Task: Find connections with filter location San Andrés Itzapa with filter topic #lawenforcementwith filter profile language German with filter current company Uber with filter school Anna Adarsh College For Women with filter industry Real Estate with filter service category Life Coaching with filter keywords title Landscaping Worker
Action: Mouse moved to (629, 109)
Screenshot: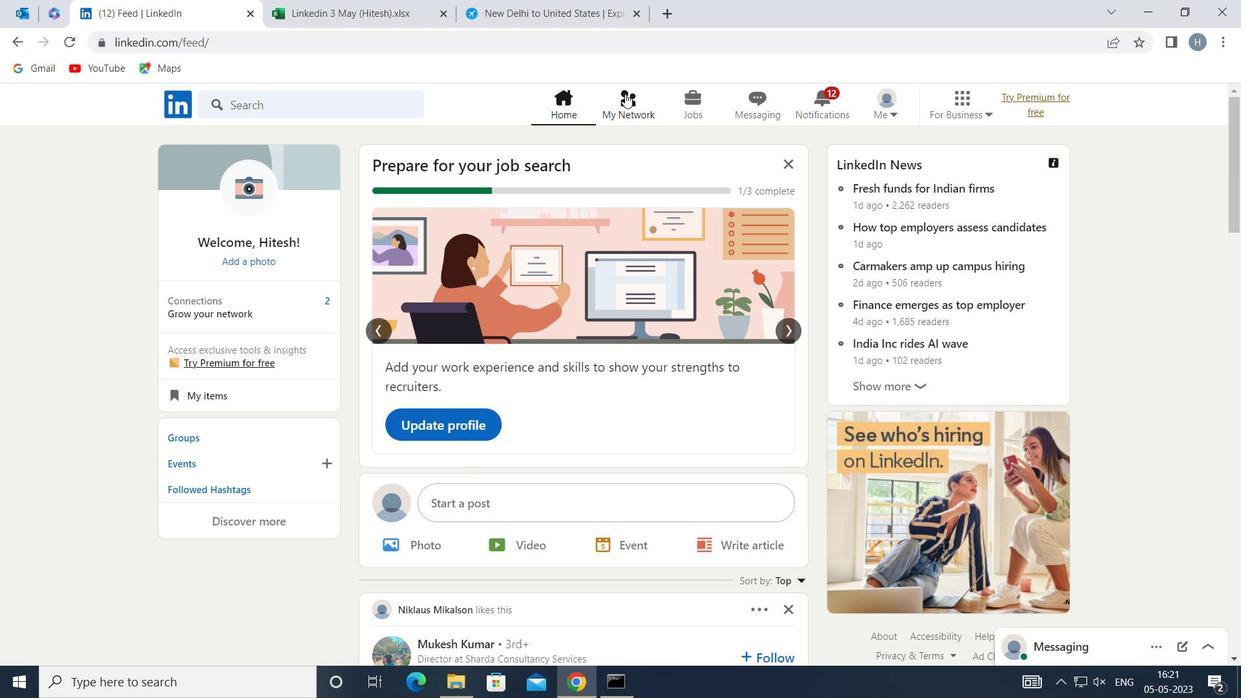
Action: Mouse pressed left at (629, 109)
Screenshot: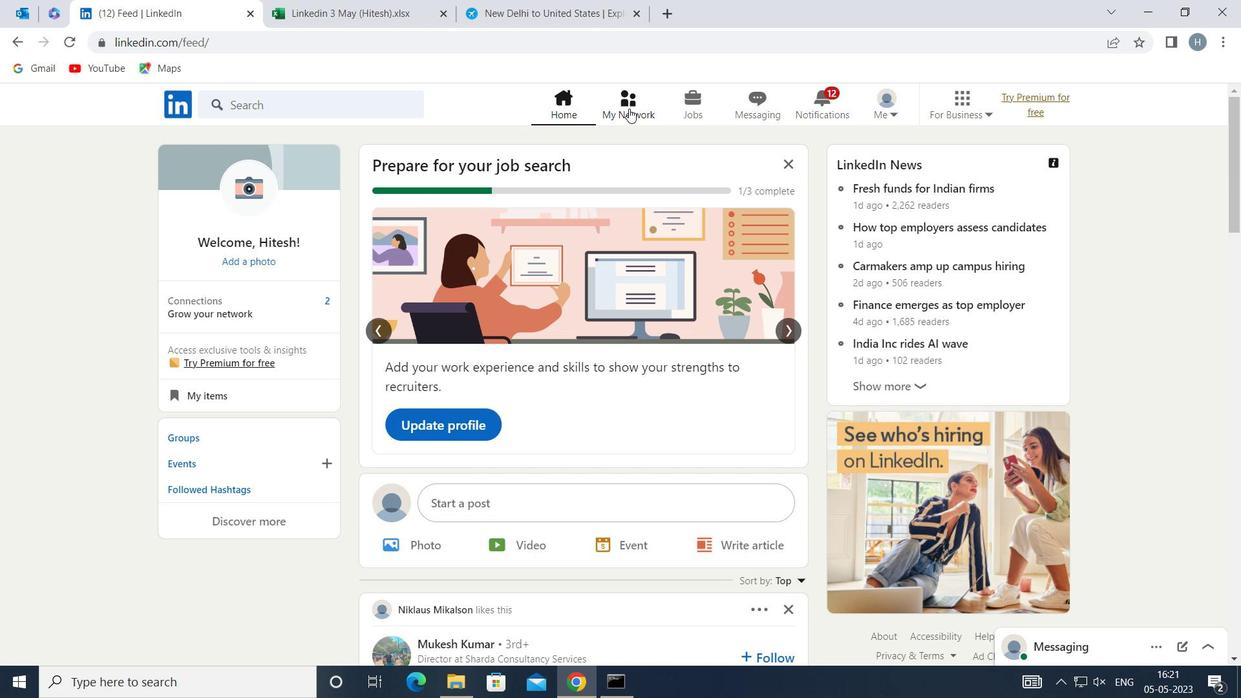 
Action: Mouse moved to (363, 190)
Screenshot: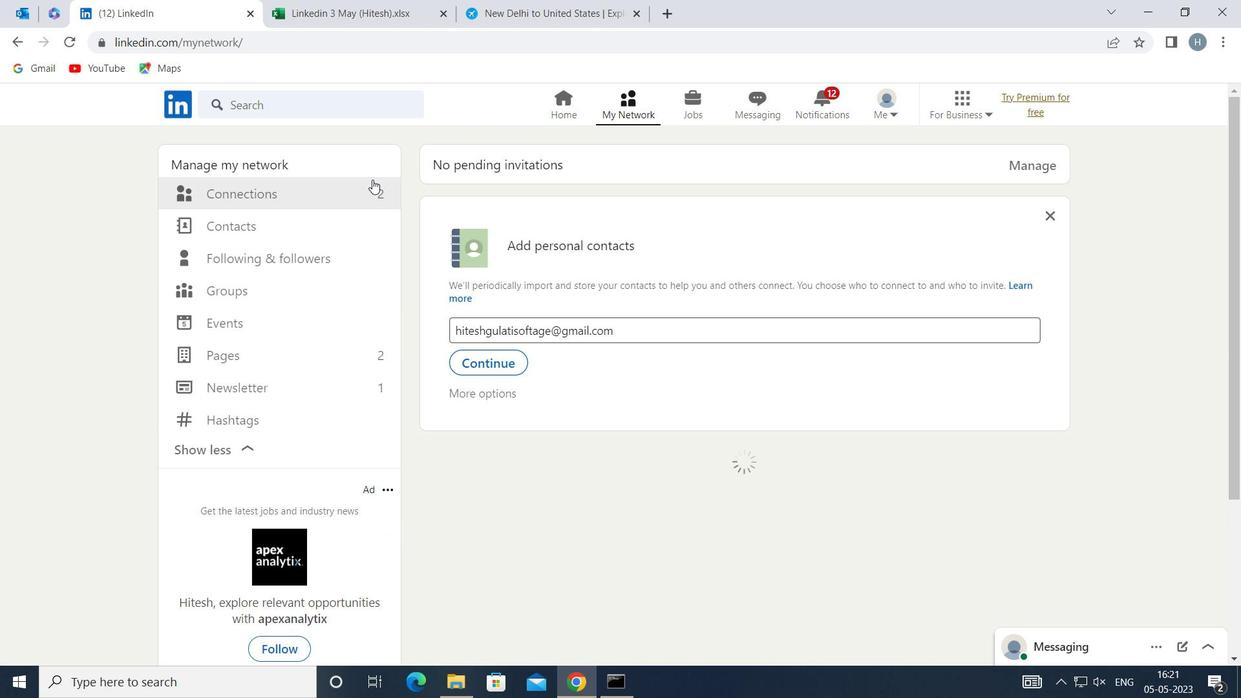 
Action: Mouse pressed left at (363, 190)
Screenshot: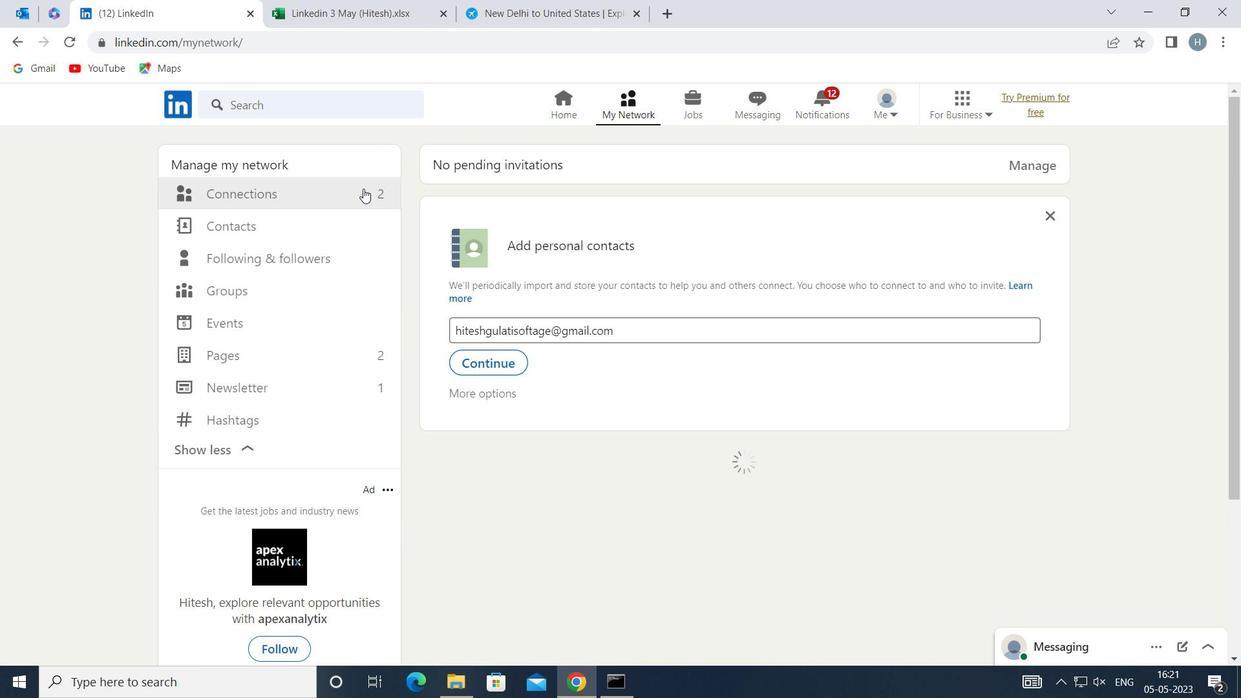 
Action: Mouse moved to (731, 191)
Screenshot: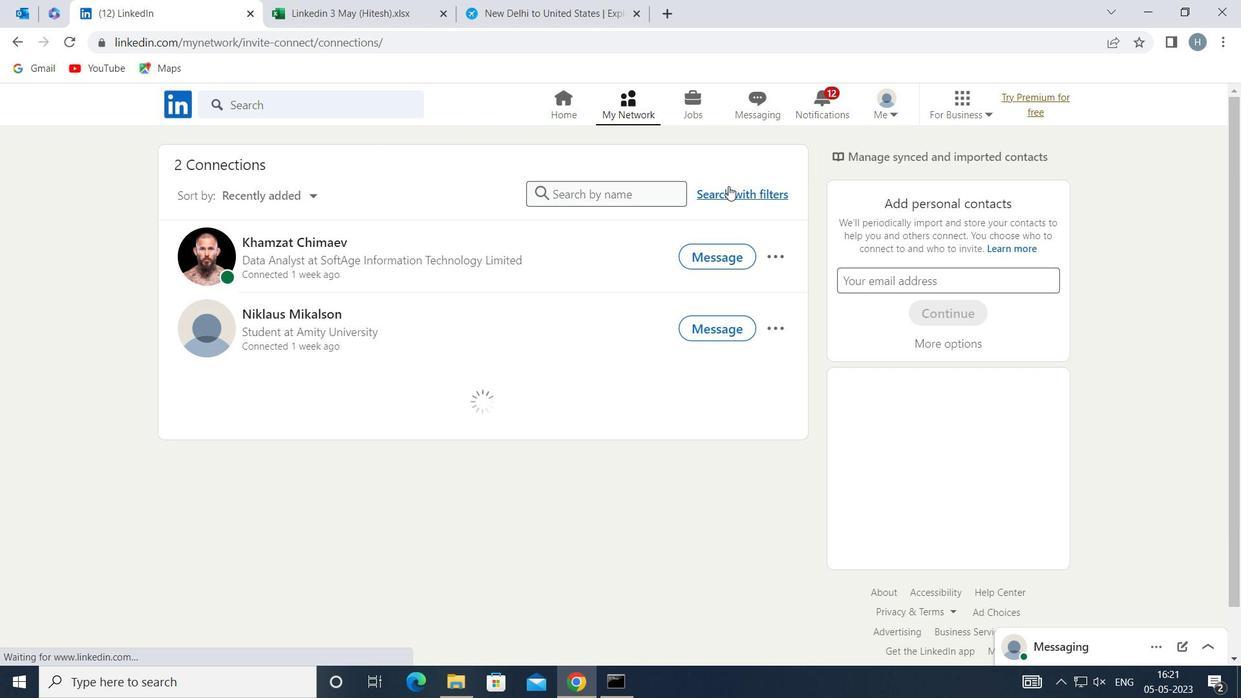 
Action: Mouse pressed left at (731, 191)
Screenshot: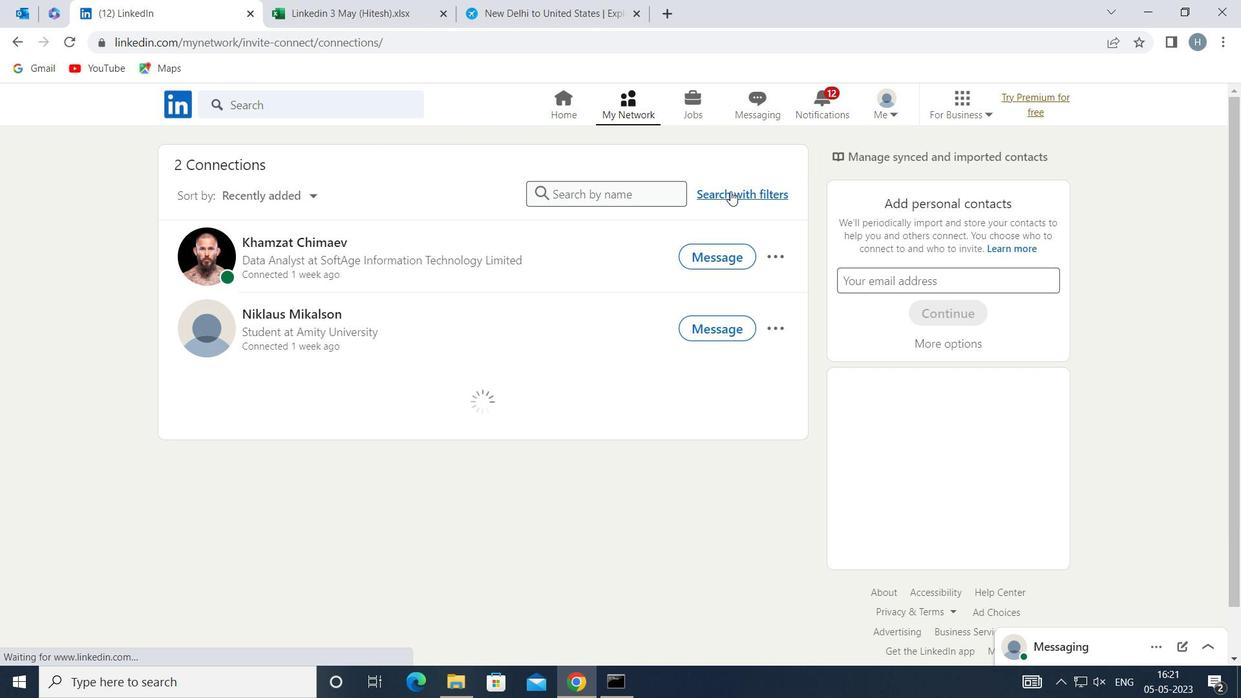 
Action: Mouse moved to (671, 145)
Screenshot: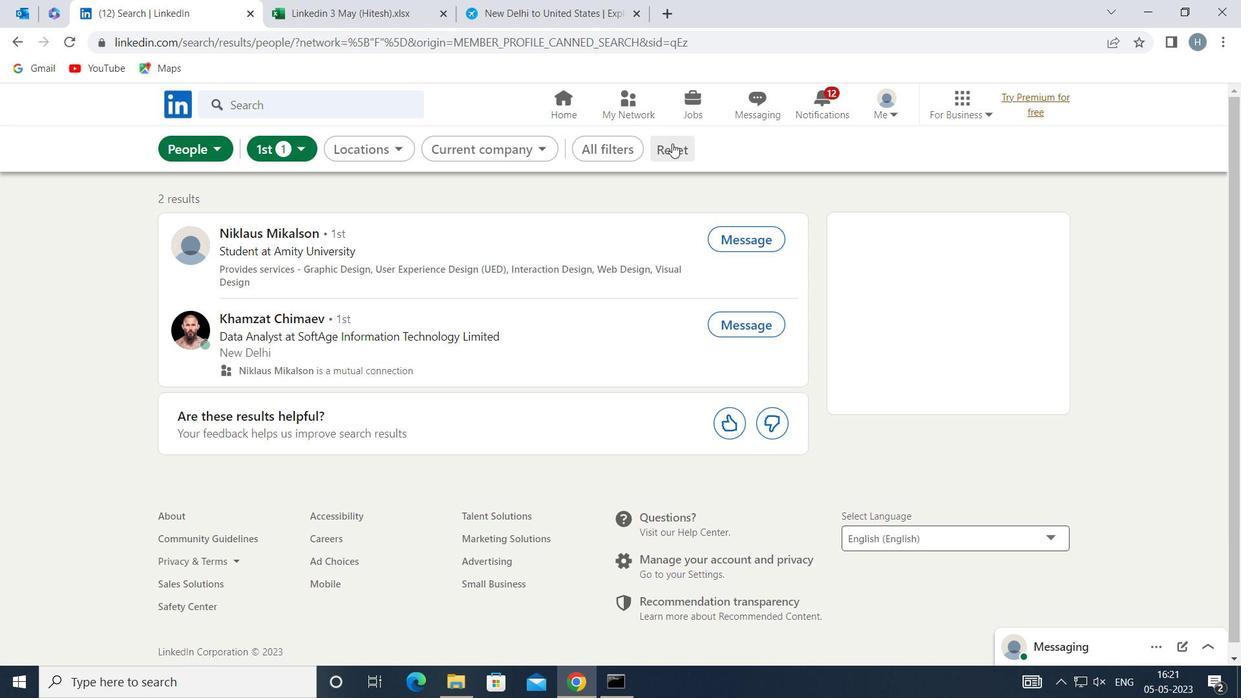 
Action: Mouse pressed left at (671, 145)
Screenshot: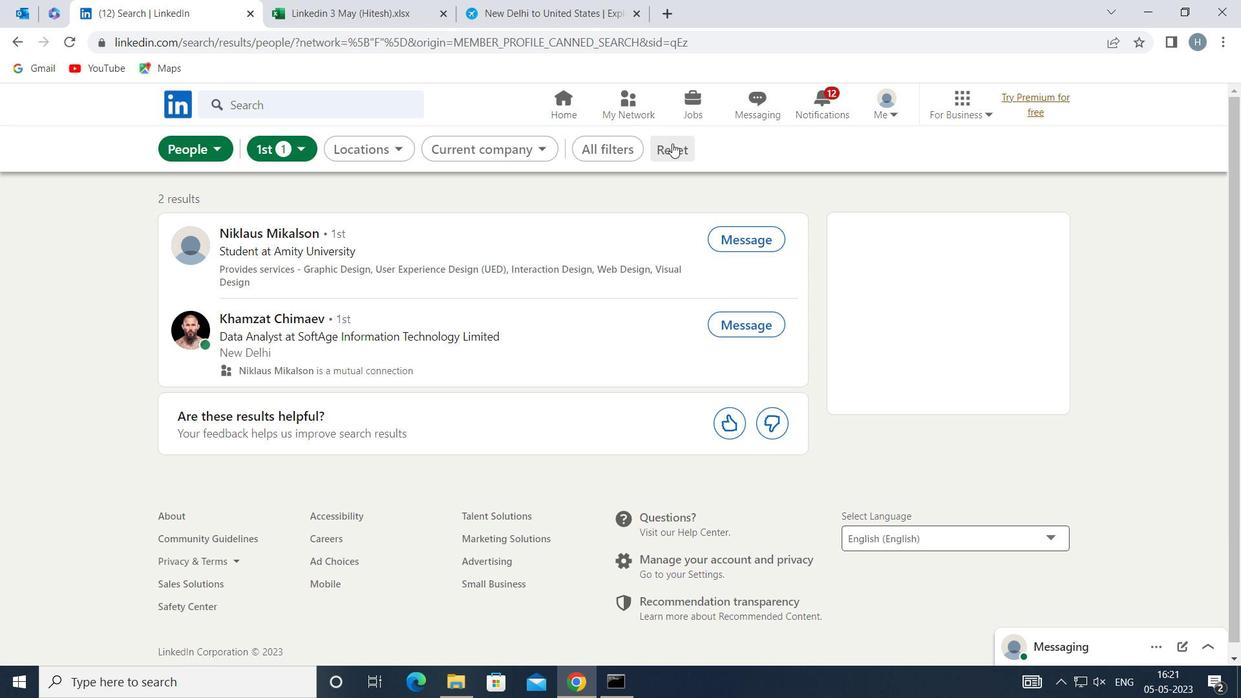 
Action: Mouse moved to (669, 149)
Screenshot: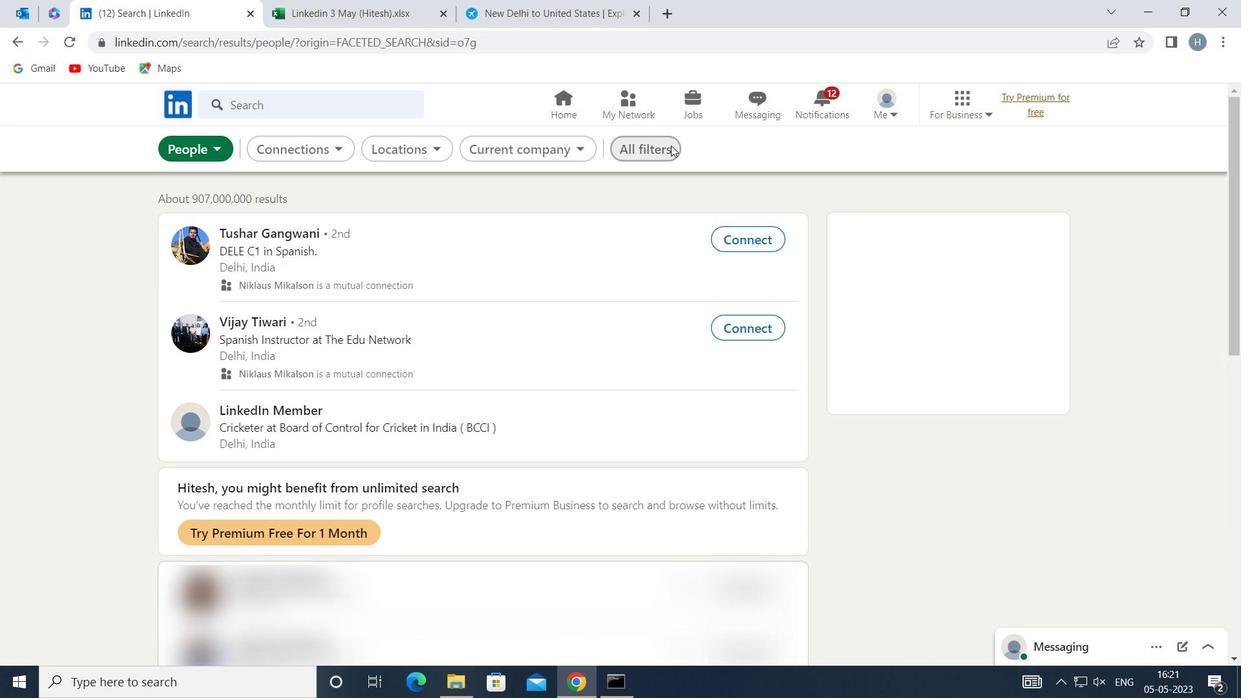 
Action: Mouse pressed left at (669, 149)
Screenshot: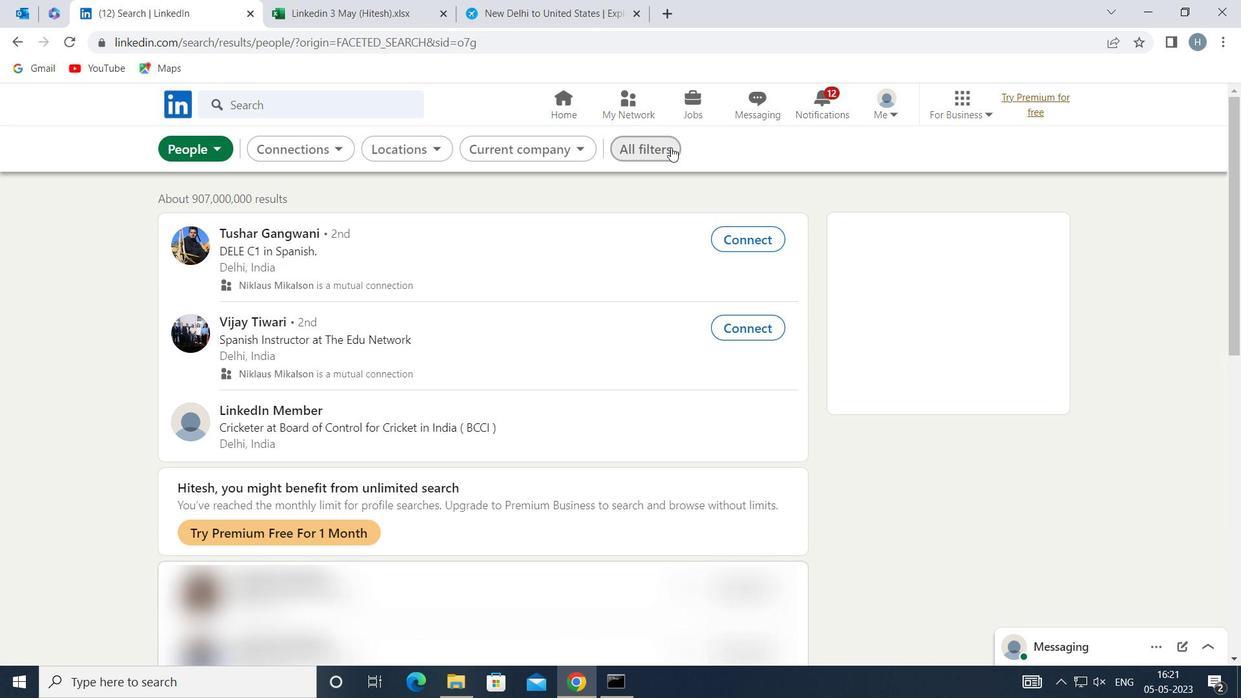 
Action: Mouse moved to (959, 241)
Screenshot: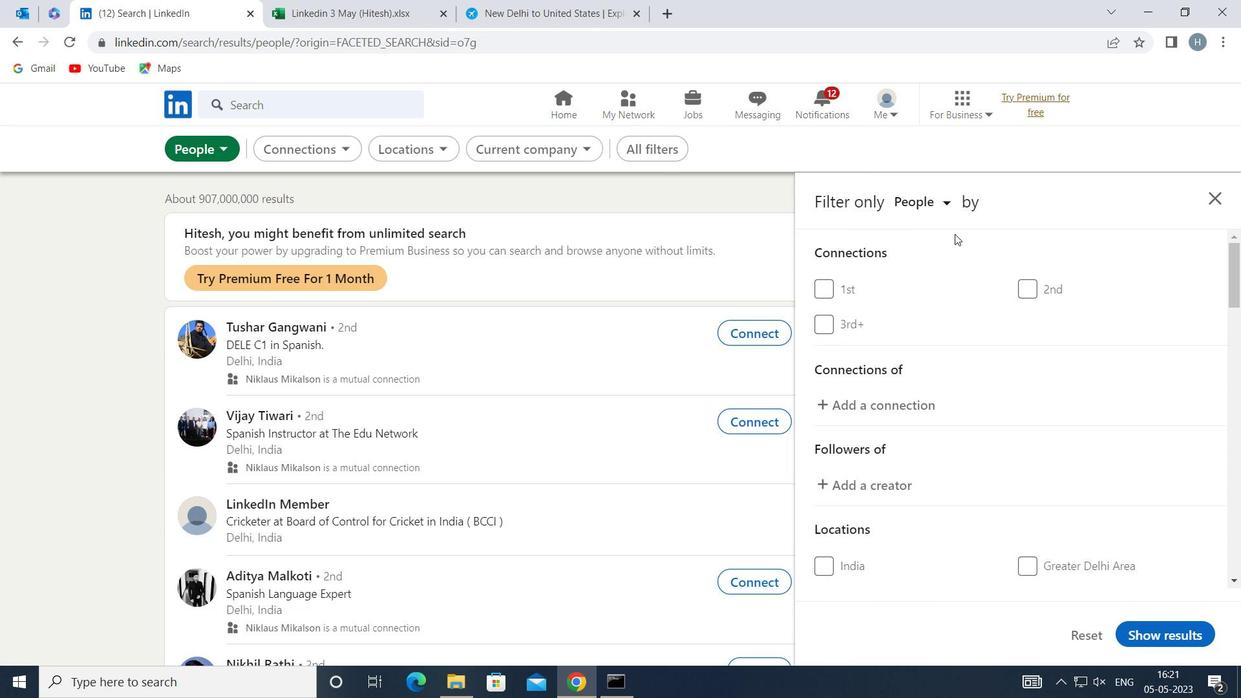 
Action: Mouse scrolled (959, 240) with delta (0, 0)
Screenshot: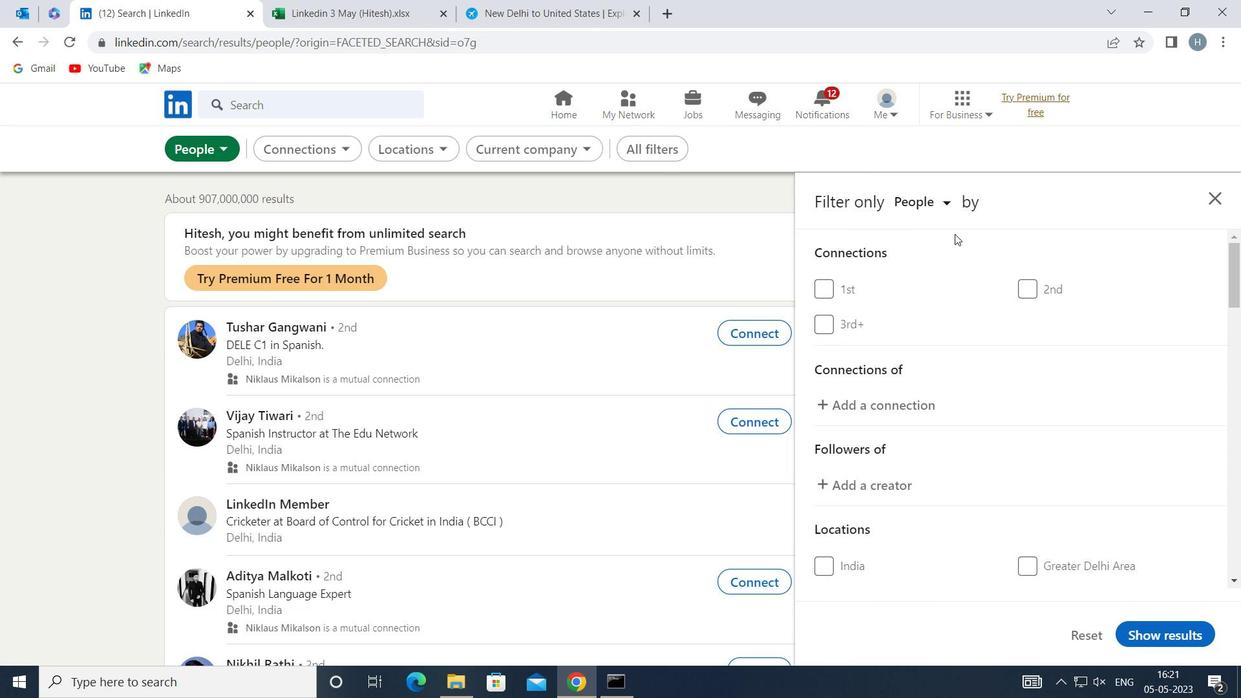 
Action: Mouse moved to (961, 245)
Screenshot: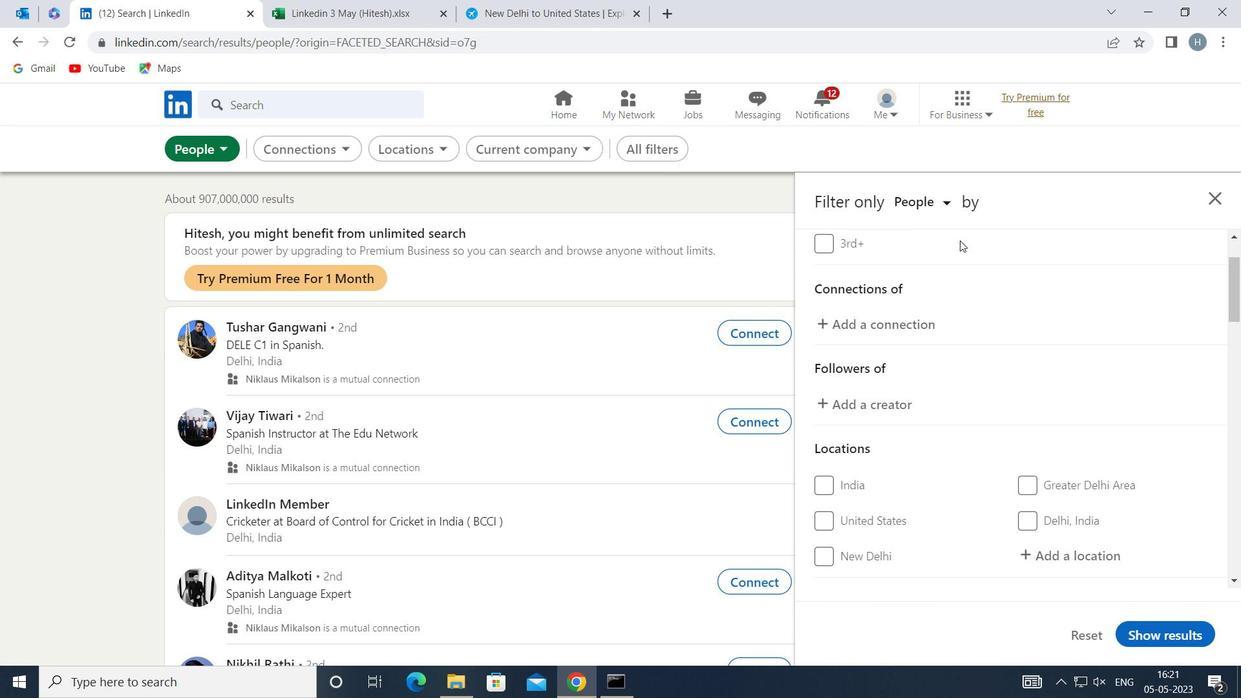 
Action: Mouse scrolled (961, 244) with delta (0, 0)
Screenshot: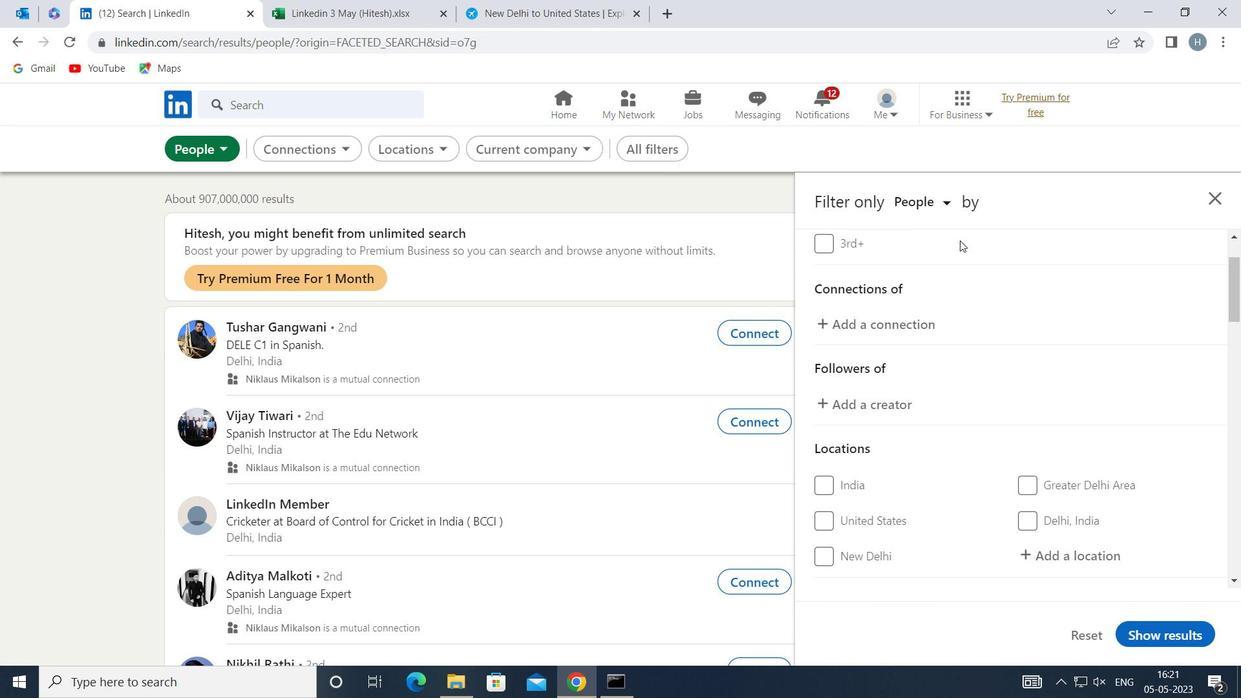 
Action: Mouse moved to (963, 248)
Screenshot: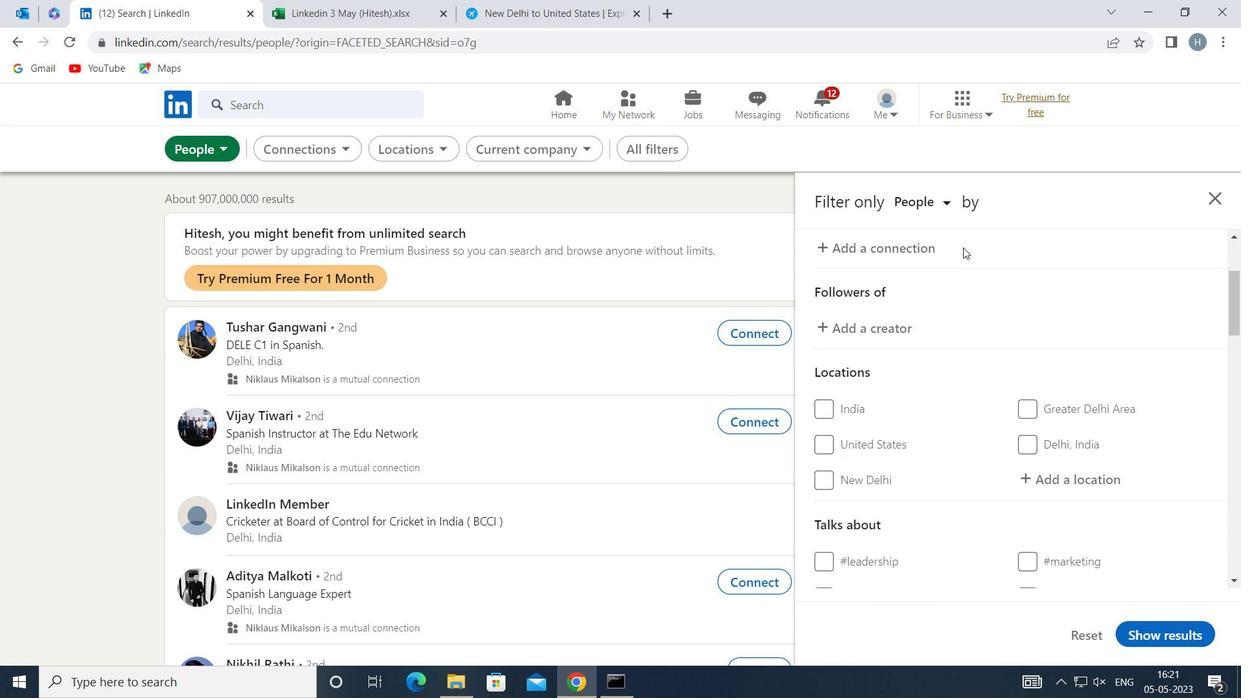 
Action: Mouse scrolled (963, 247) with delta (0, 0)
Screenshot: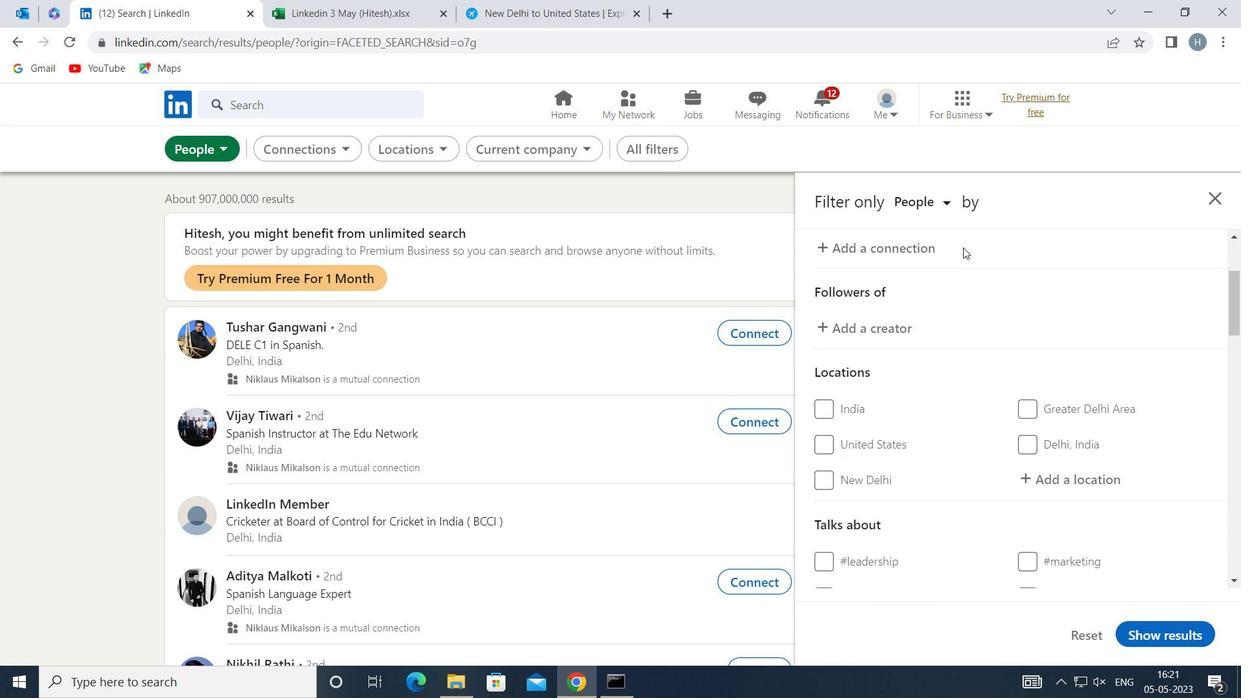 
Action: Mouse moved to (1048, 388)
Screenshot: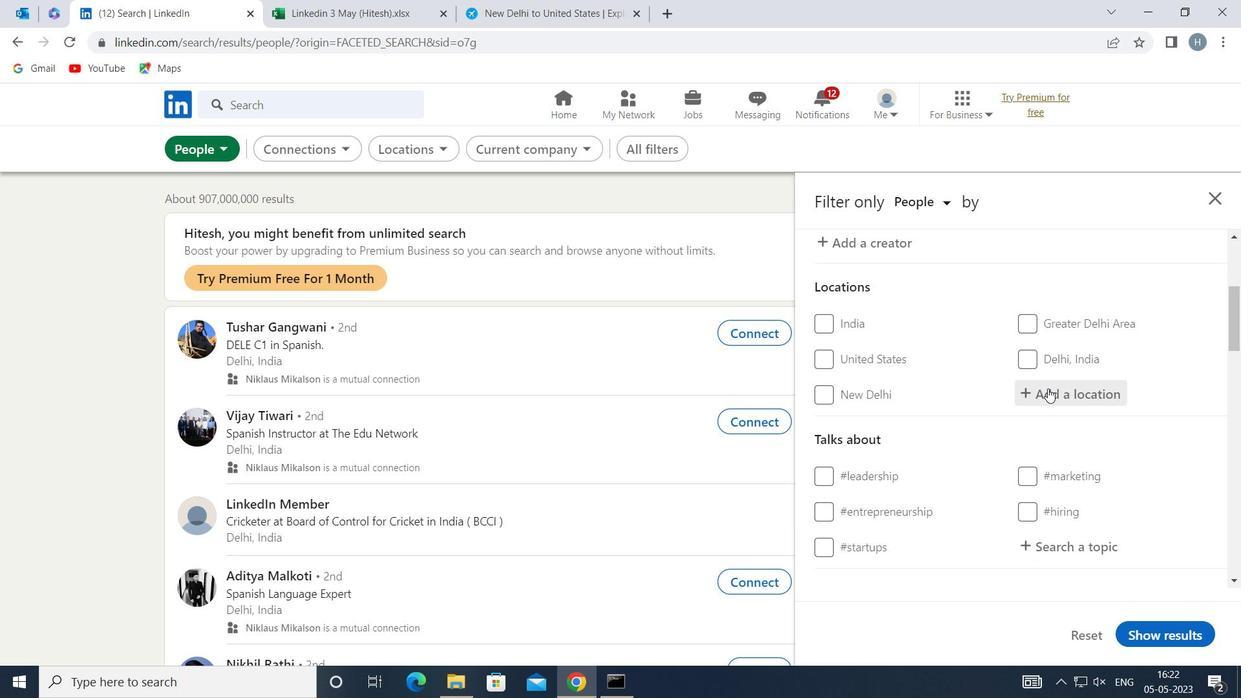 
Action: Mouse pressed left at (1048, 388)
Screenshot: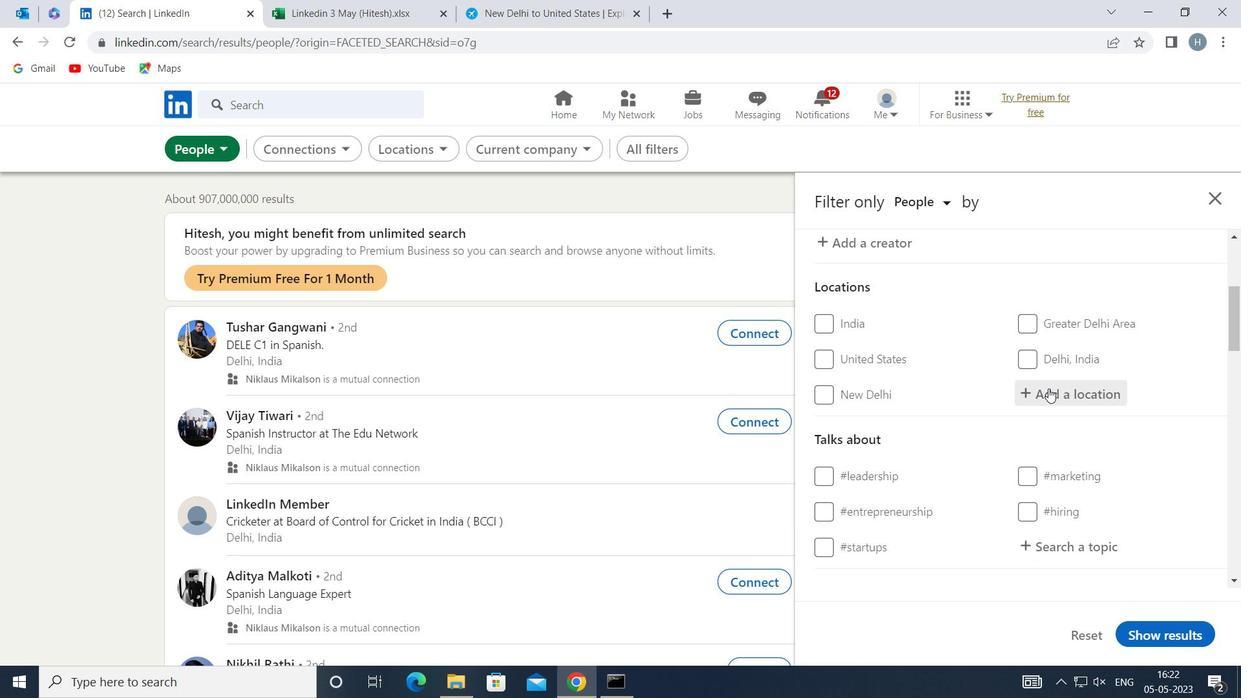 
Action: Key pressed <Key.shift>SAN<Key.space><Key.shift>ANDRES<Key.space><Key.shift>ITZAPA
Screenshot: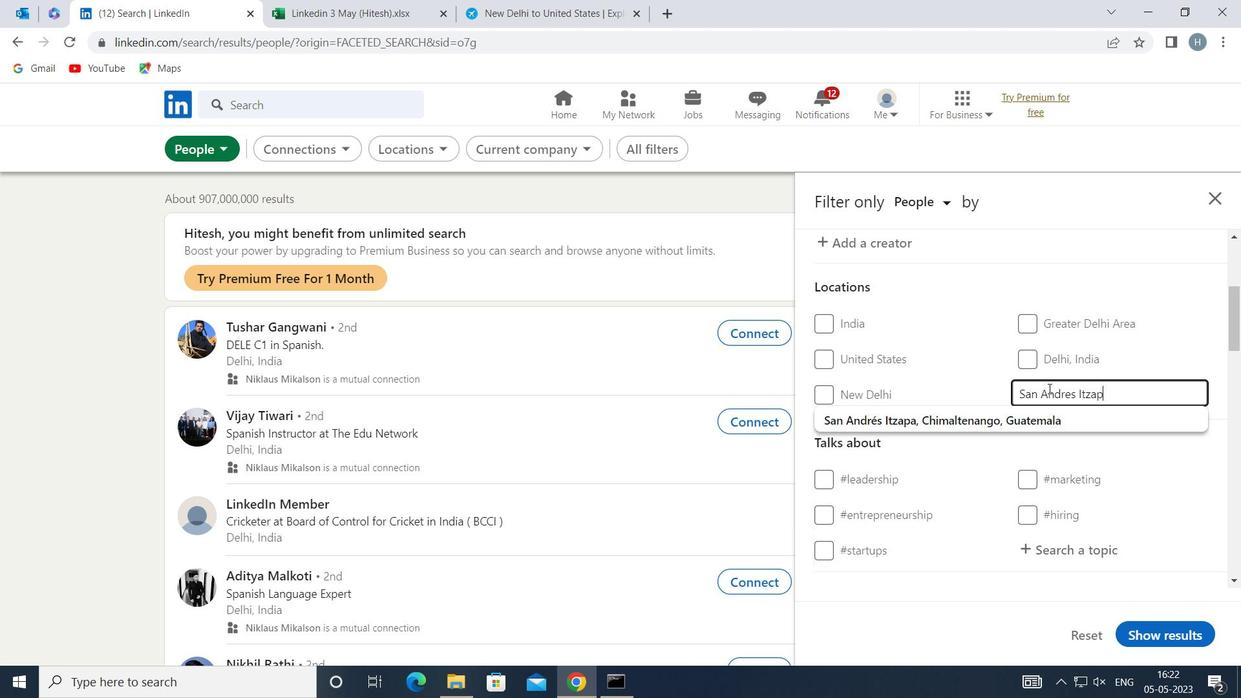
Action: Mouse moved to (1064, 418)
Screenshot: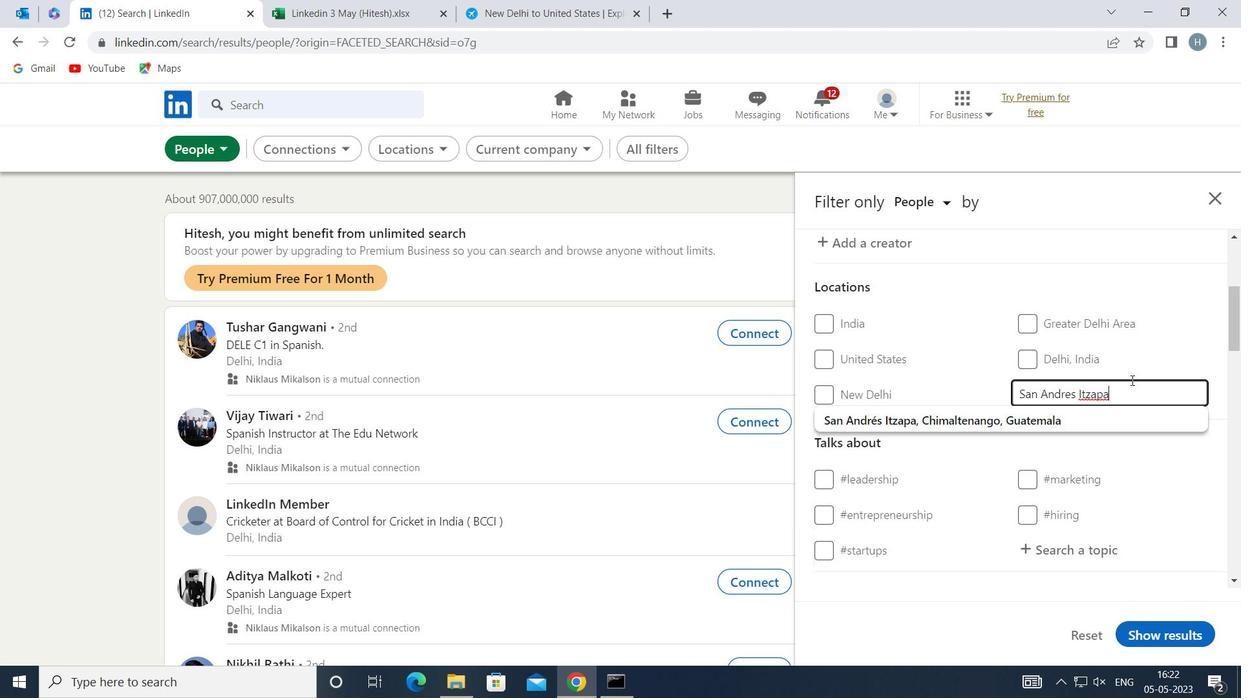 
Action: Mouse pressed left at (1064, 418)
Screenshot: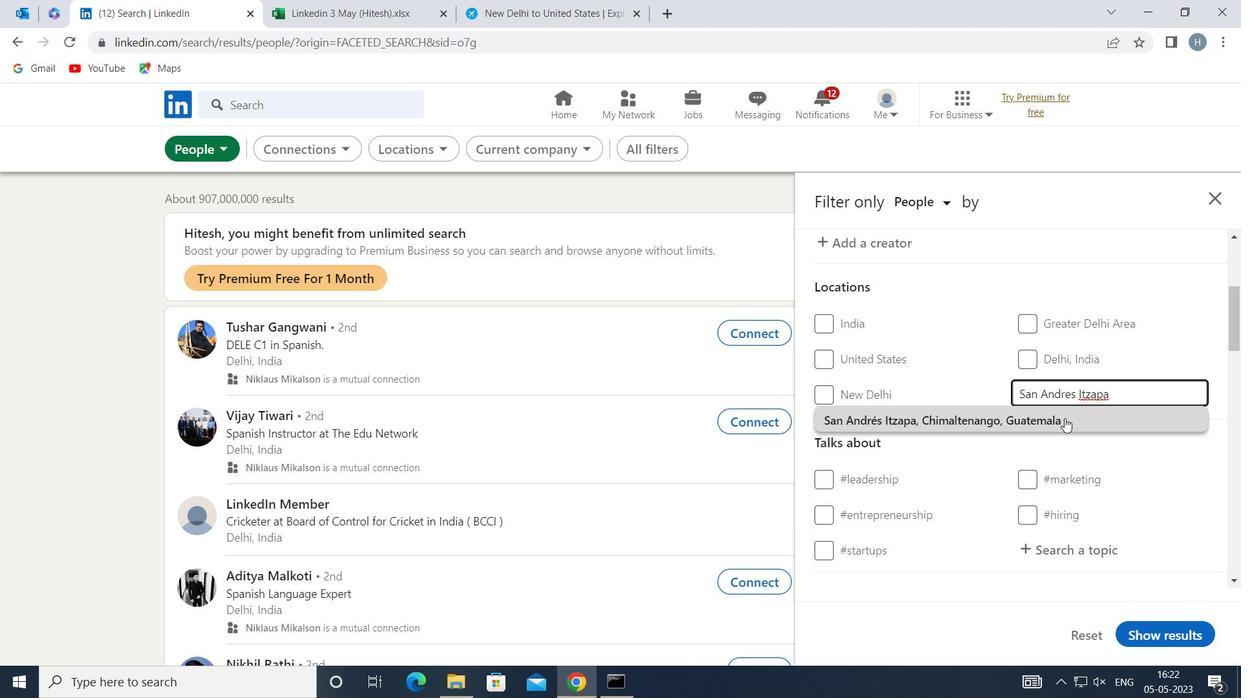 
Action: Mouse moved to (1020, 371)
Screenshot: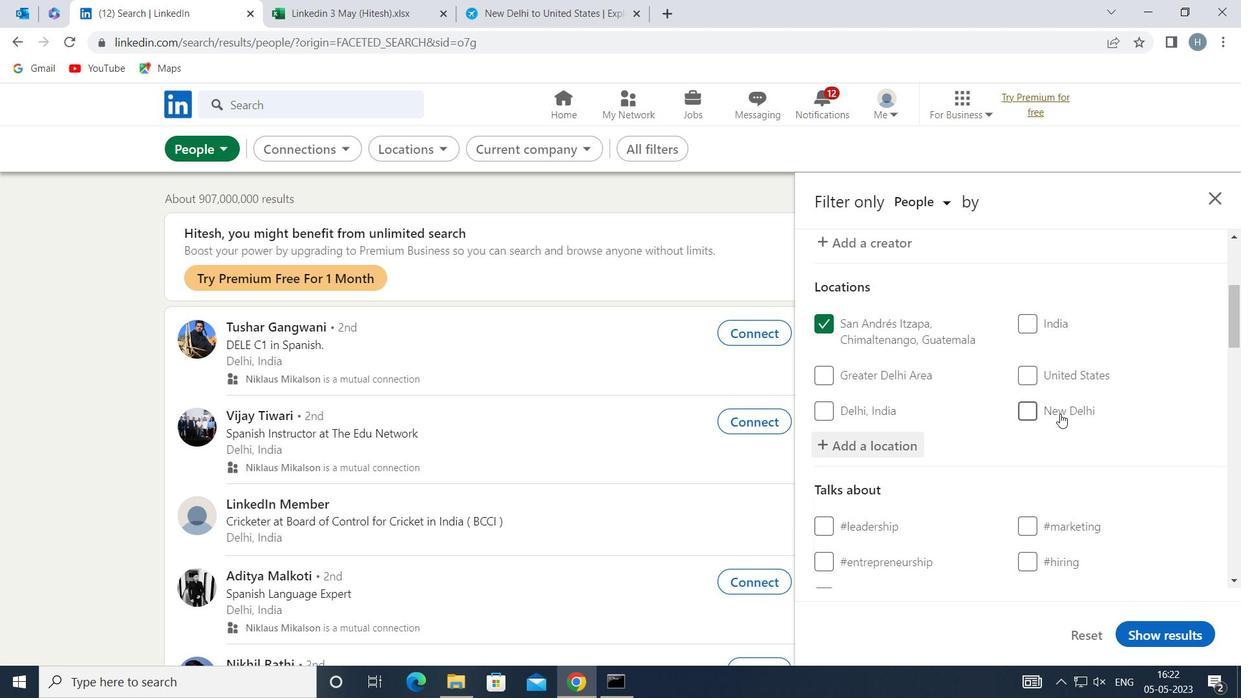 
Action: Mouse scrolled (1020, 370) with delta (0, 0)
Screenshot: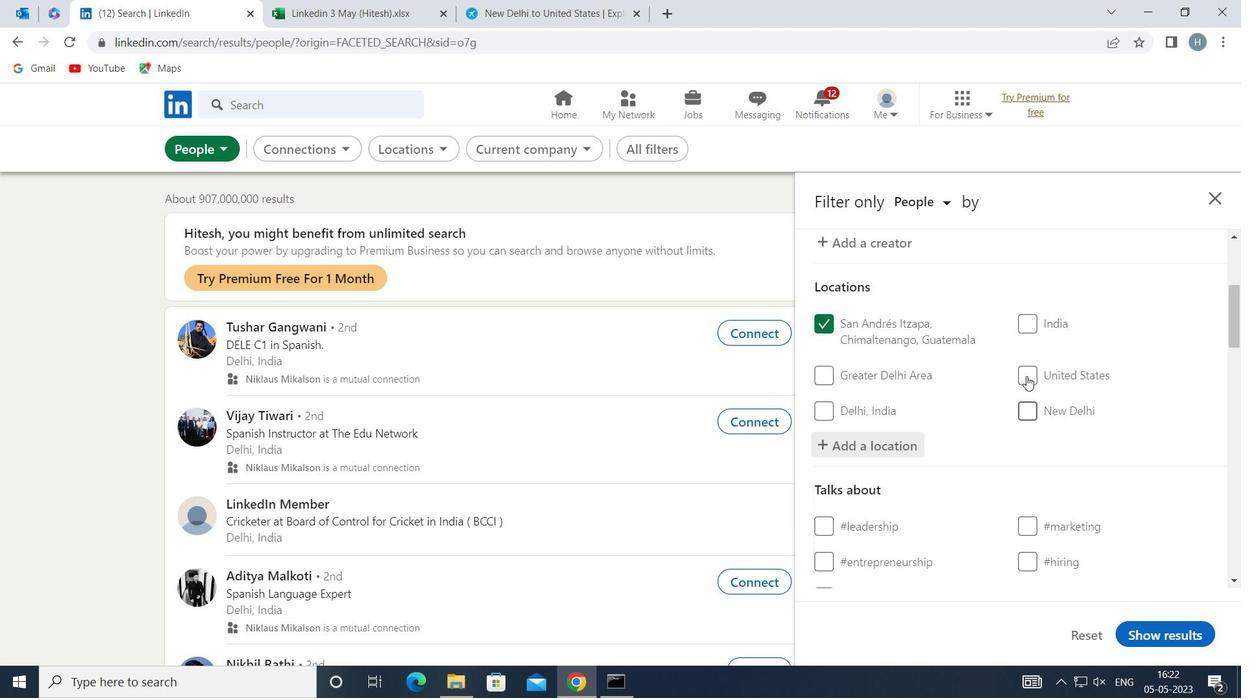 
Action: Mouse moved to (1019, 371)
Screenshot: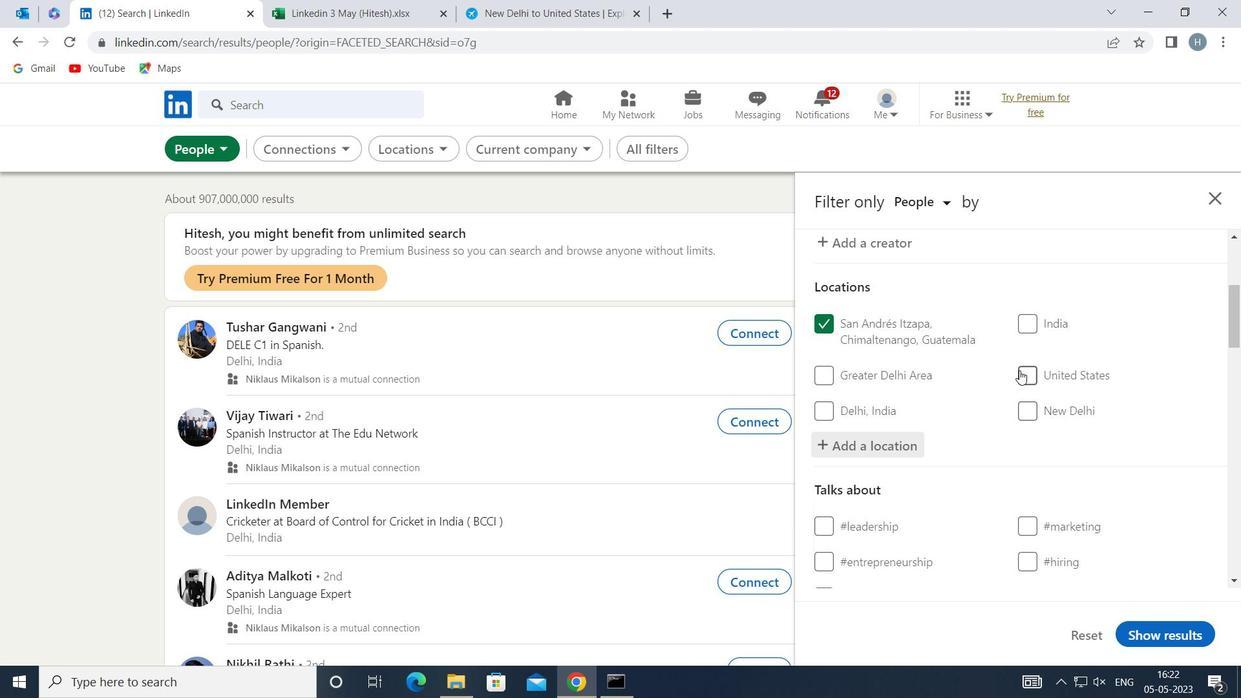 
Action: Mouse scrolled (1019, 370) with delta (0, 0)
Screenshot: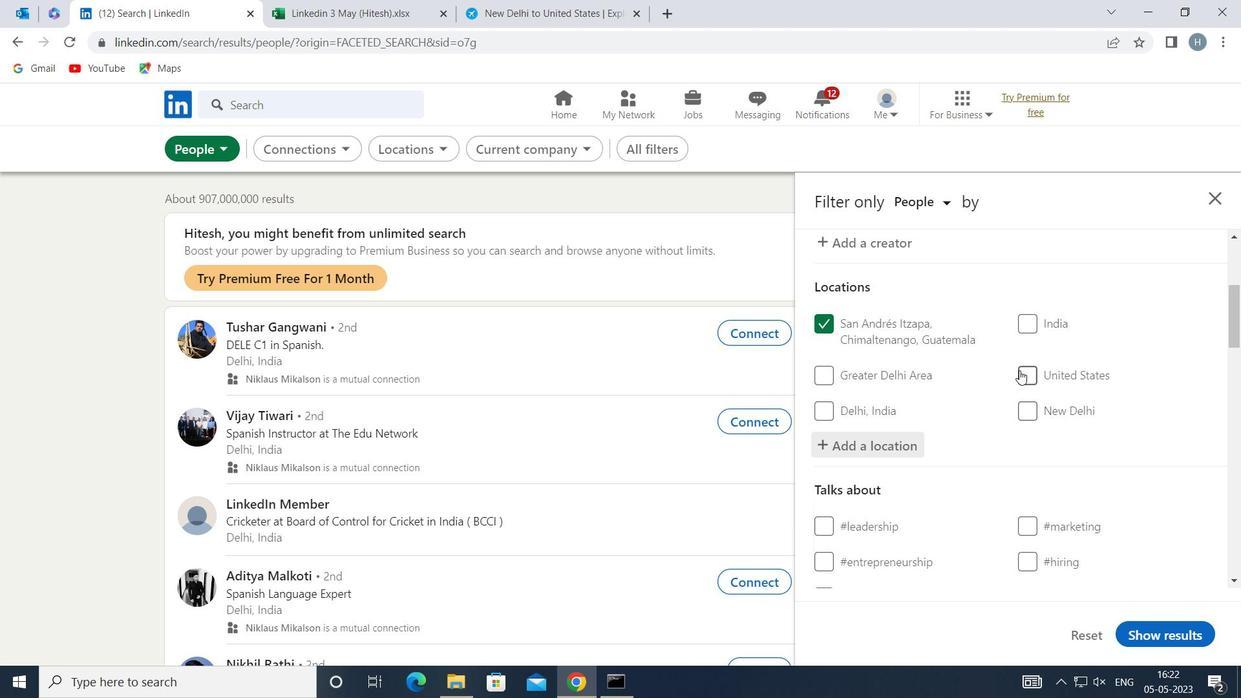 
Action: Mouse moved to (1018, 373)
Screenshot: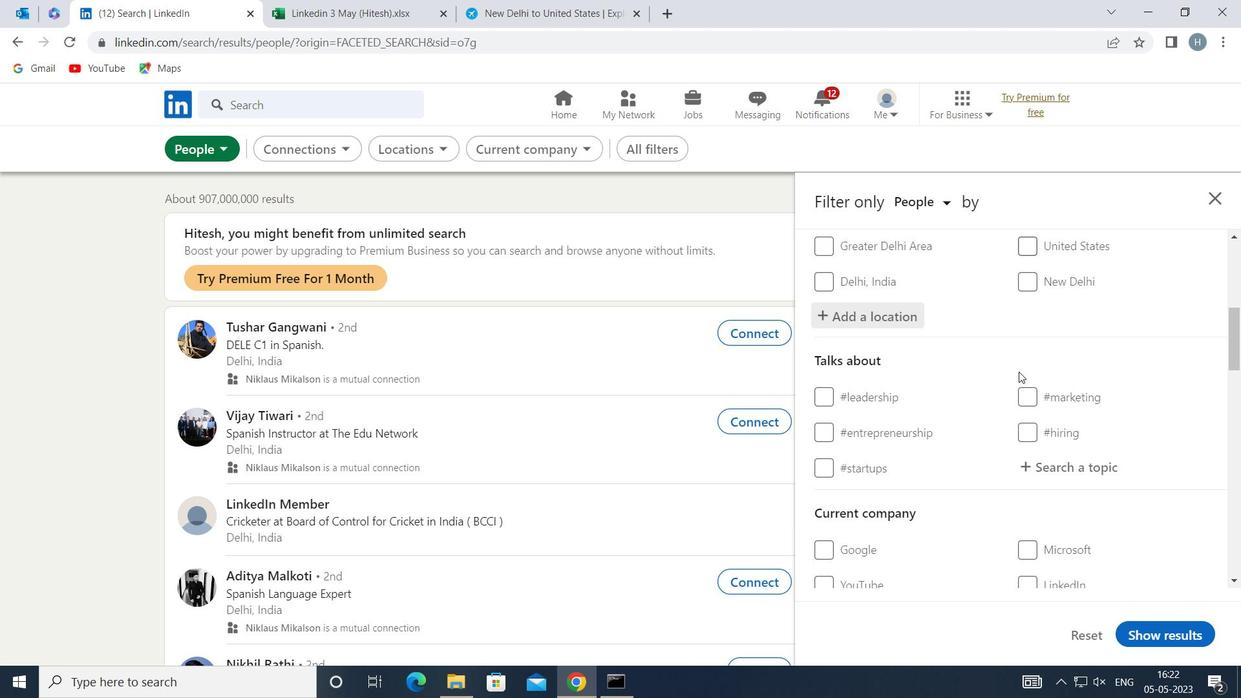 
Action: Mouse scrolled (1018, 372) with delta (0, 0)
Screenshot: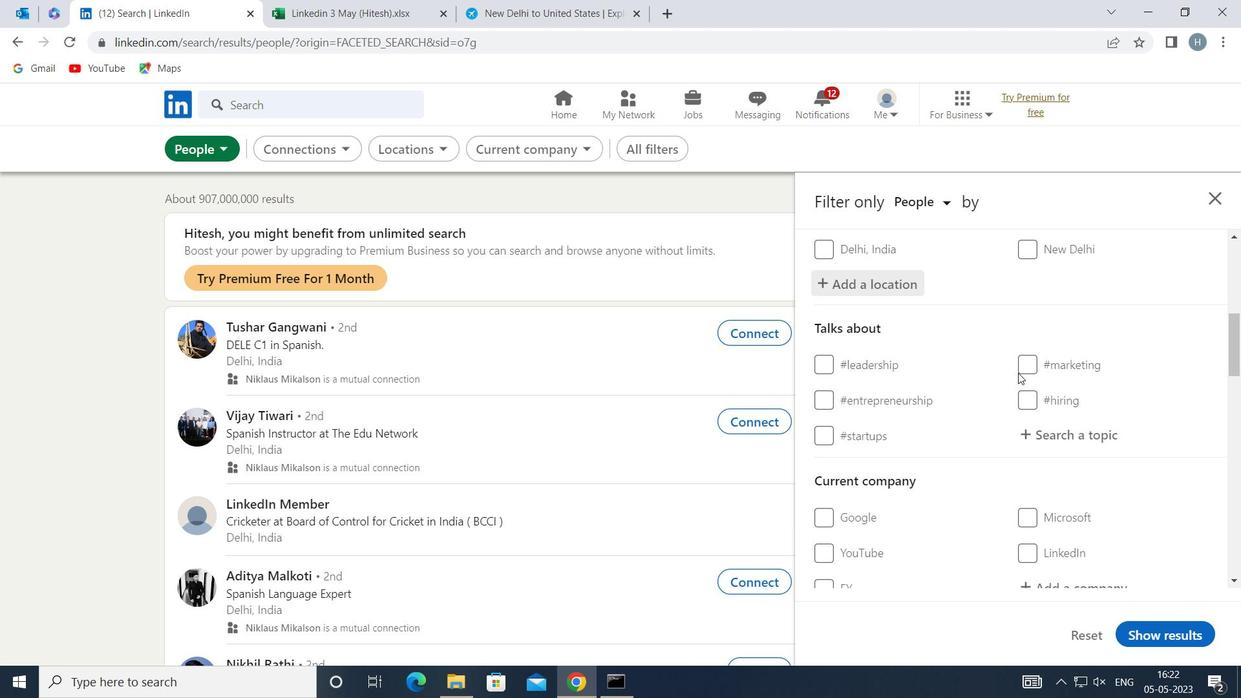 
Action: Mouse moved to (1062, 352)
Screenshot: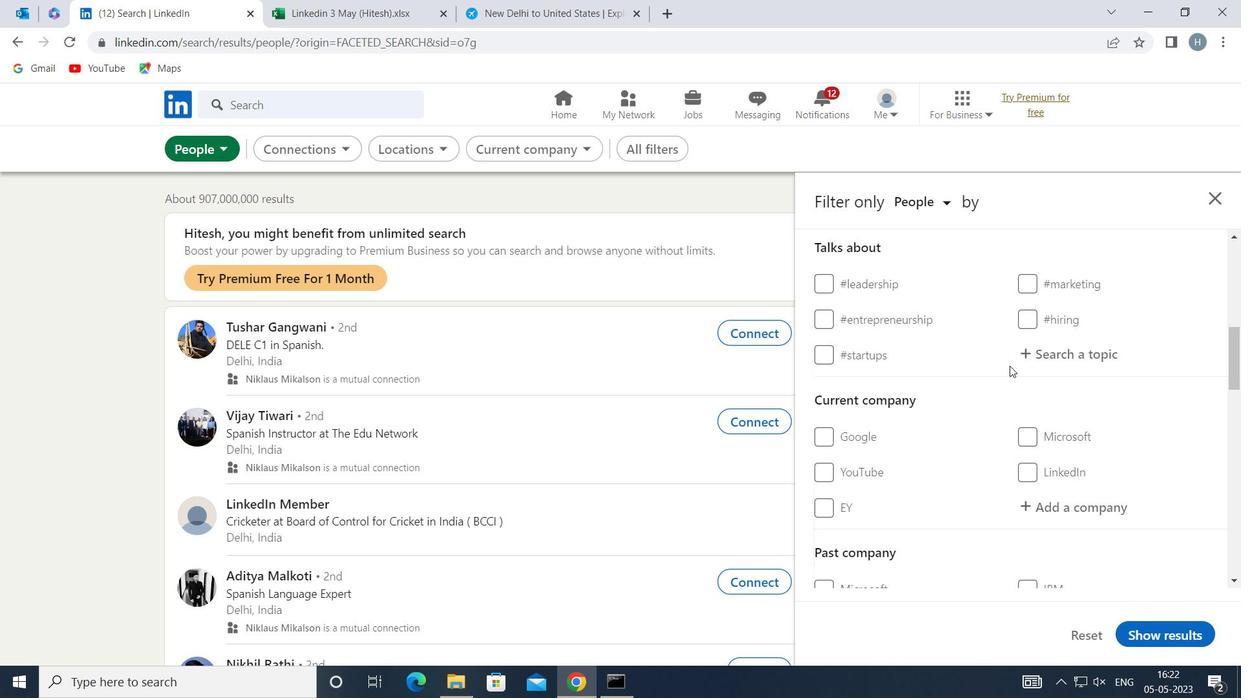 
Action: Mouse pressed left at (1062, 352)
Screenshot: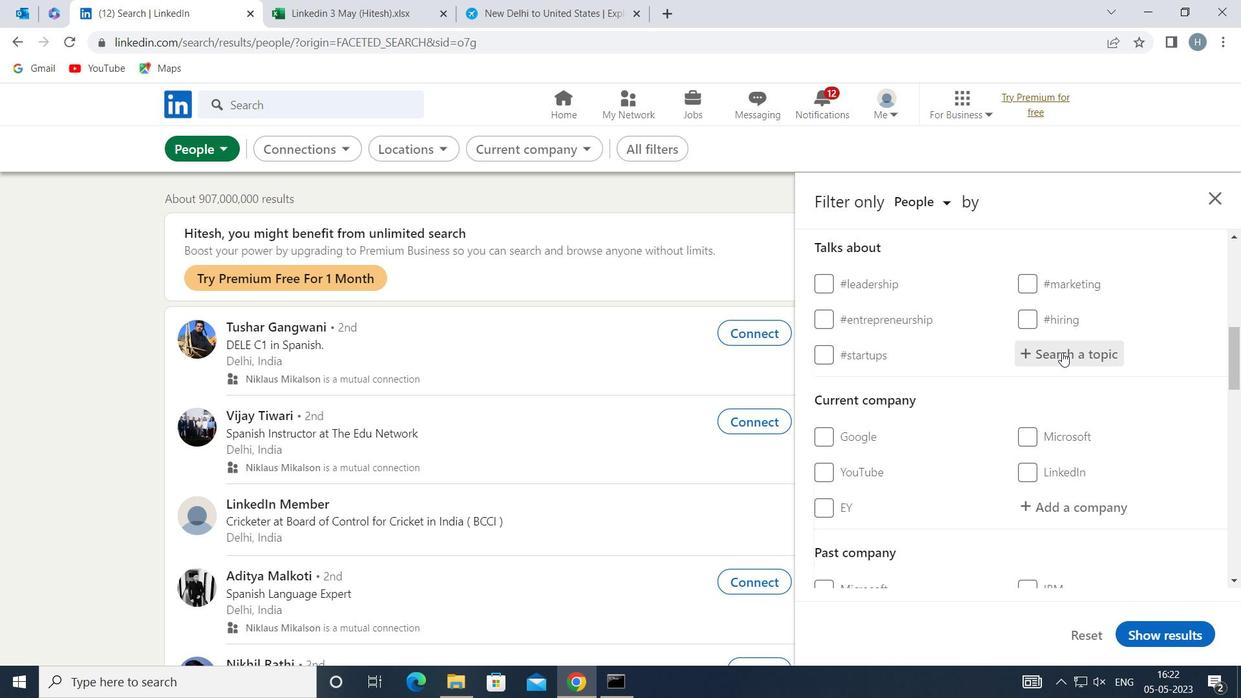 
Action: Mouse moved to (1062, 352)
Screenshot: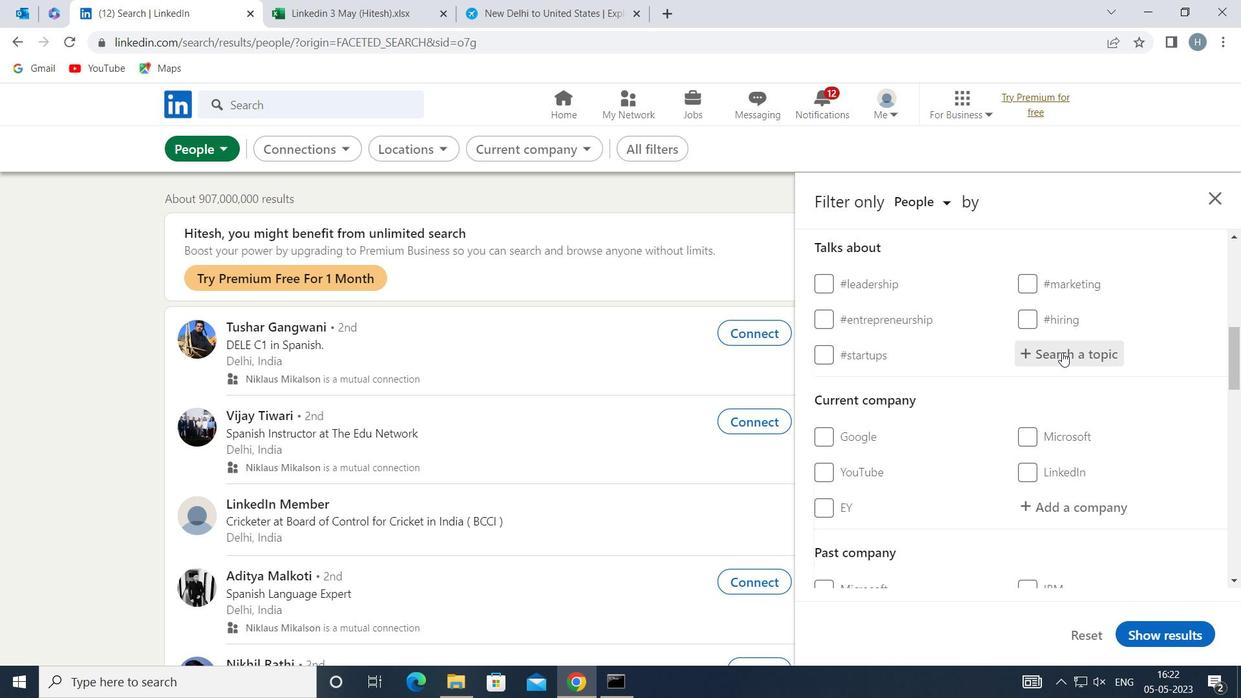 
Action: Key pressed LAWENFORCEMENT
Screenshot: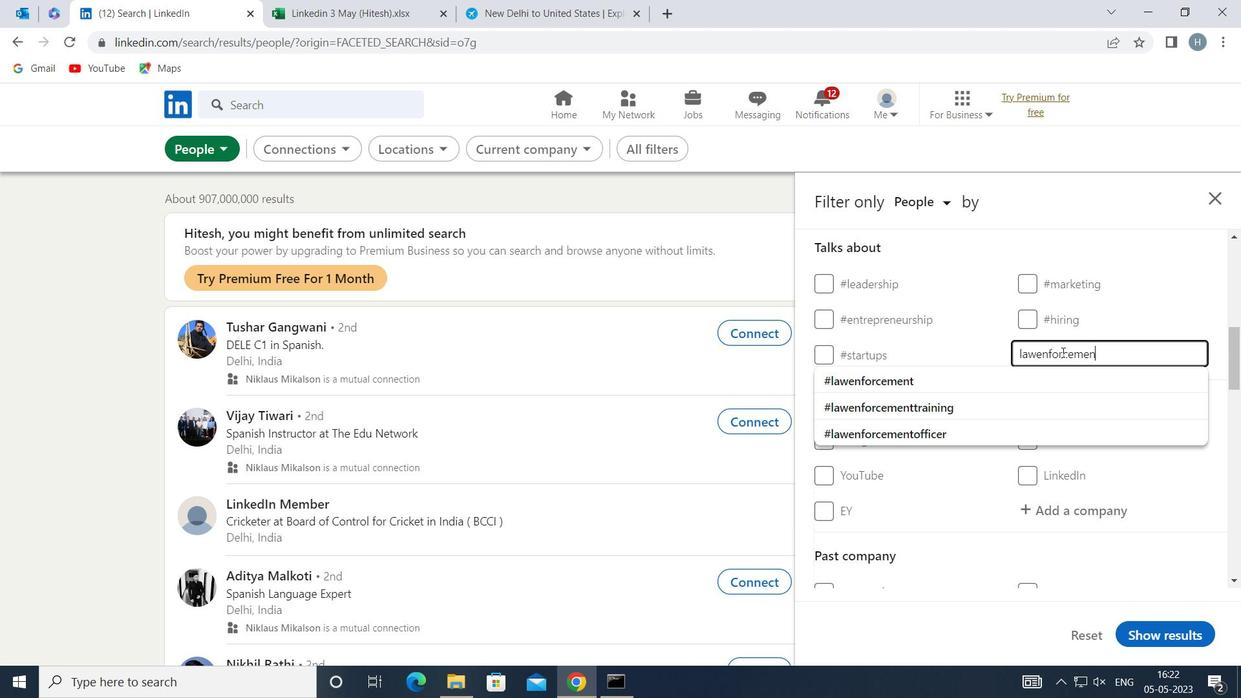 
Action: Mouse moved to (1005, 373)
Screenshot: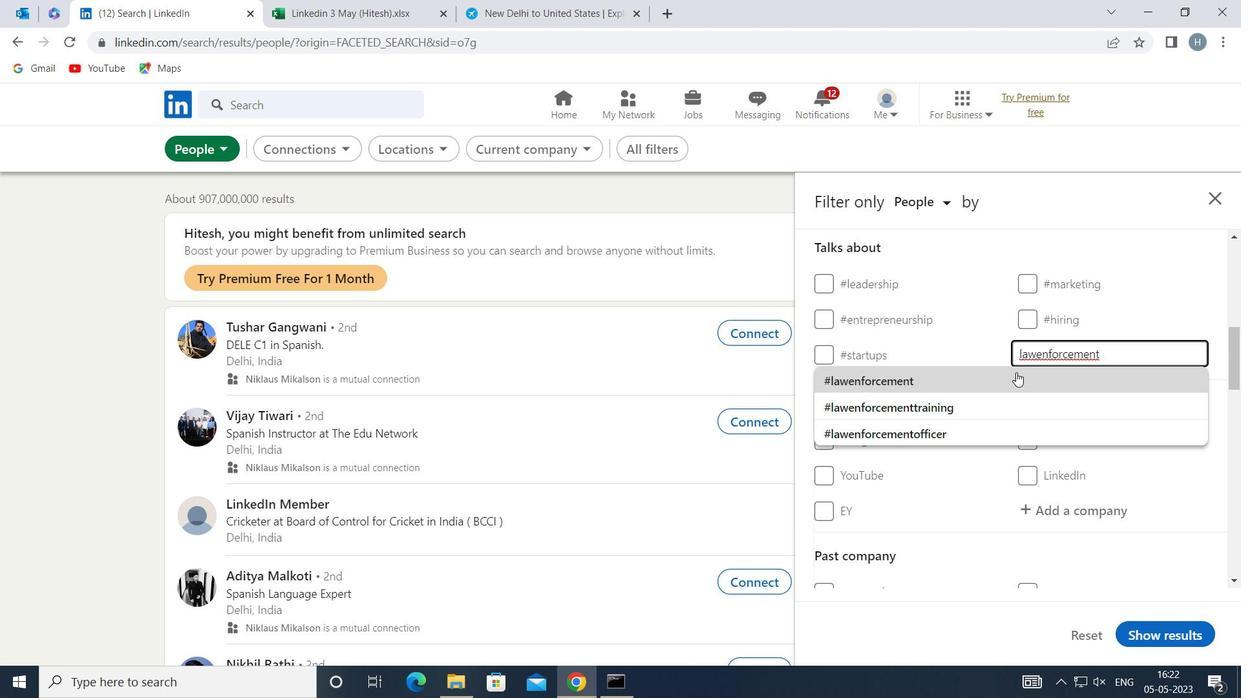 
Action: Mouse pressed left at (1005, 373)
Screenshot: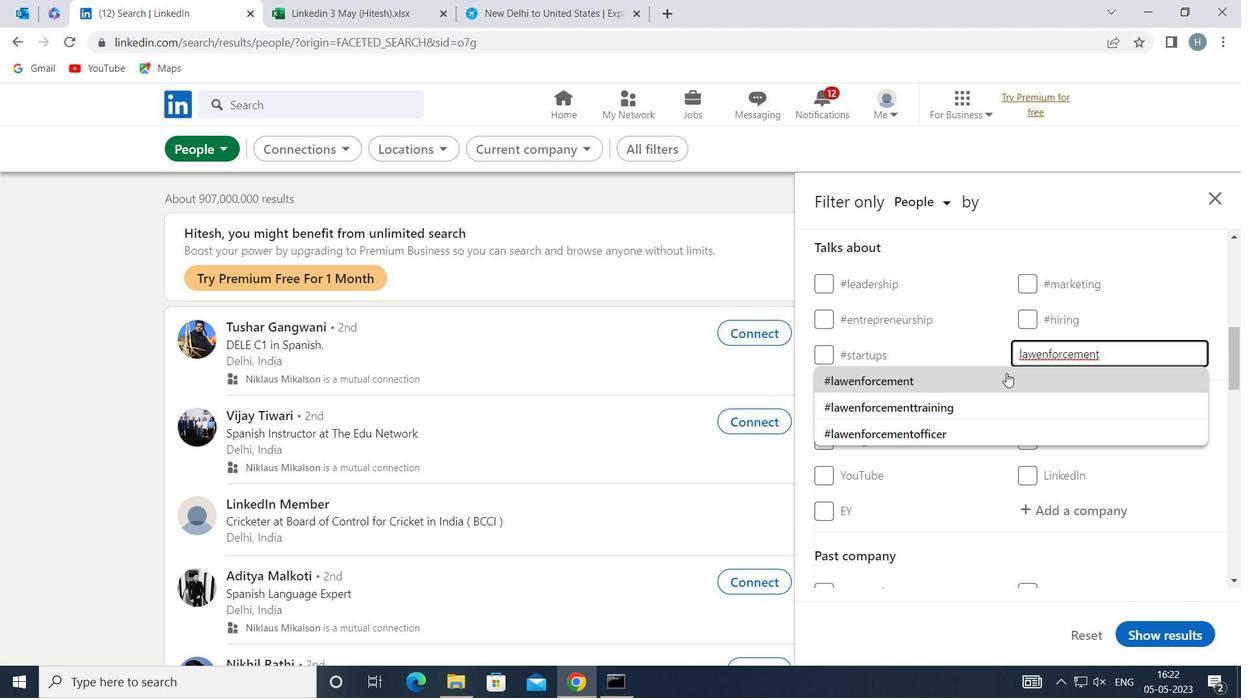 
Action: Mouse moved to (993, 358)
Screenshot: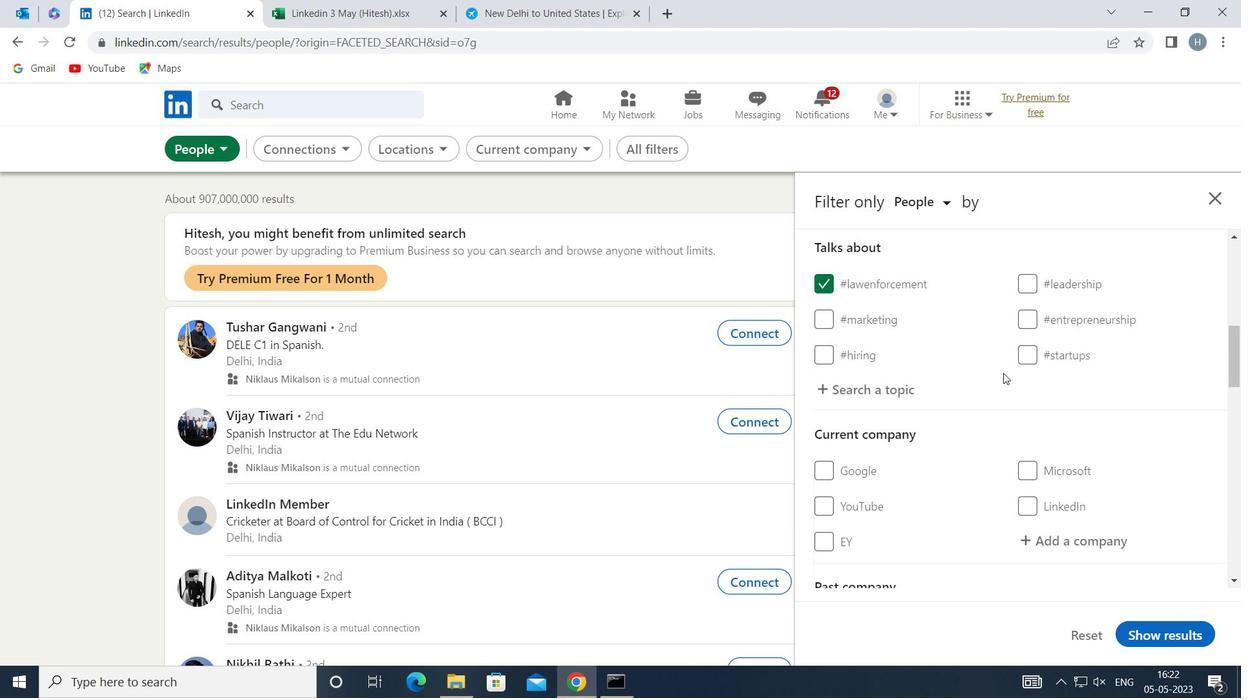 
Action: Mouse scrolled (993, 358) with delta (0, 0)
Screenshot: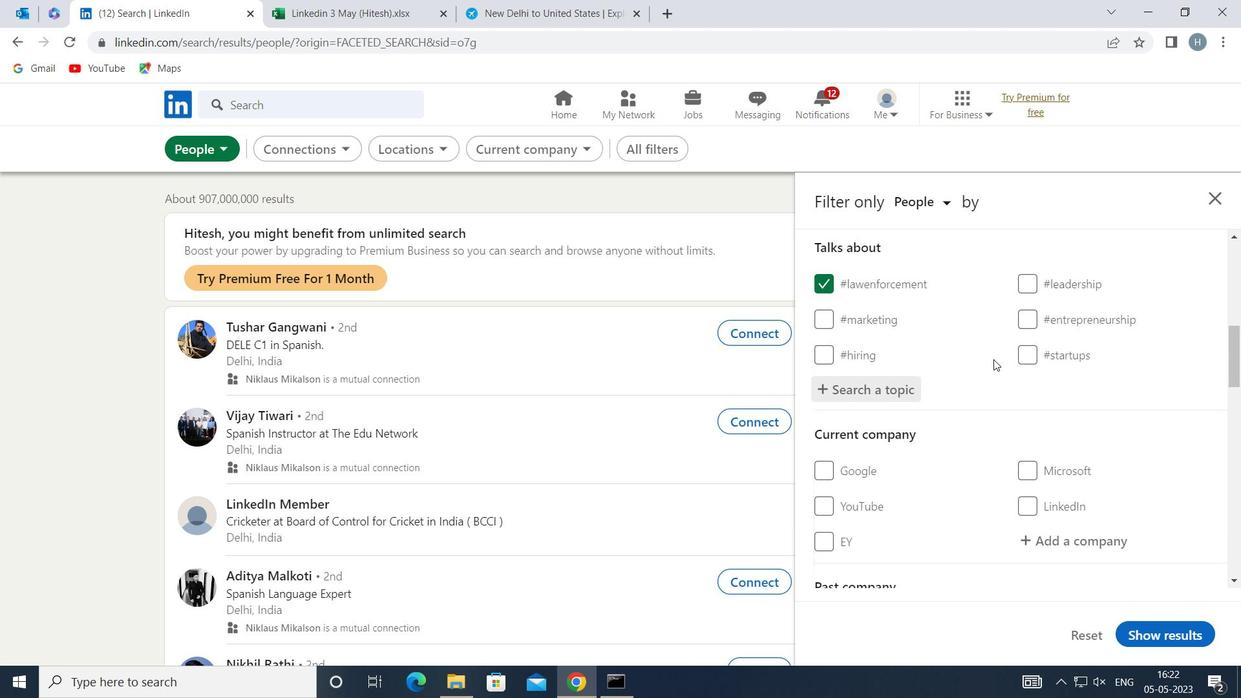 
Action: Mouse scrolled (993, 358) with delta (0, 0)
Screenshot: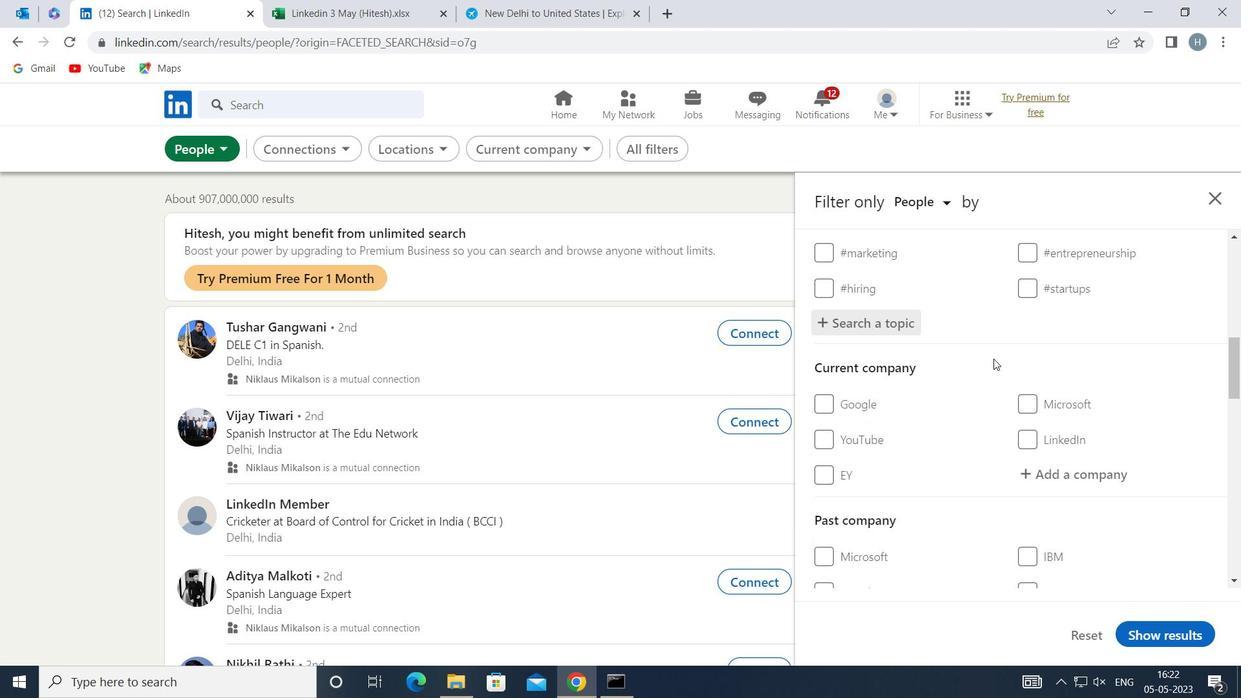 
Action: Mouse scrolled (993, 358) with delta (0, 0)
Screenshot: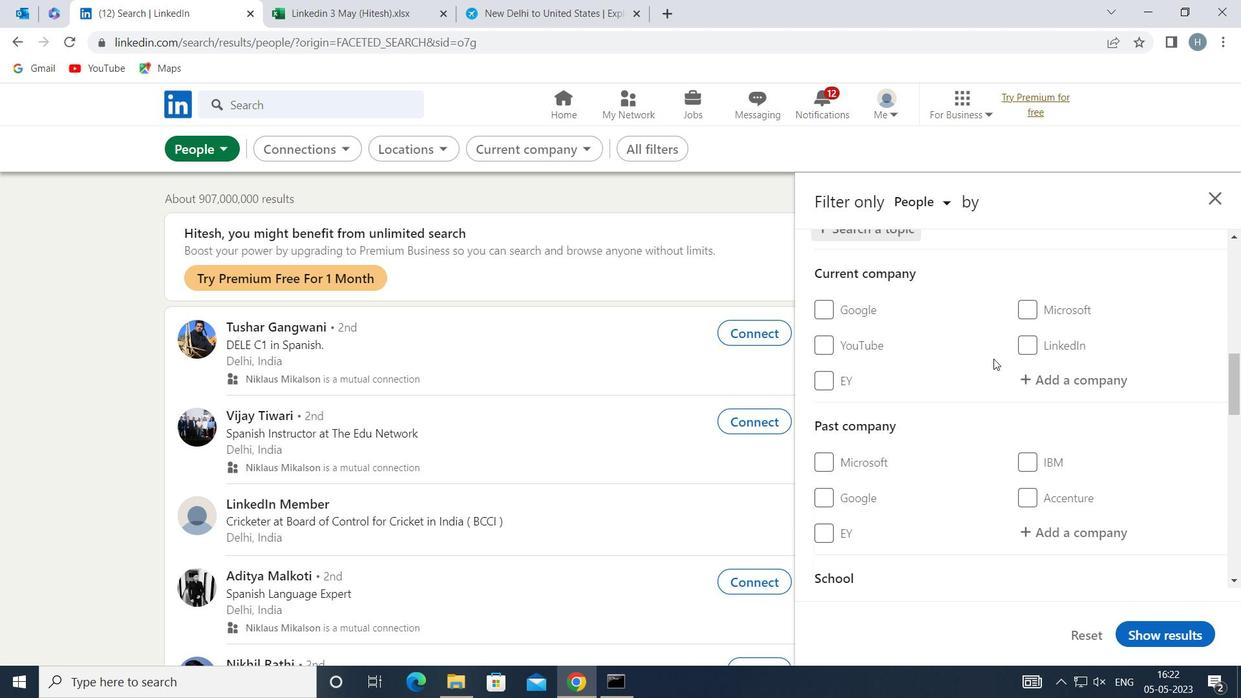 
Action: Mouse moved to (993, 355)
Screenshot: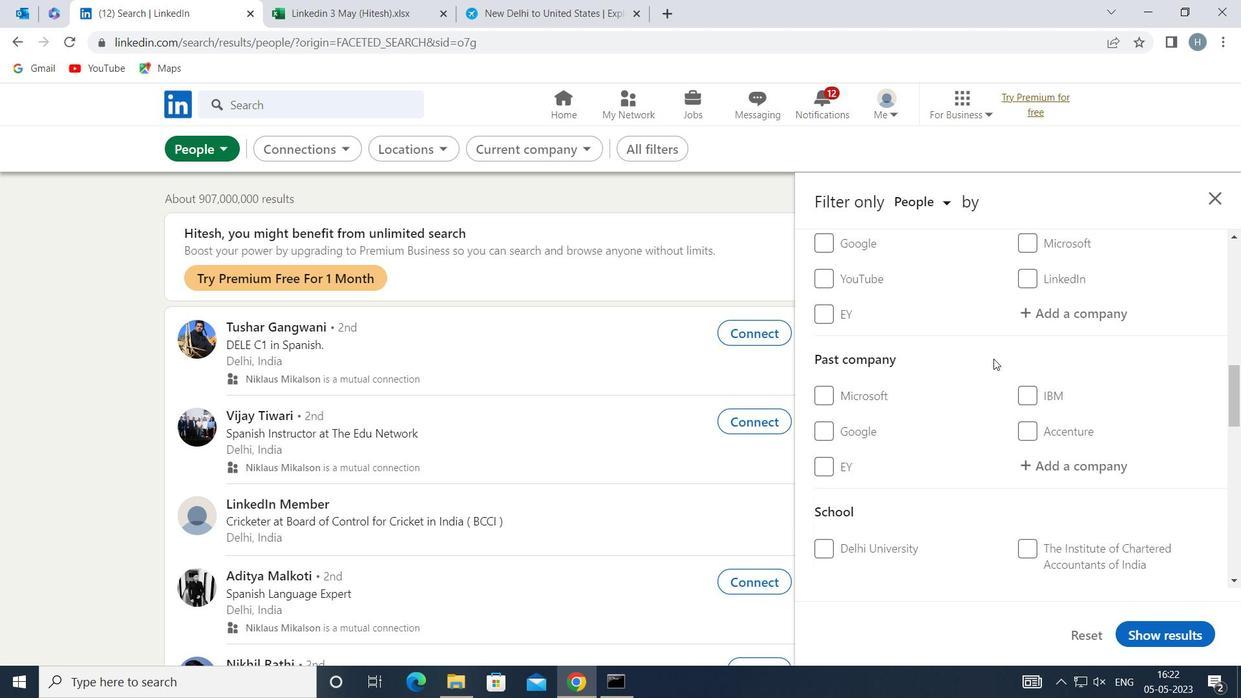 
Action: Mouse scrolled (993, 354) with delta (0, 0)
Screenshot: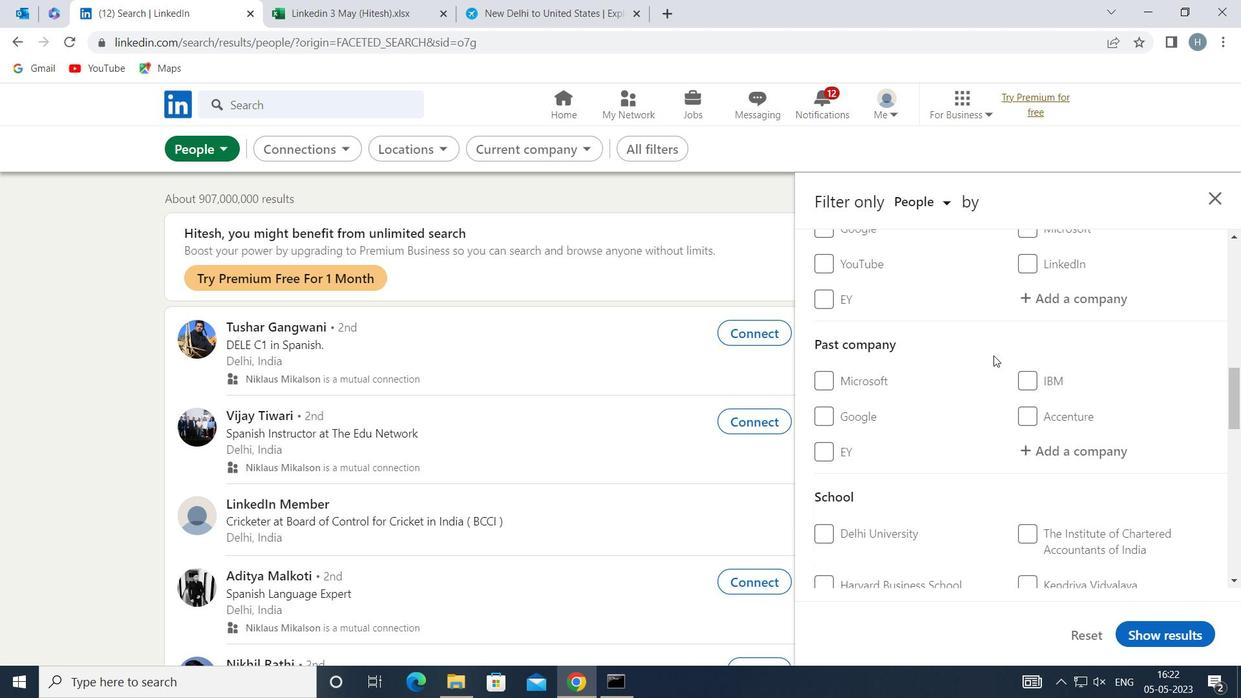 
Action: Mouse moved to (993, 355)
Screenshot: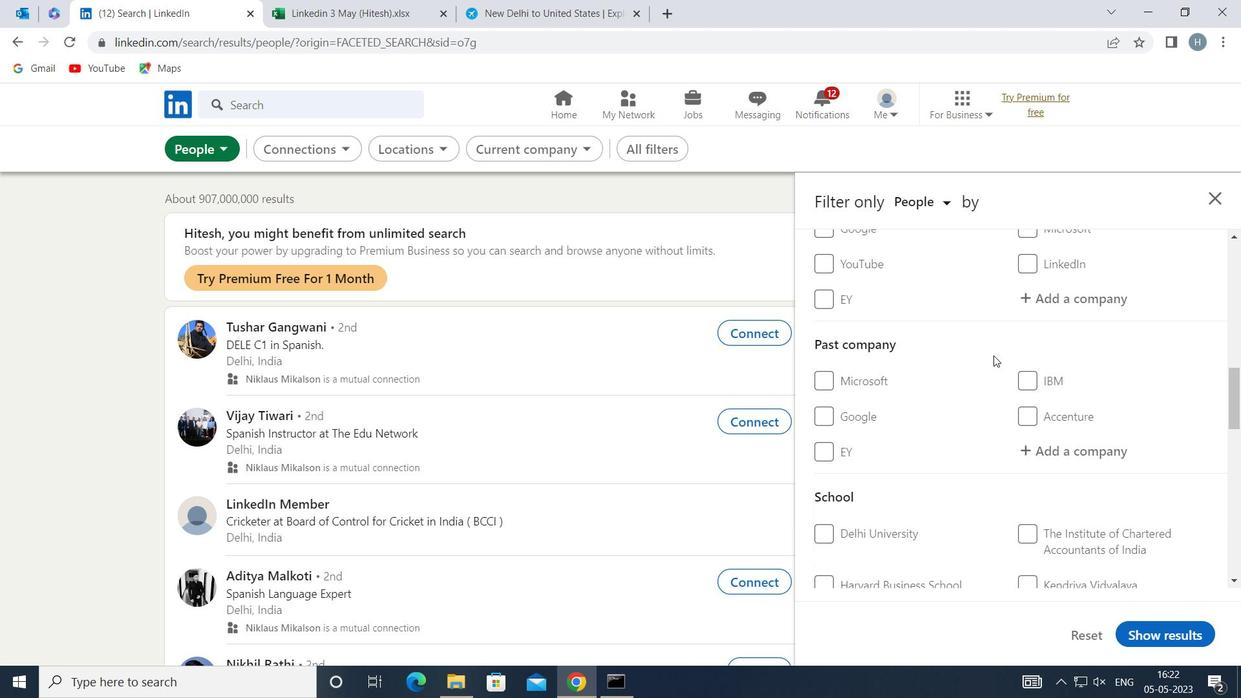 
Action: Mouse scrolled (993, 354) with delta (0, 0)
Screenshot: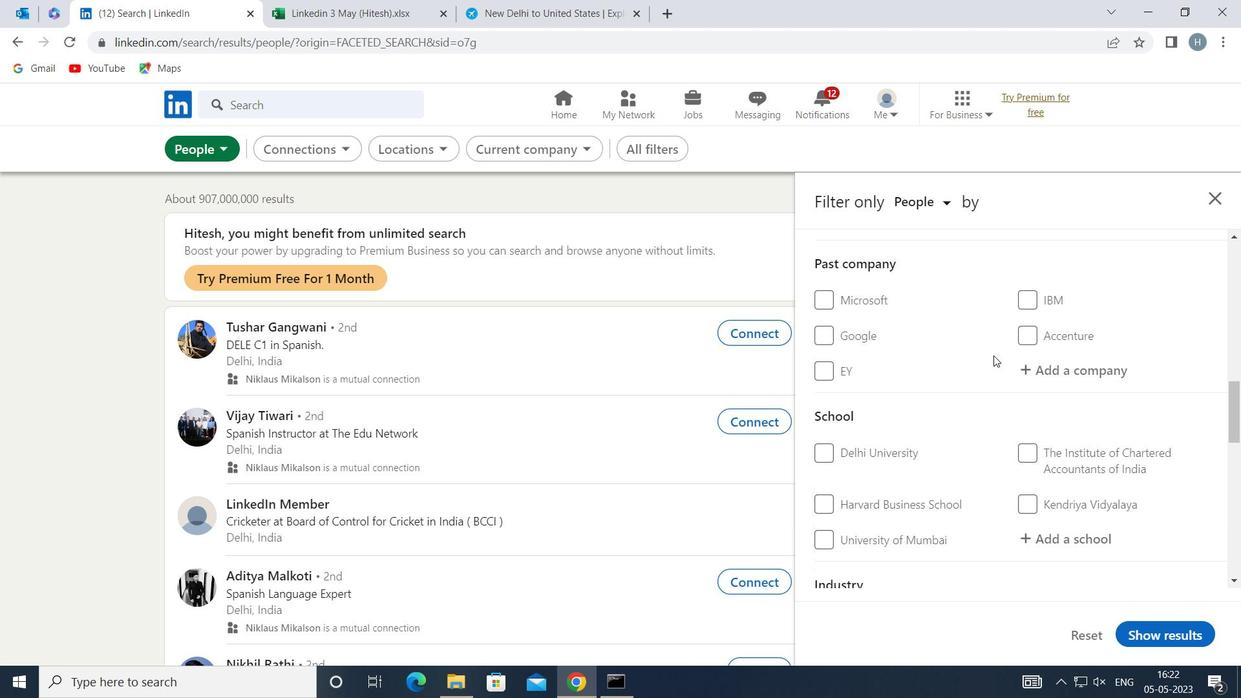 
Action: Mouse moved to (994, 355)
Screenshot: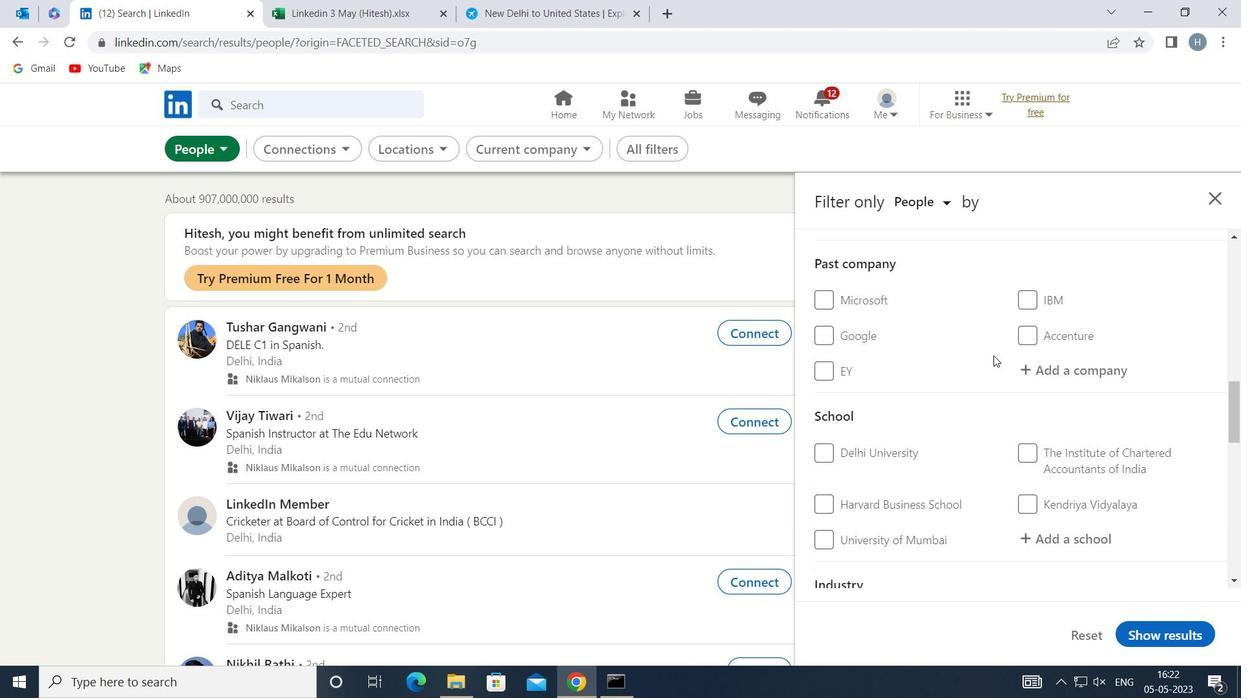 
Action: Mouse scrolled (994, 354) with delta (0, 0)
Screenshot: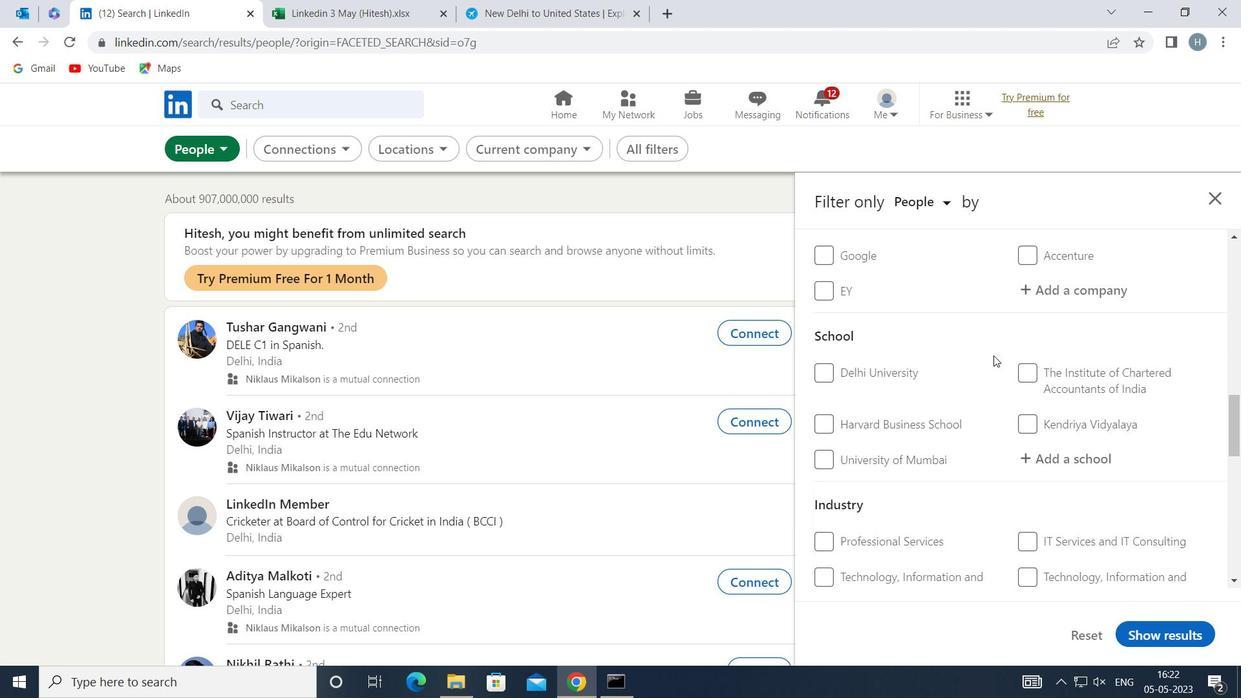 
Action: Mouse scrolled (994, 354) with delta (0, 0)
Screenshot: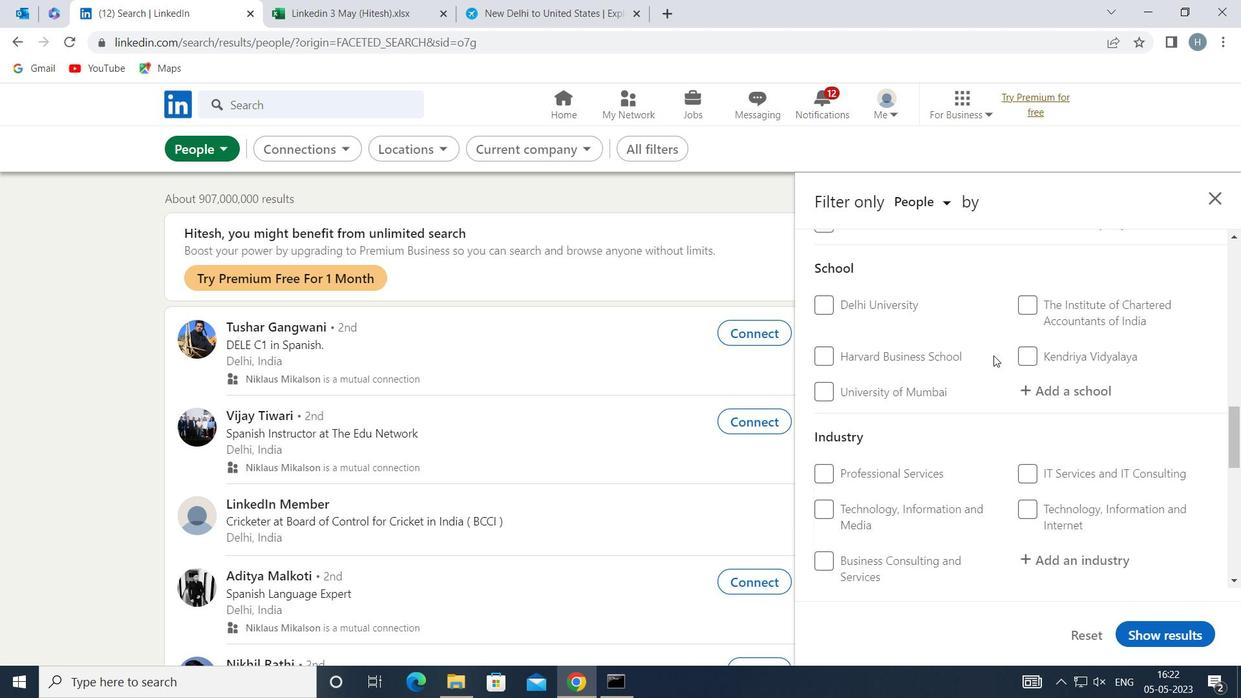 
Action: Mouse scrolled (994, 354) with delta (0, 0)
Screenshot: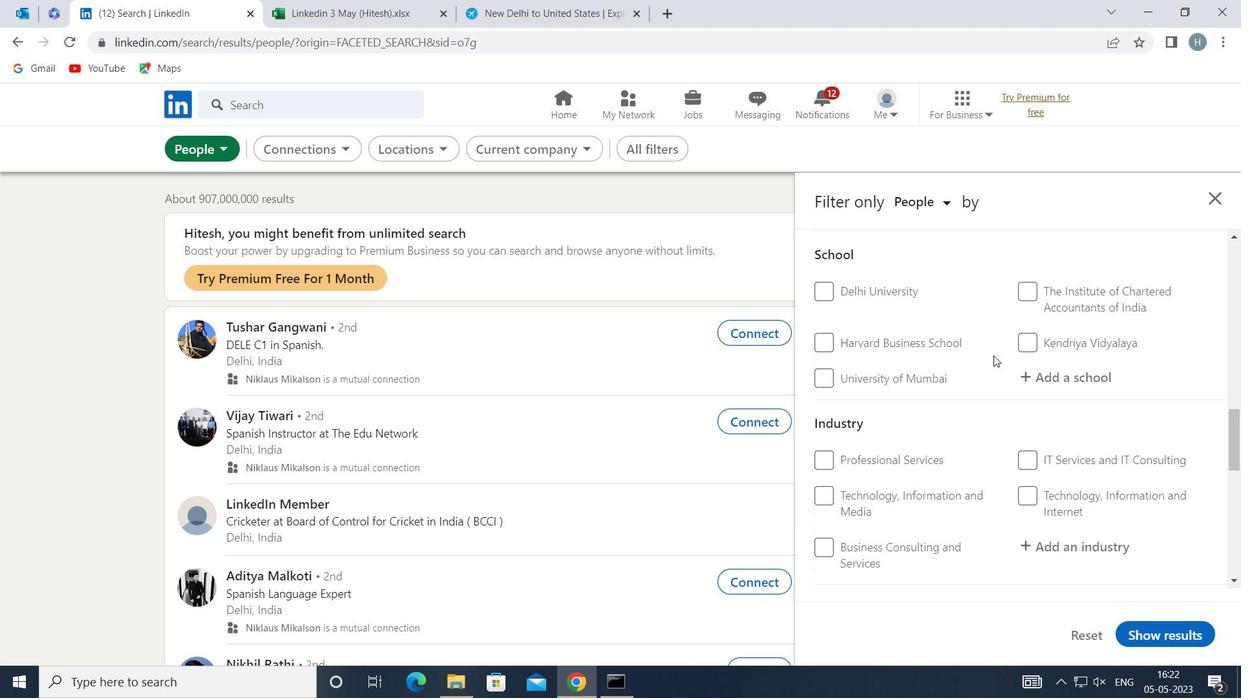 
Action: Mouse scrolled (994, 354) with delta (0, 0)
Screenshot: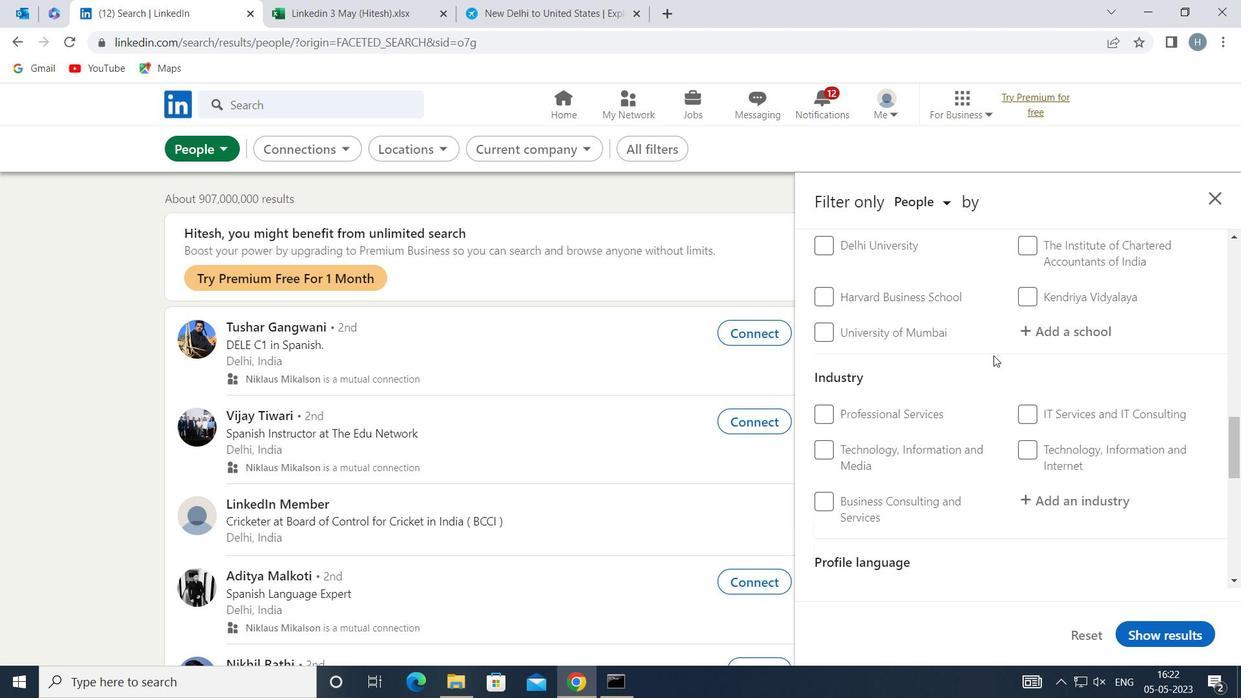 
Action: Mouse scrolled (994, 354) with delta (0, 0)
Screenshot: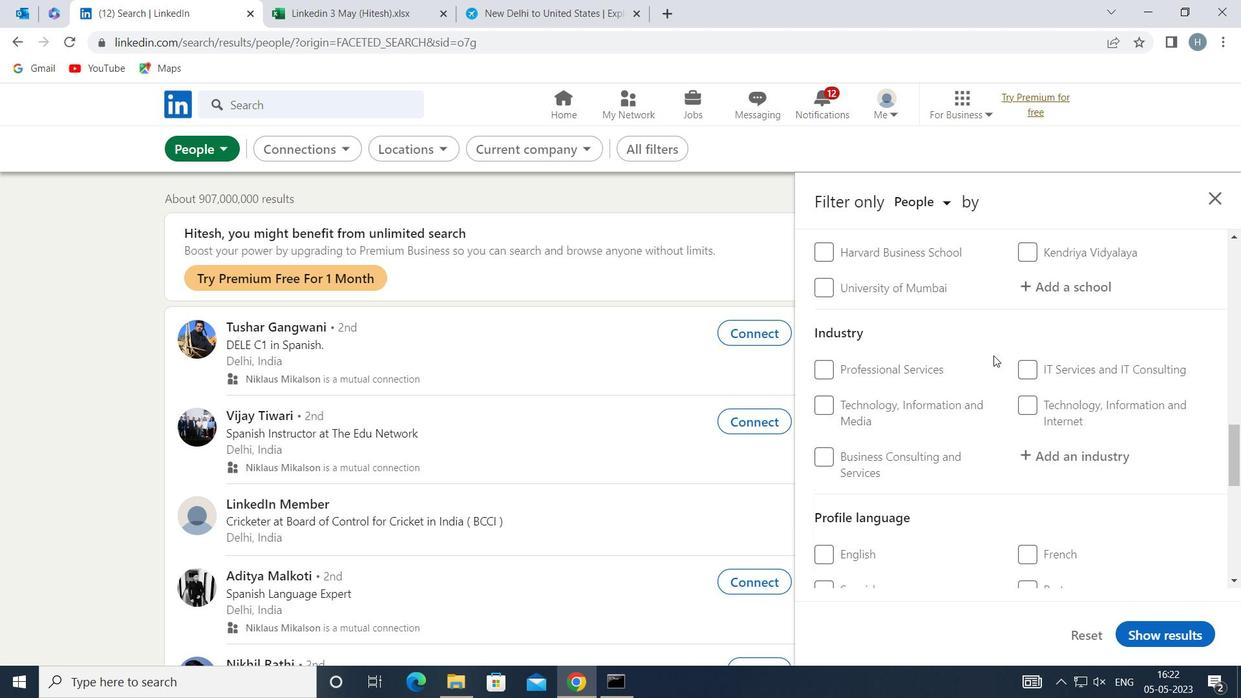 
Action: Mouse moved to (858, 395)
Screenshot: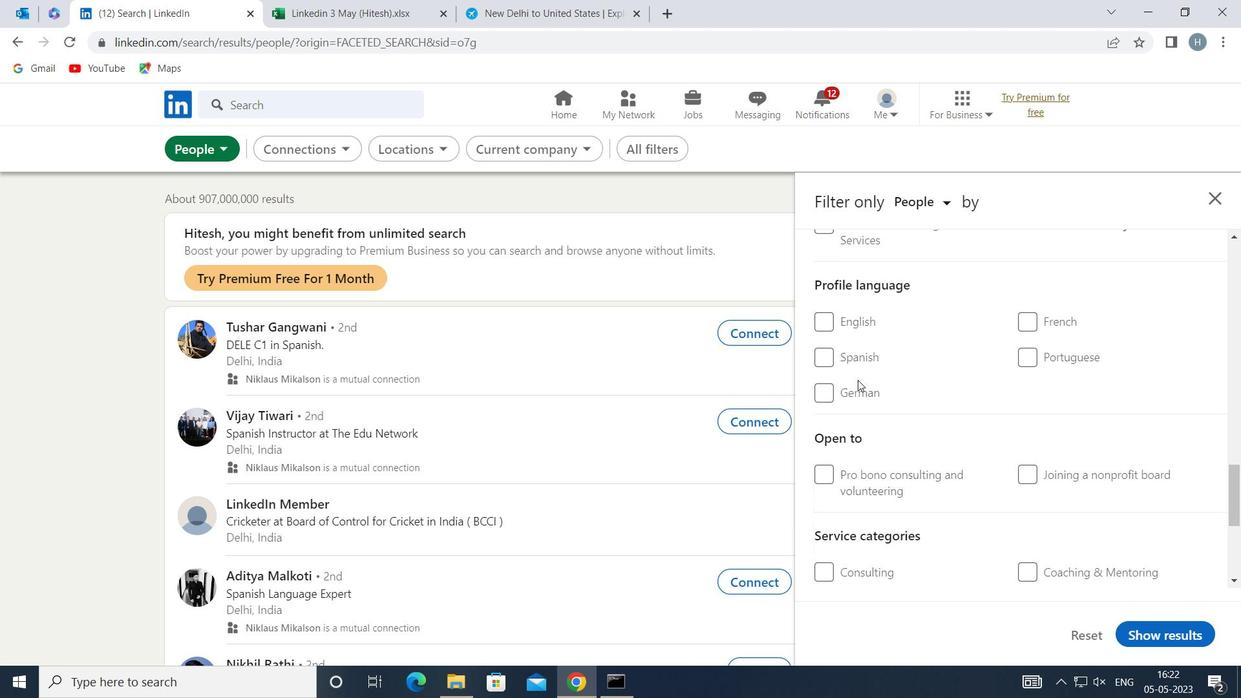
Action: Mouse pressed left at (858, 395)
Screenshot: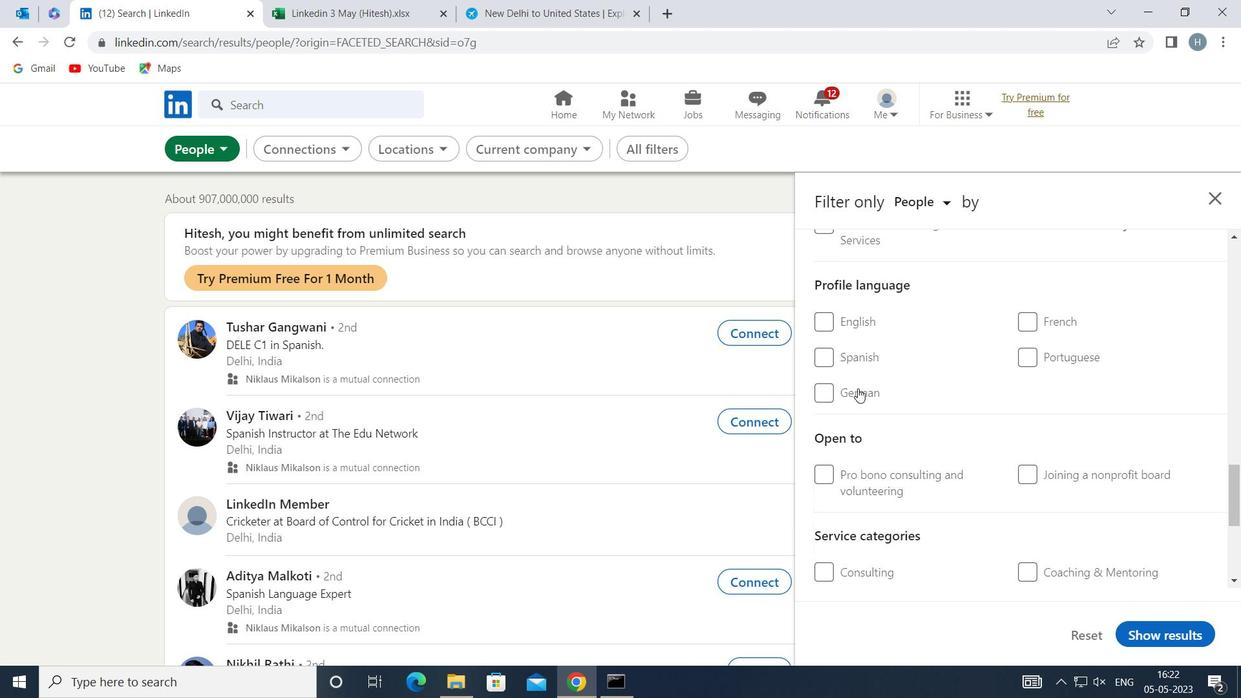 
Action: Mouse moved to (1013, 380)
Screenshot: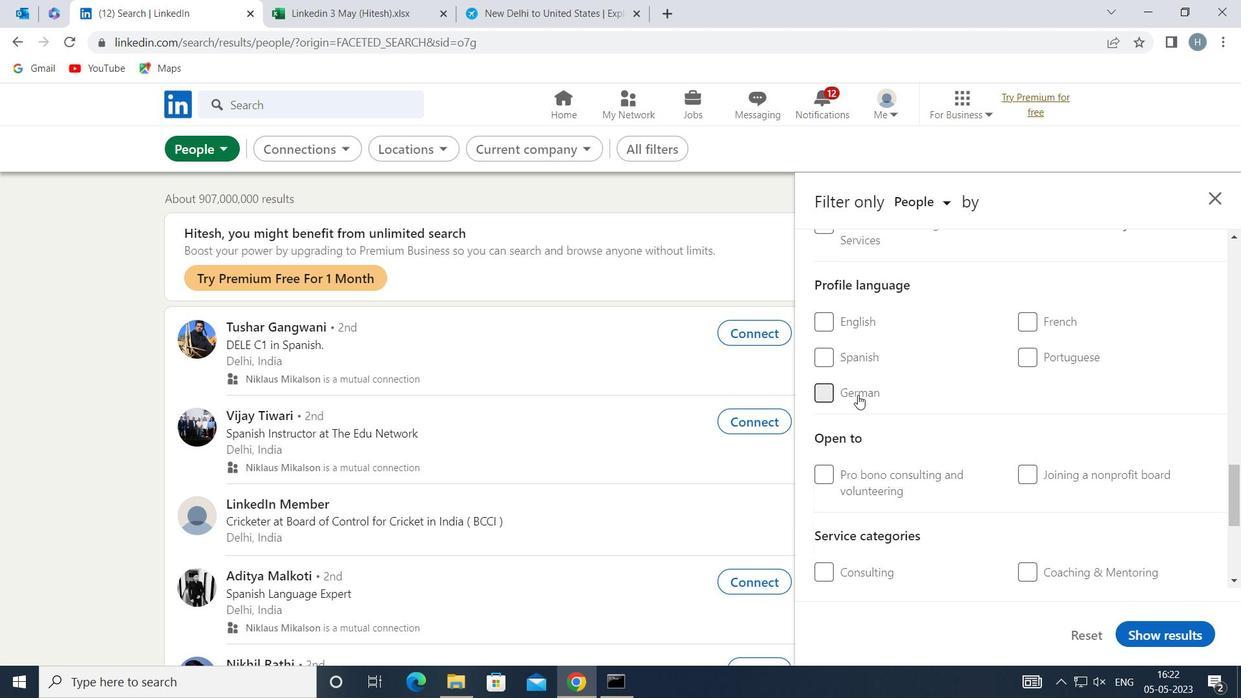 
Action: Mouse scrolled (1013, 380) with delta (0, 0)
Screenshot: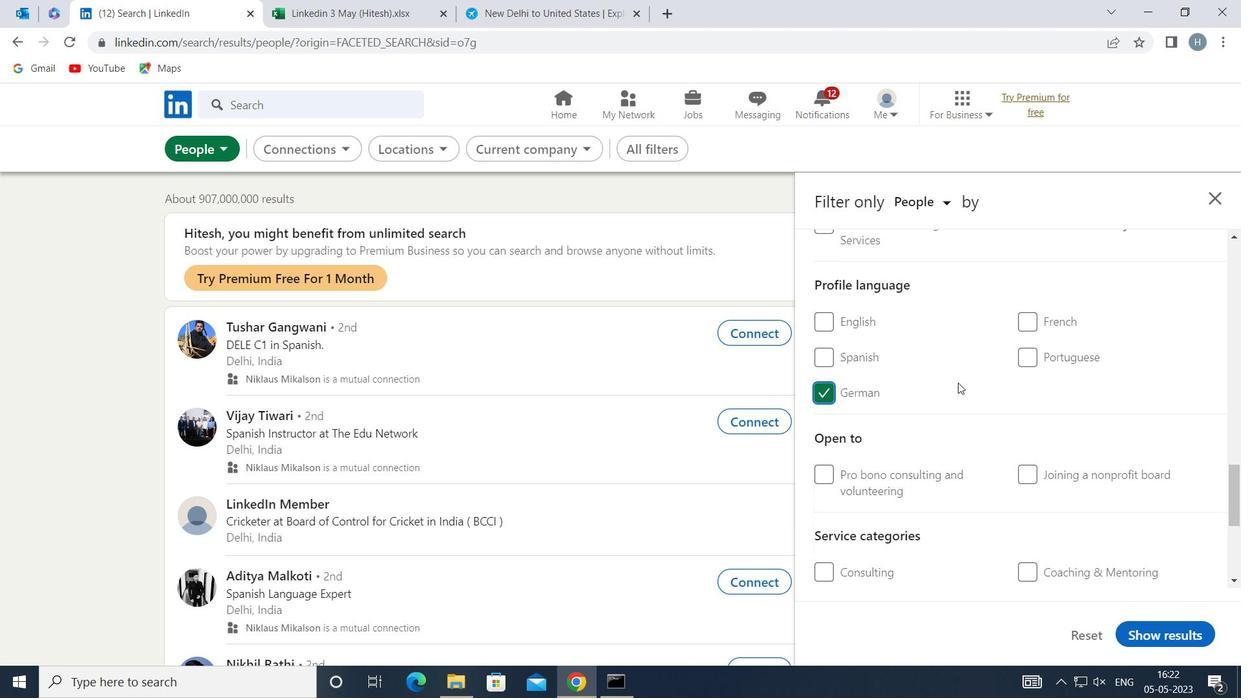 
Action: Mouse scrolled (1013, 380) with delta (0, 0)
Screenshot: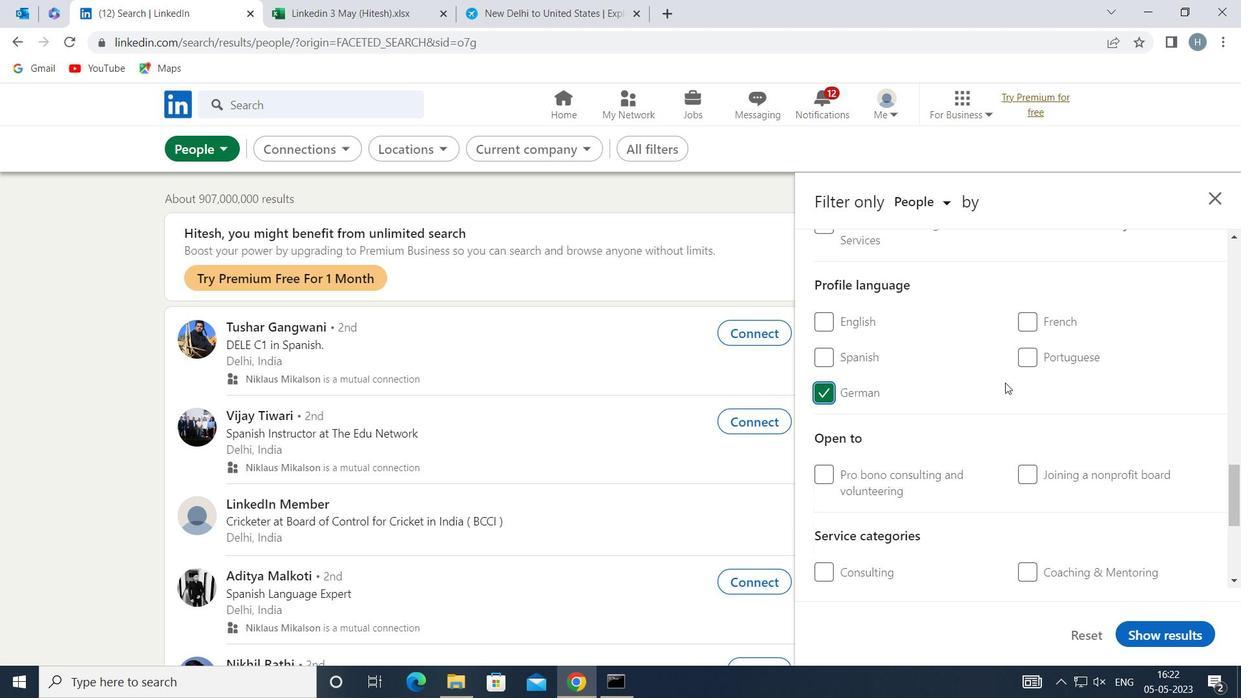 
Action: Mouse moved to (1009, 365)
Screenshot: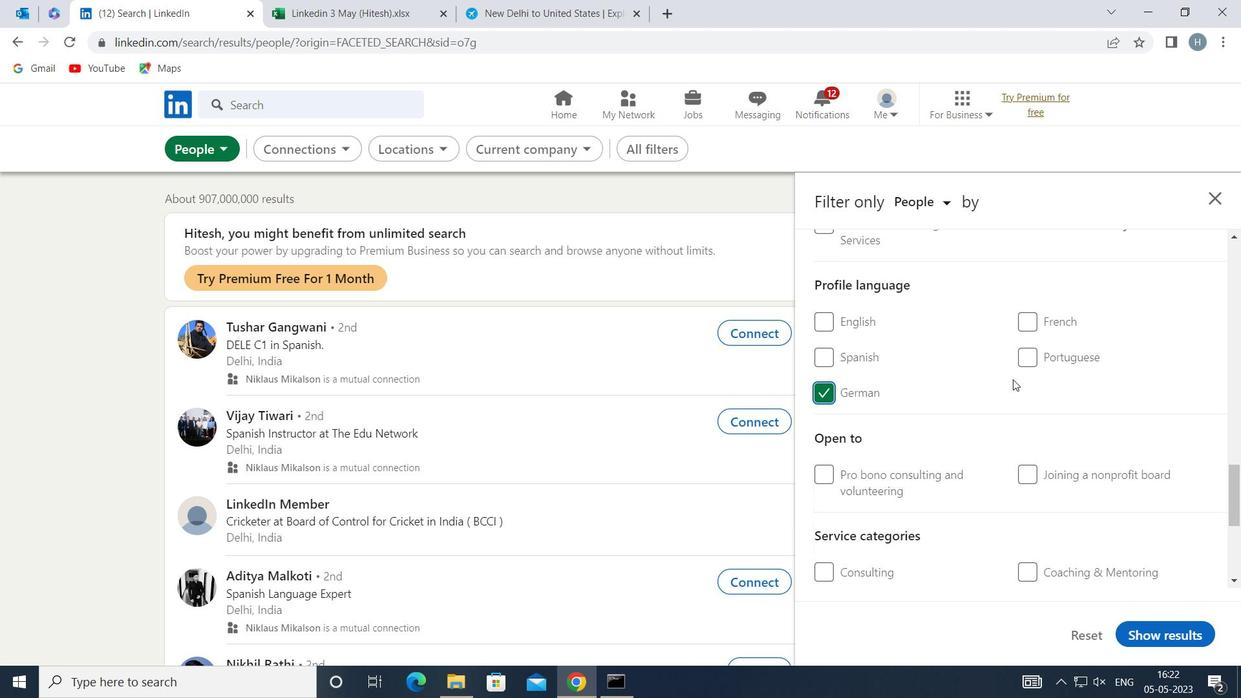 
Action: Mouse scrolled (1009, 366) with delta (0, 0)
Screenshot: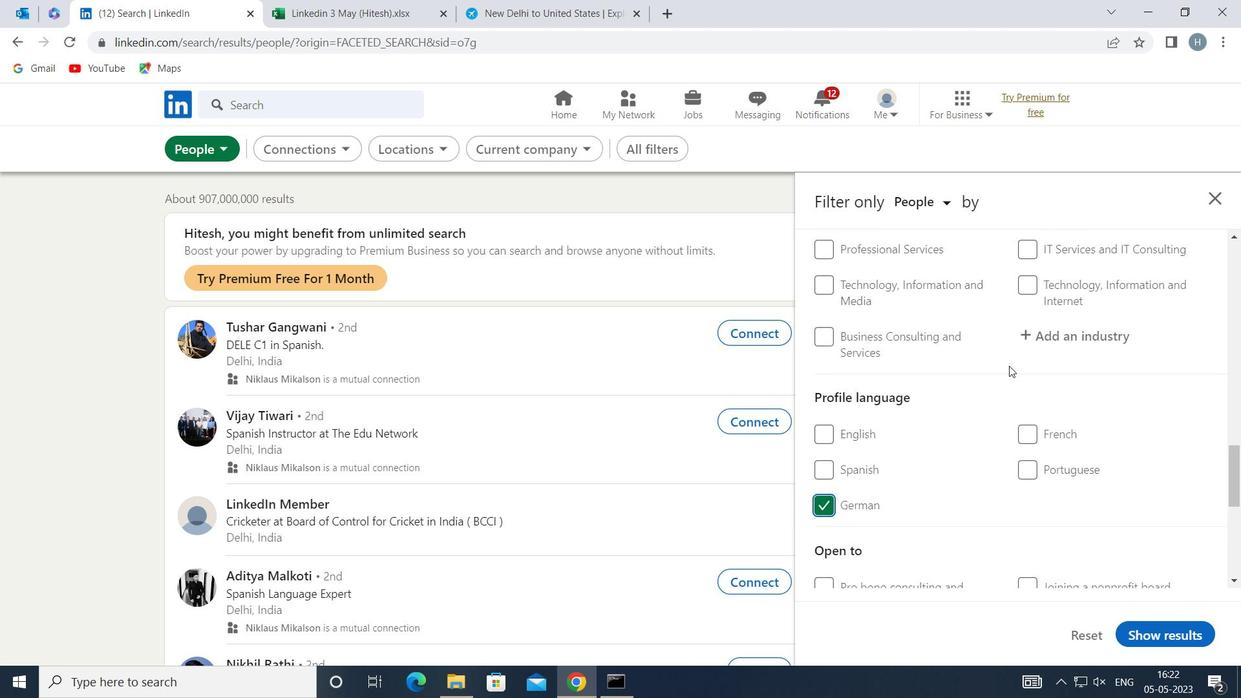
Action: Mouse moved to (1008, 365)
Screenshot: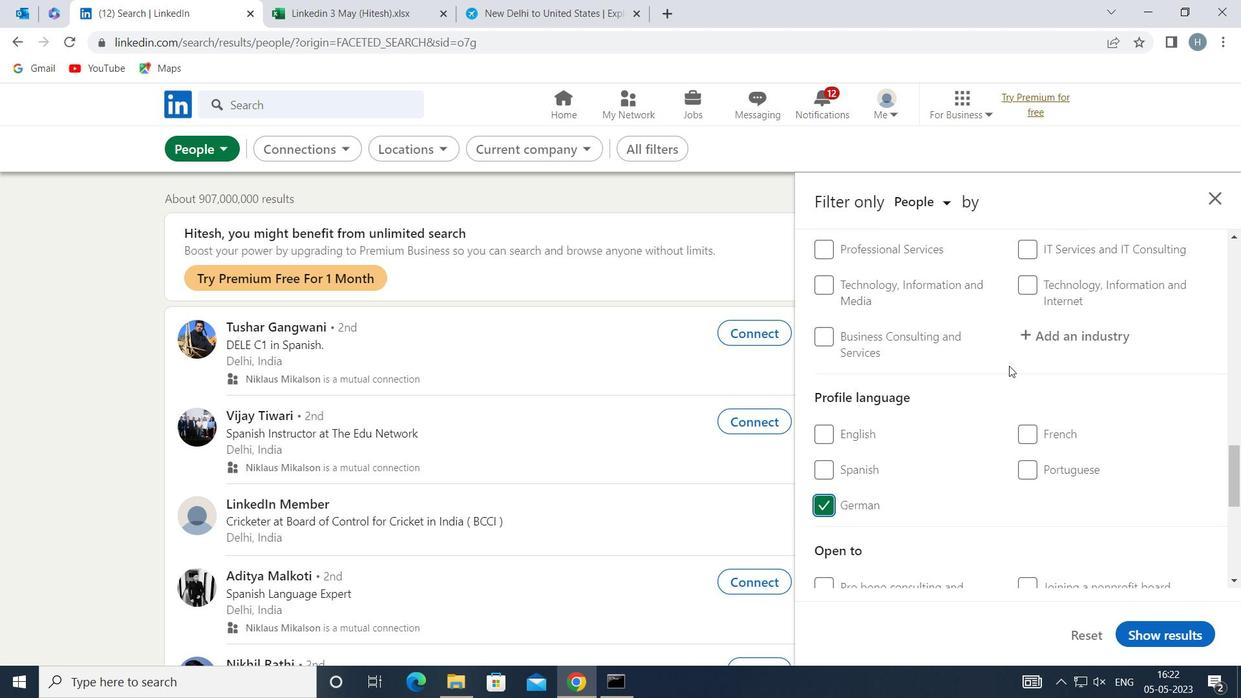 
Action: Mouse scrolled (1008, 365) with delta (0, 0)
Screenshot: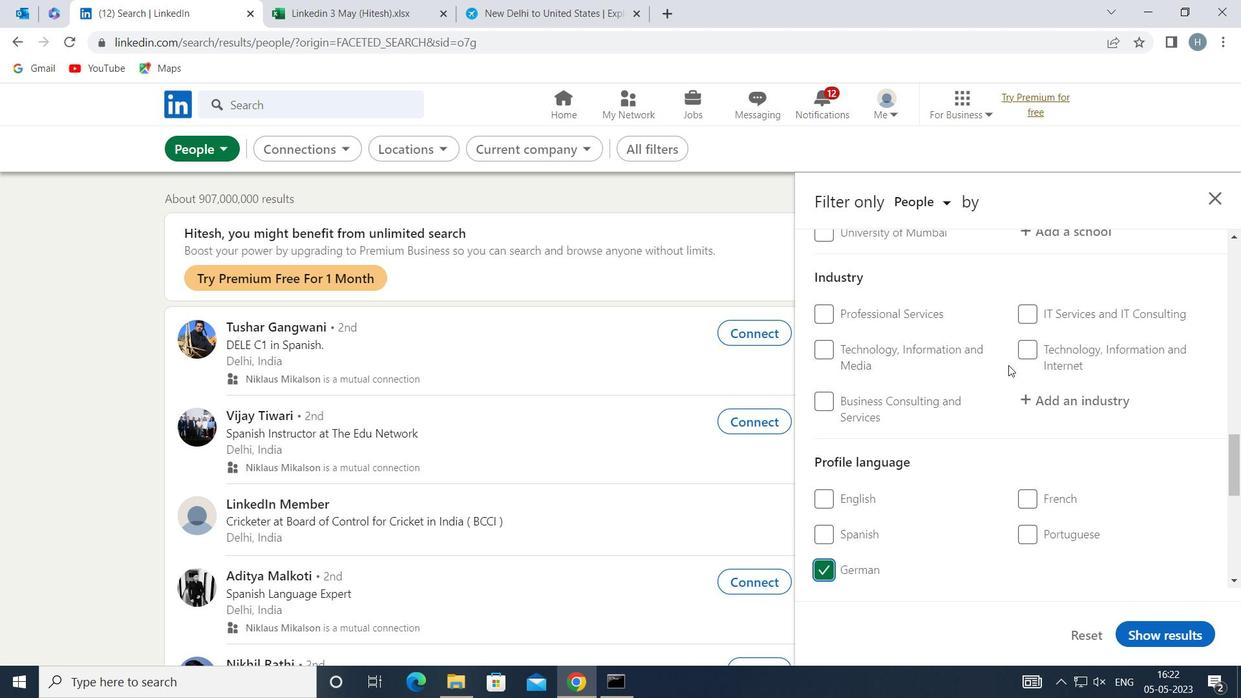 
Action: Mouse scrolled (1008, 365) with delta (0, 0)
Screenshot: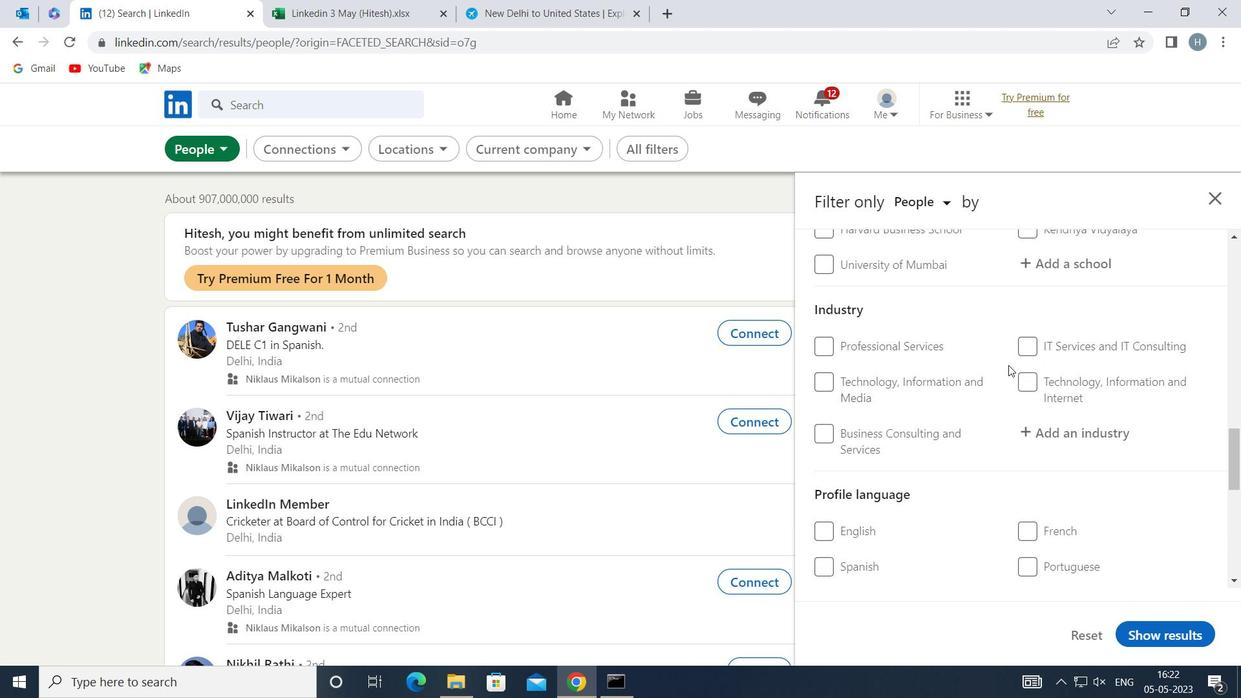 
Action: Mouse scrolled (1008, 365) with delta (0, 0)
Screenshot: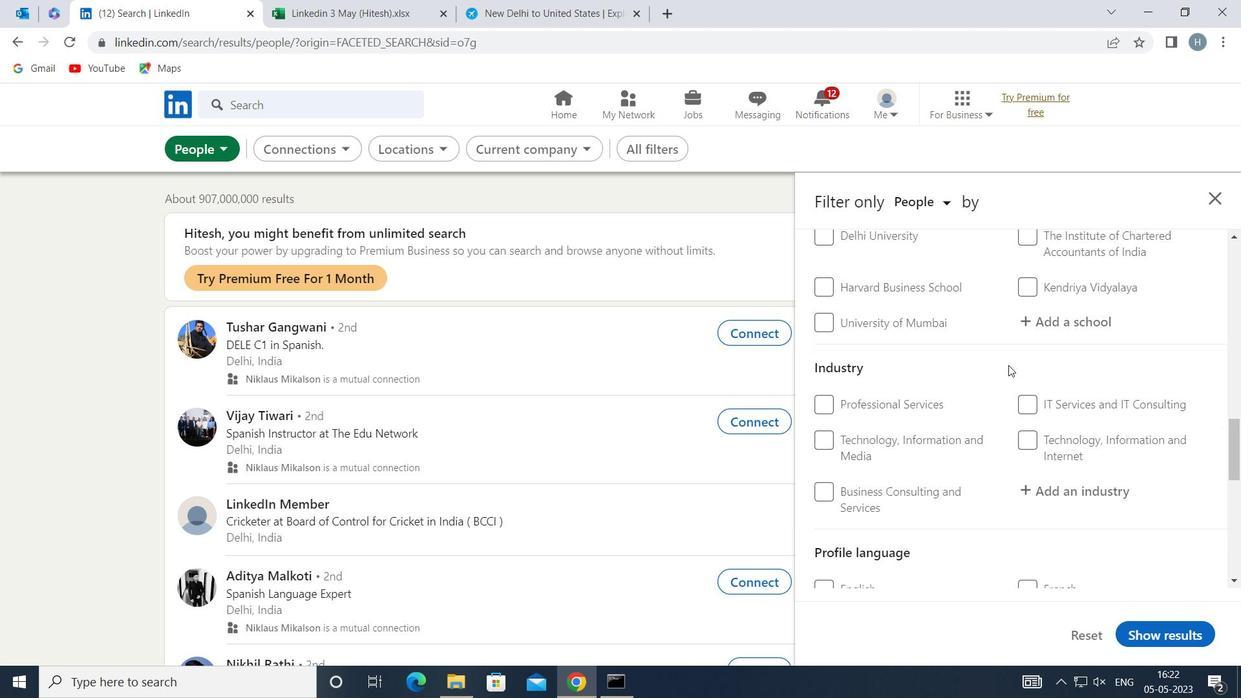 
Action: Mouse scrolled (1008, 365) with delta (0, 0)
Screenshot: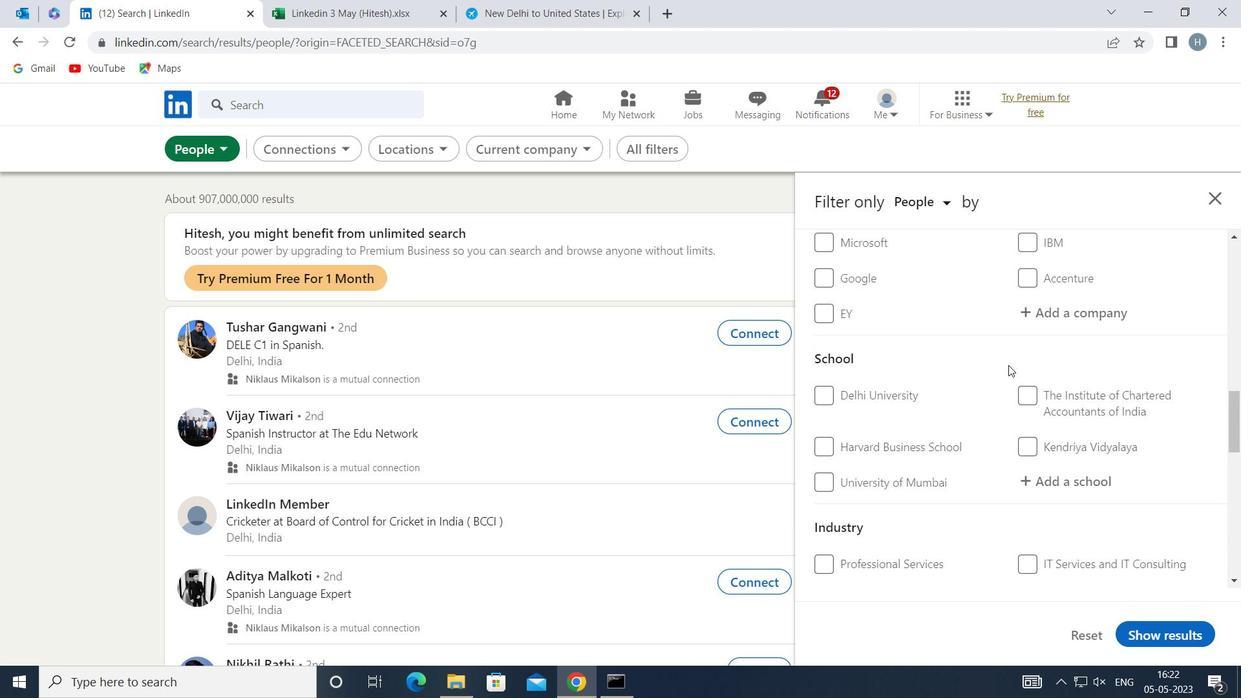 
Action: Mouse scrolled (1008, 365) with delta (0, 0)
Screenshot: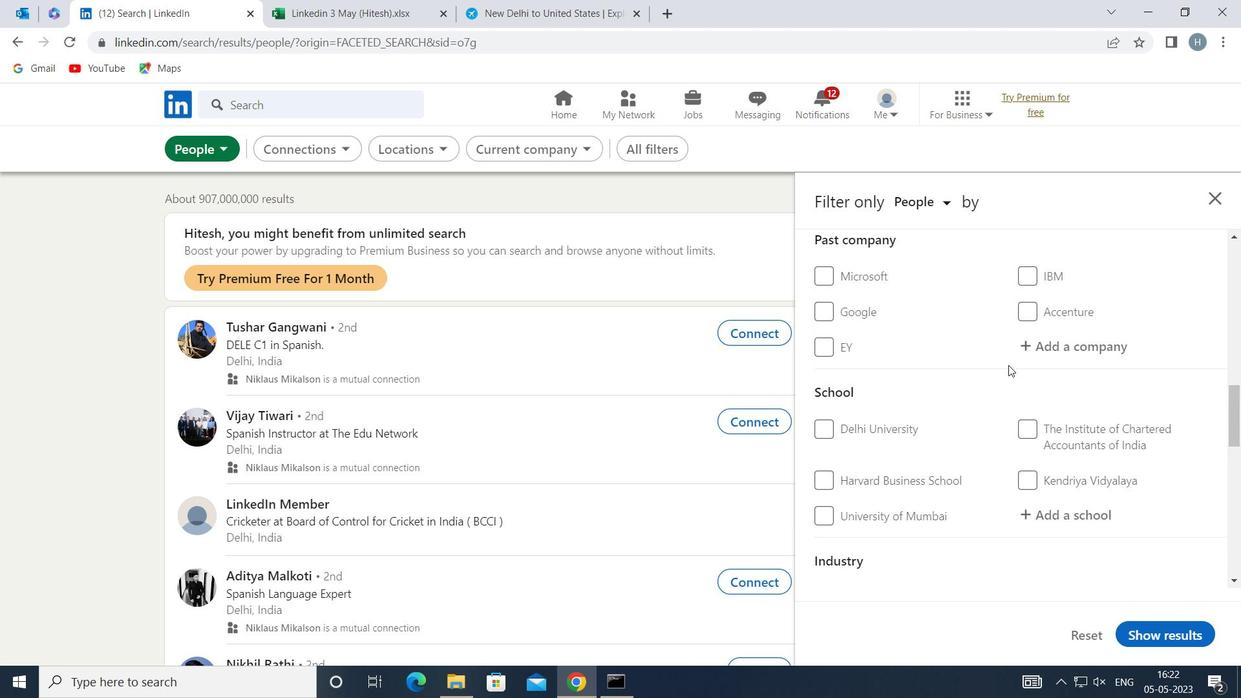 
Action: Mouse scrolled (1008, 365) with delta (0, 0)
Screenshot: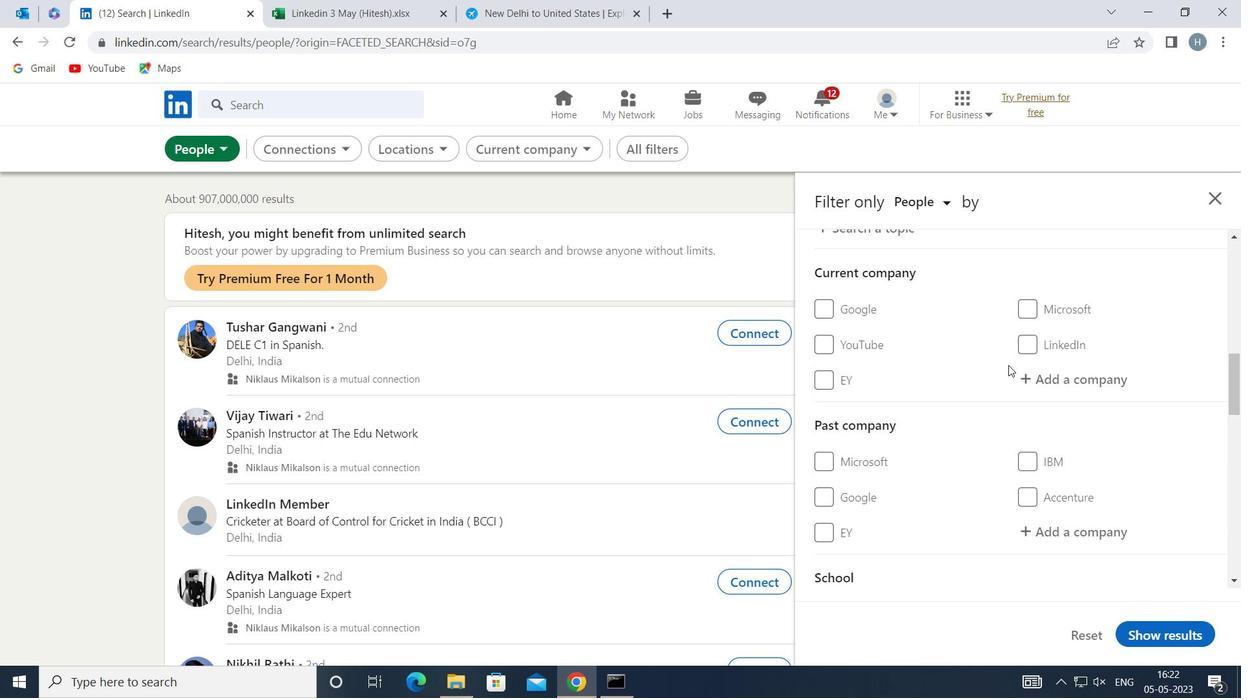 
Action: Mouse moved to (1044, 451)
Screenshot: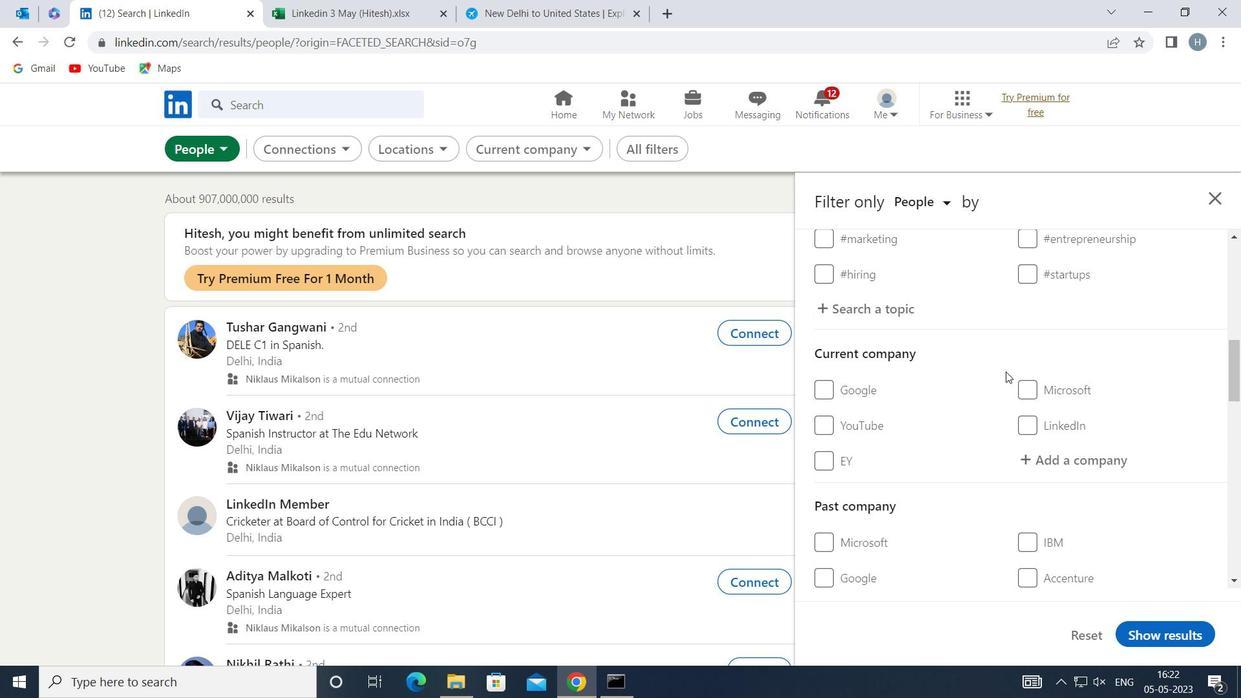 
Action: Mouse pressed left at (1044, 451)
Screenshot: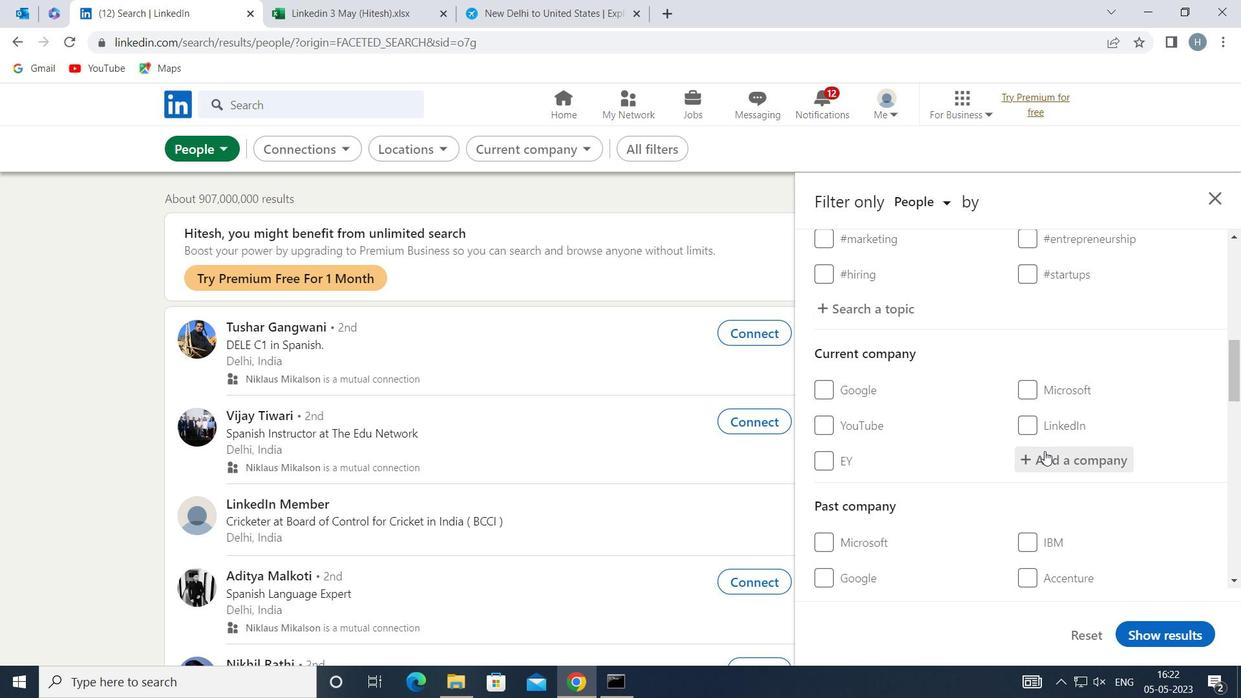 
Action: Mouse moved to (1036, 448)
Screenshot: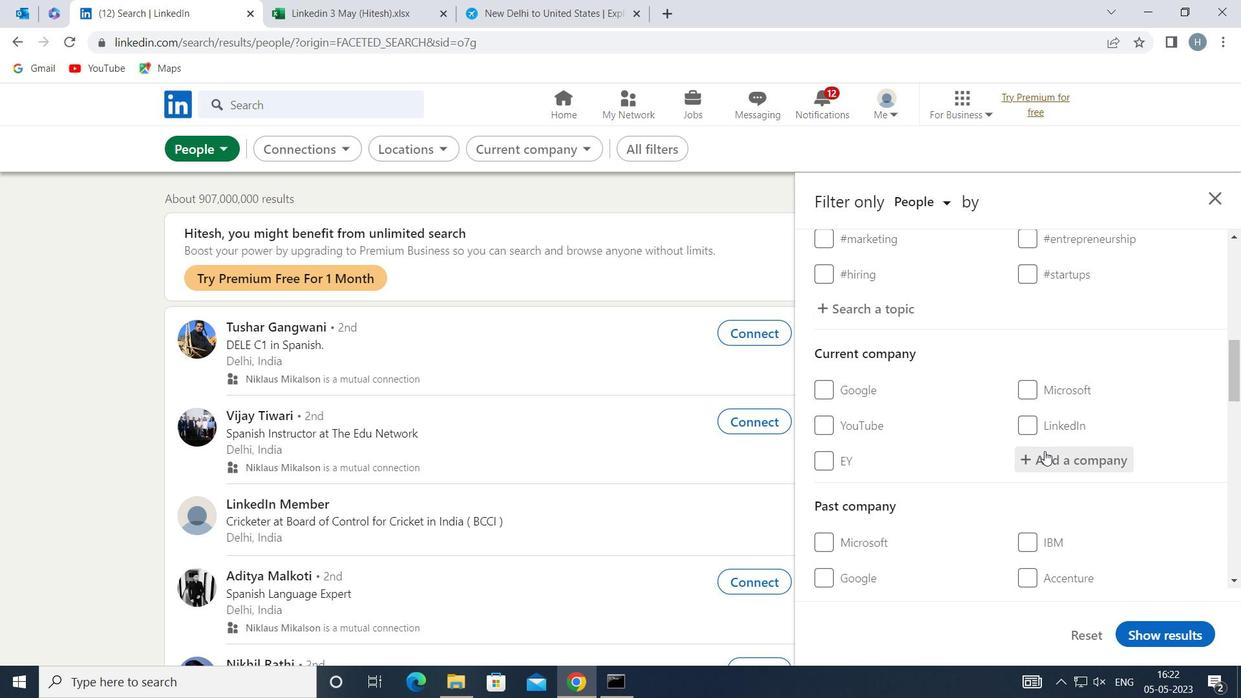 
Action: Key pressed <Key.shift>UBER
Screenshot: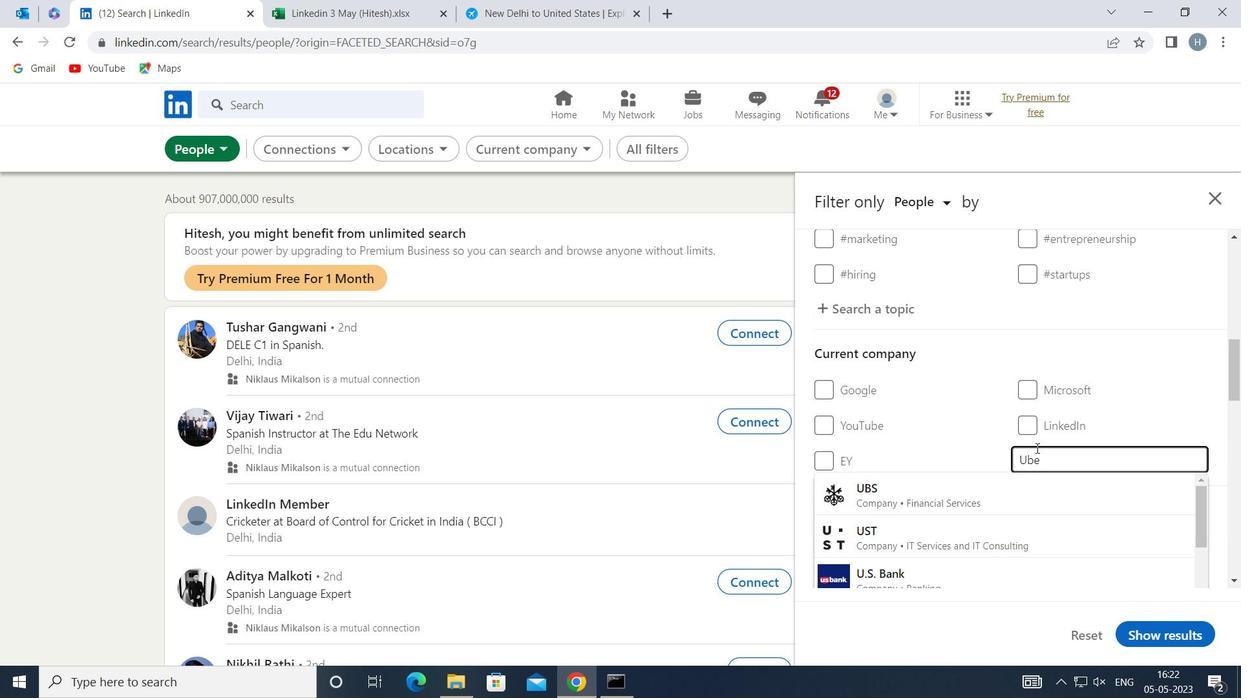 
Action: Mouse moved to (972, 481)
Screenshot: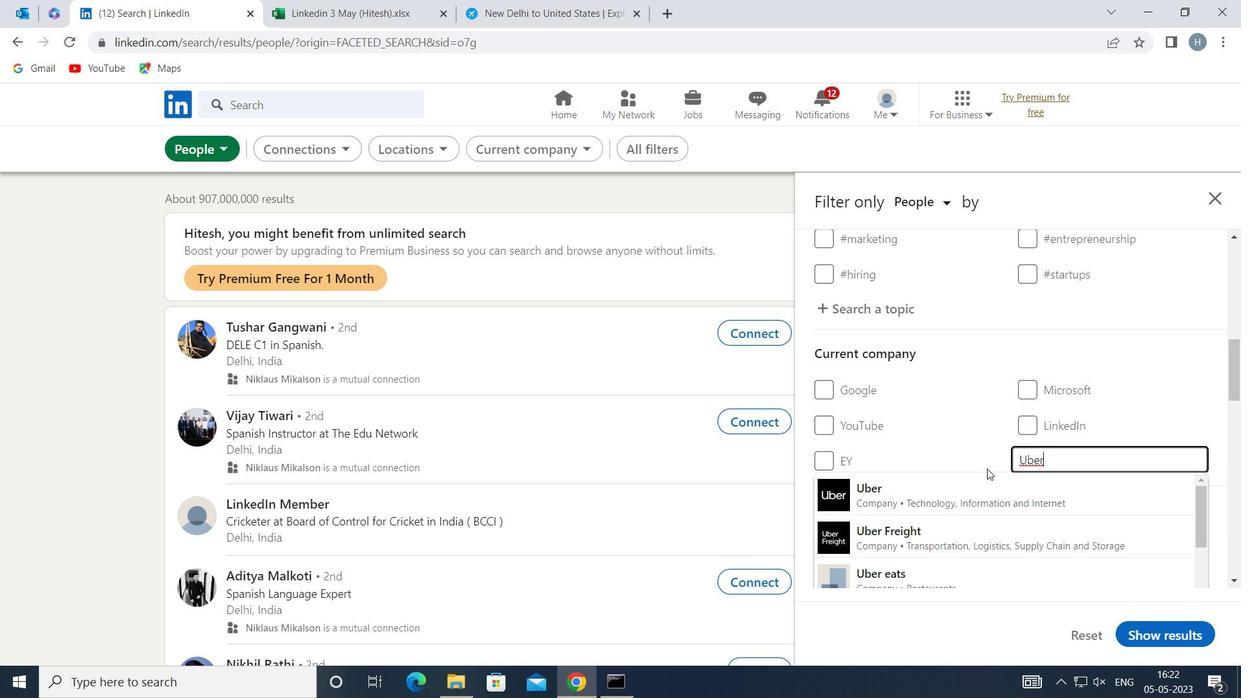 
Action: Mouse pressed left at (972, 481)
Screenshot: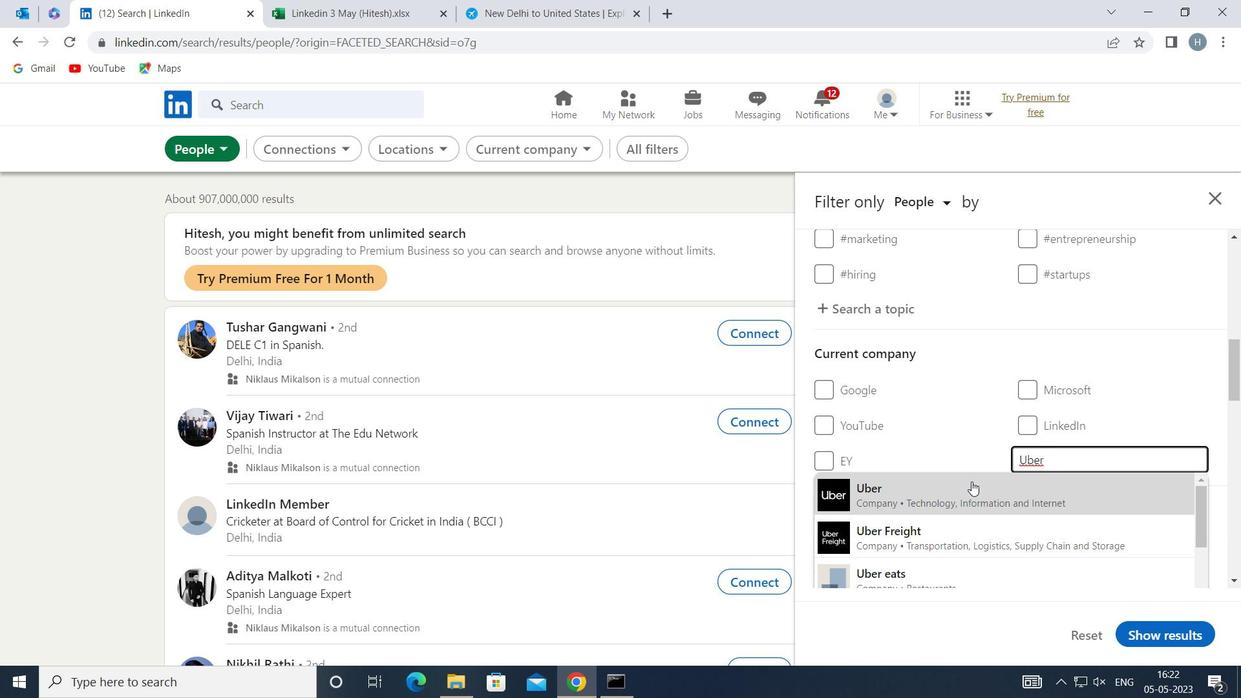 
Action: Mouse moved to (958, 426)
Screenshot: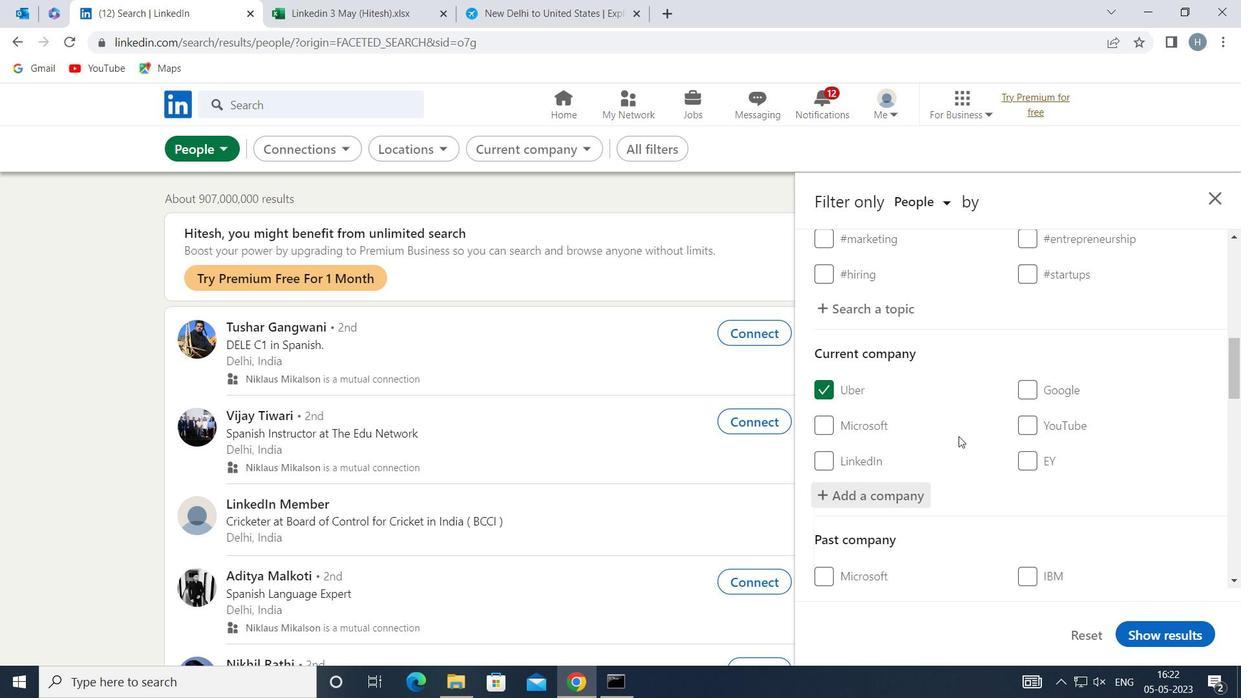 
Action: Mouse scrolled (958, 425) with delta (0, 0)
Screenshot: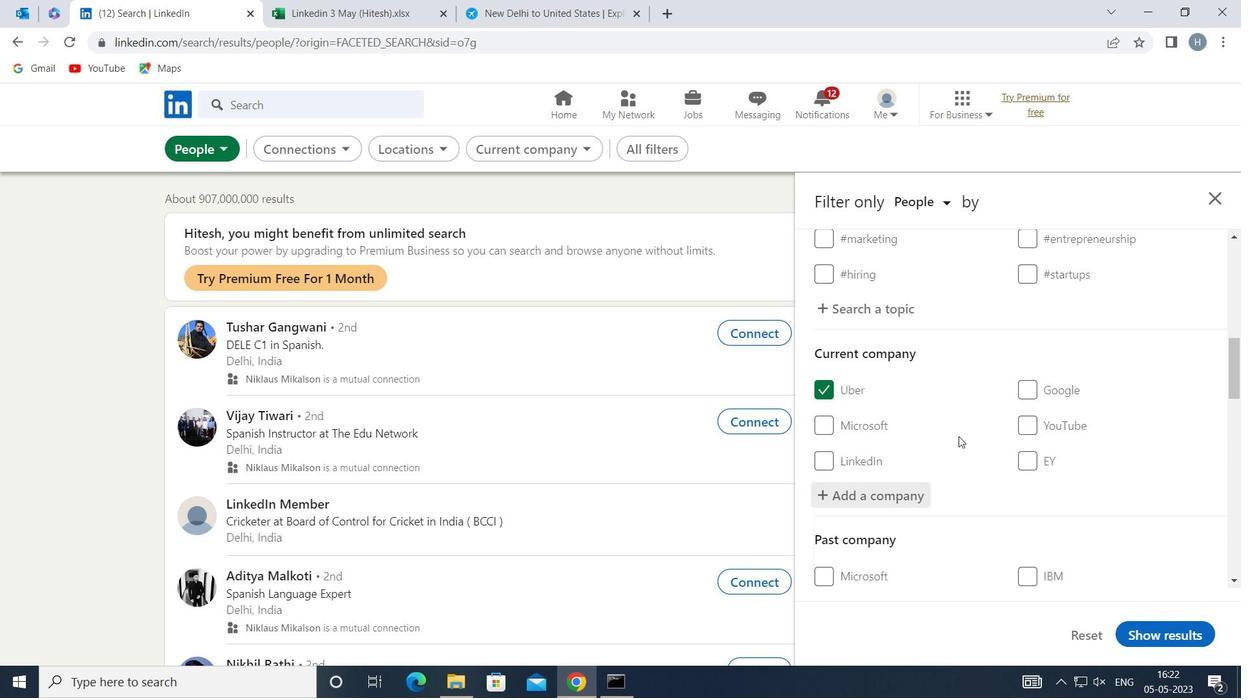 
Action: Mouse moved to (958, 424)
Screenshot: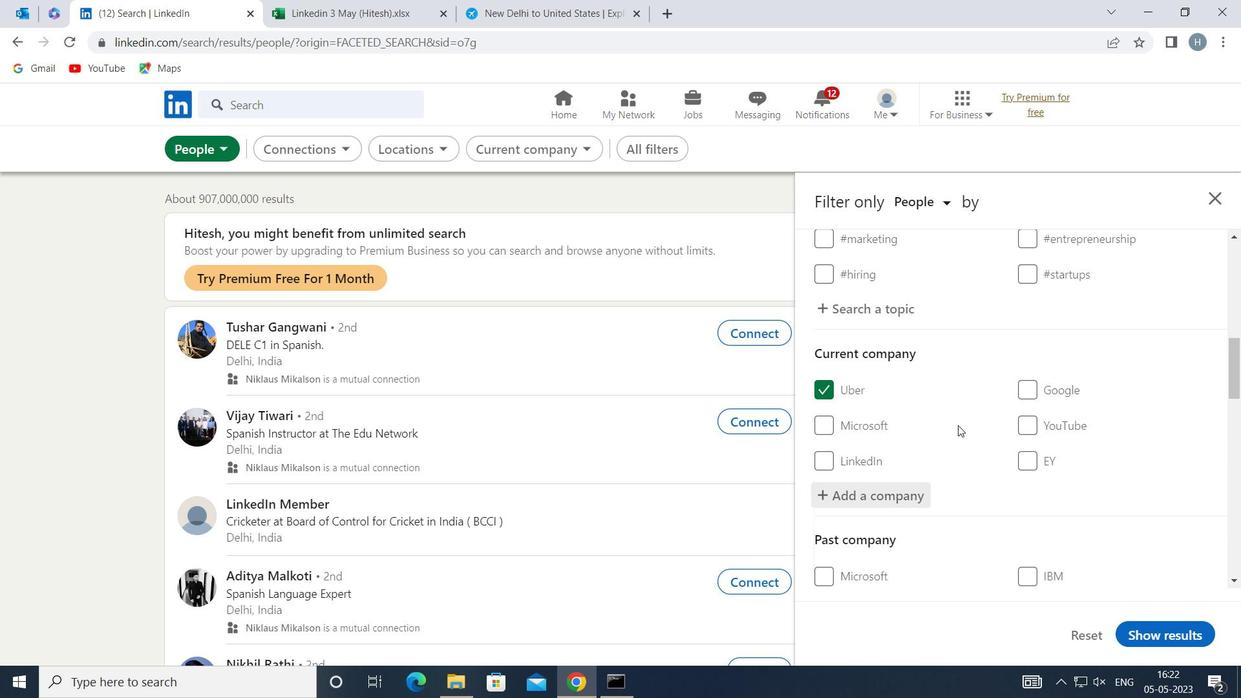 
Action: Mouse scrolled (958, 423) with delta (0, 0)
Screenshot: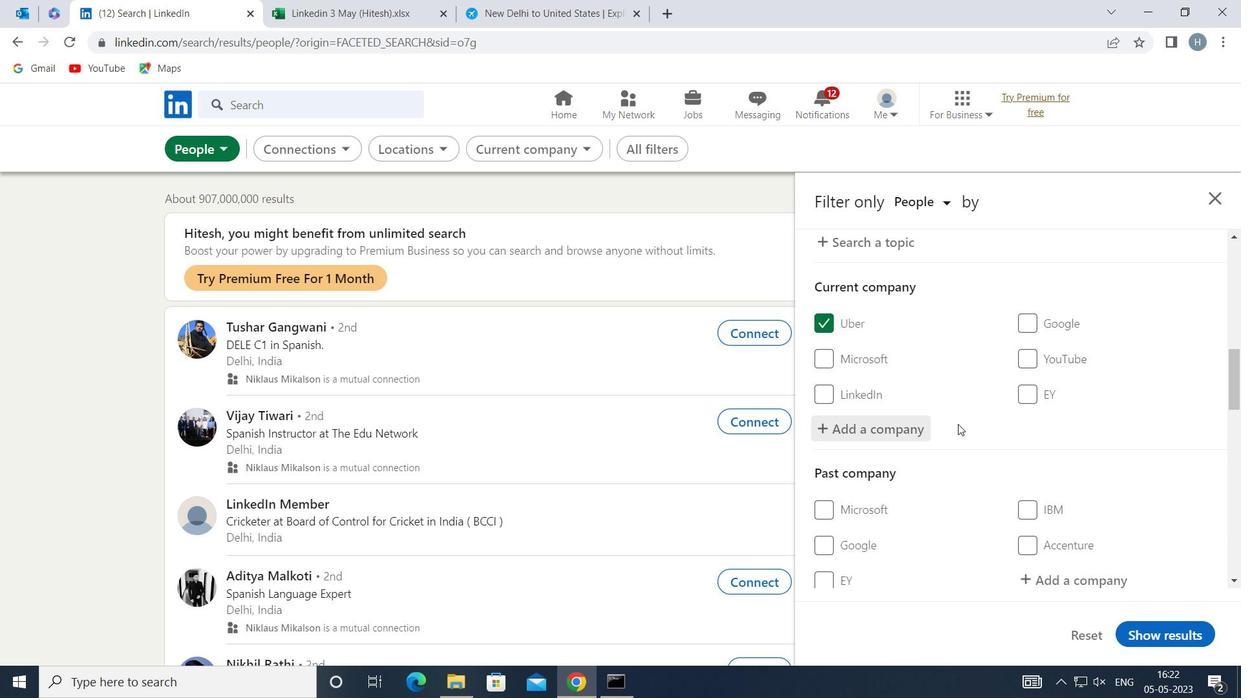 
Action: Mouse moved to (958, 424)
Screenshot: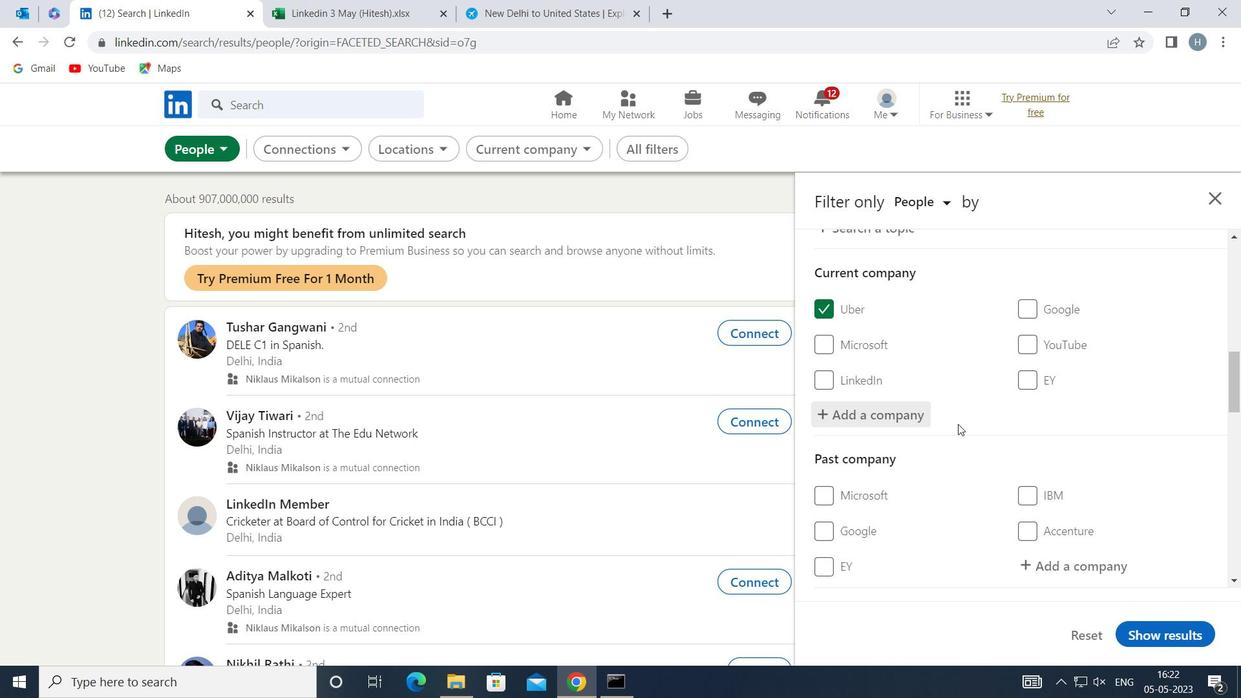 
Action: Mouse scrolled (958, 423) with delta (0, 0)
Screenshot: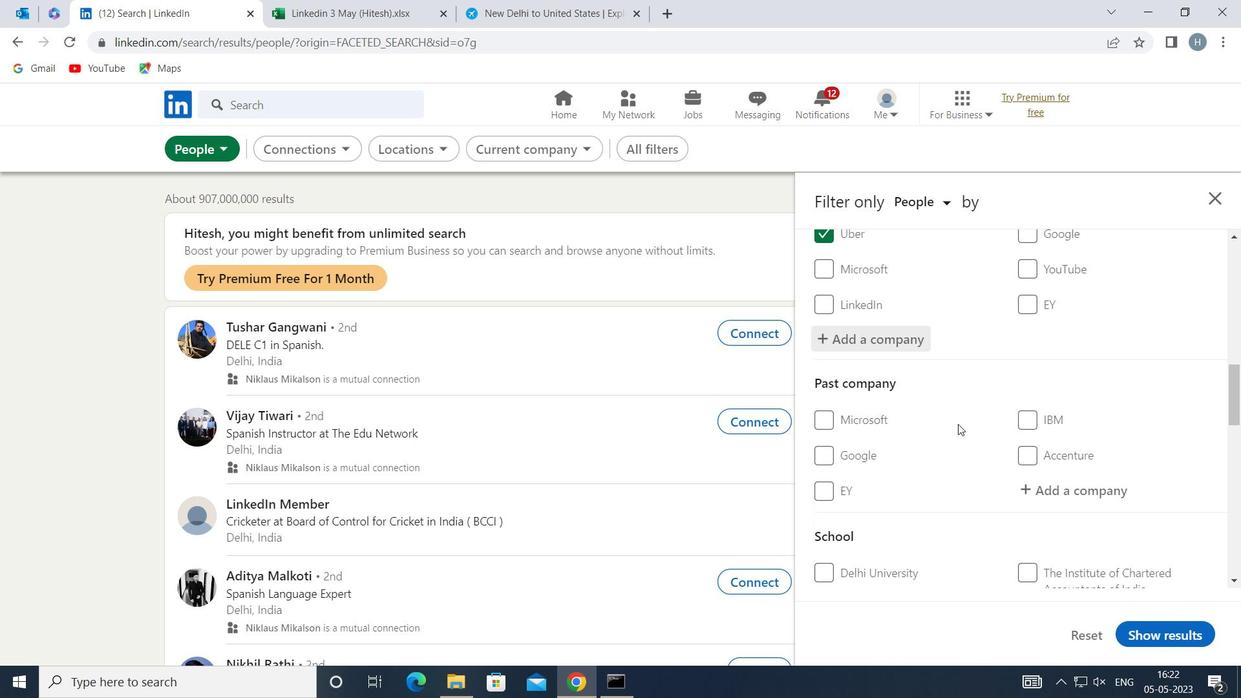 
Action: Mouse moved to (960, 422)
Screenshot: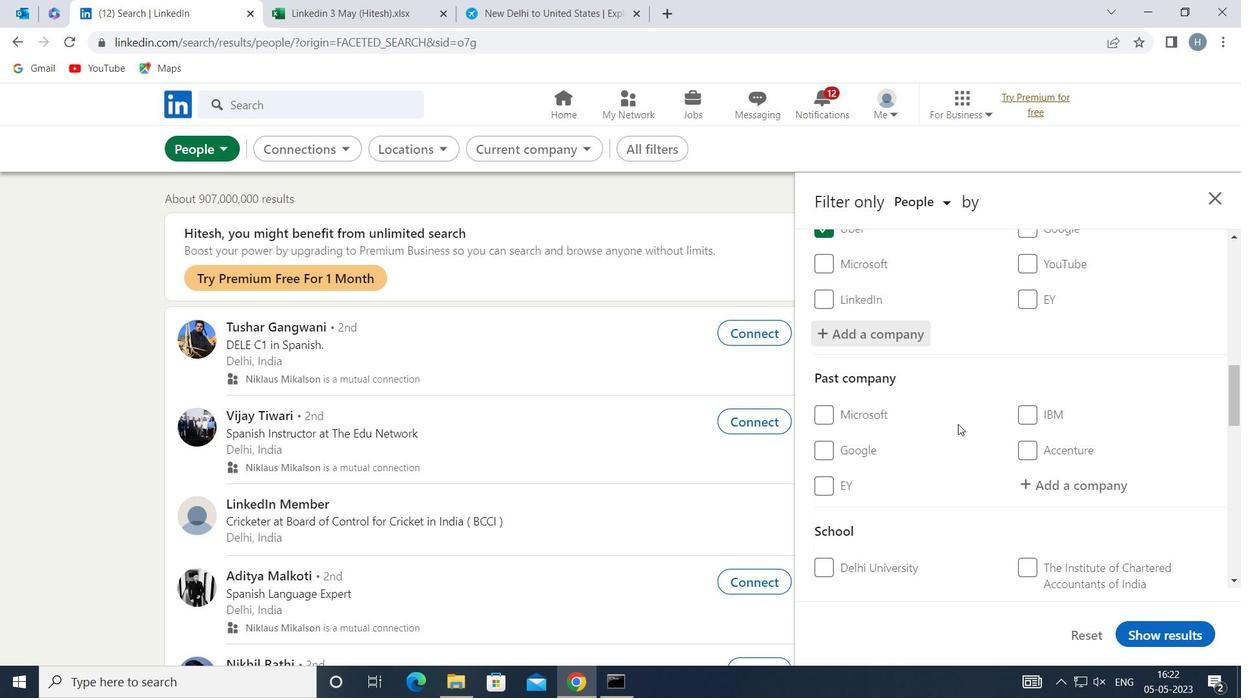 
Action: Mouse scrolled (960, 422) with delta (0, 0)
Screenshot: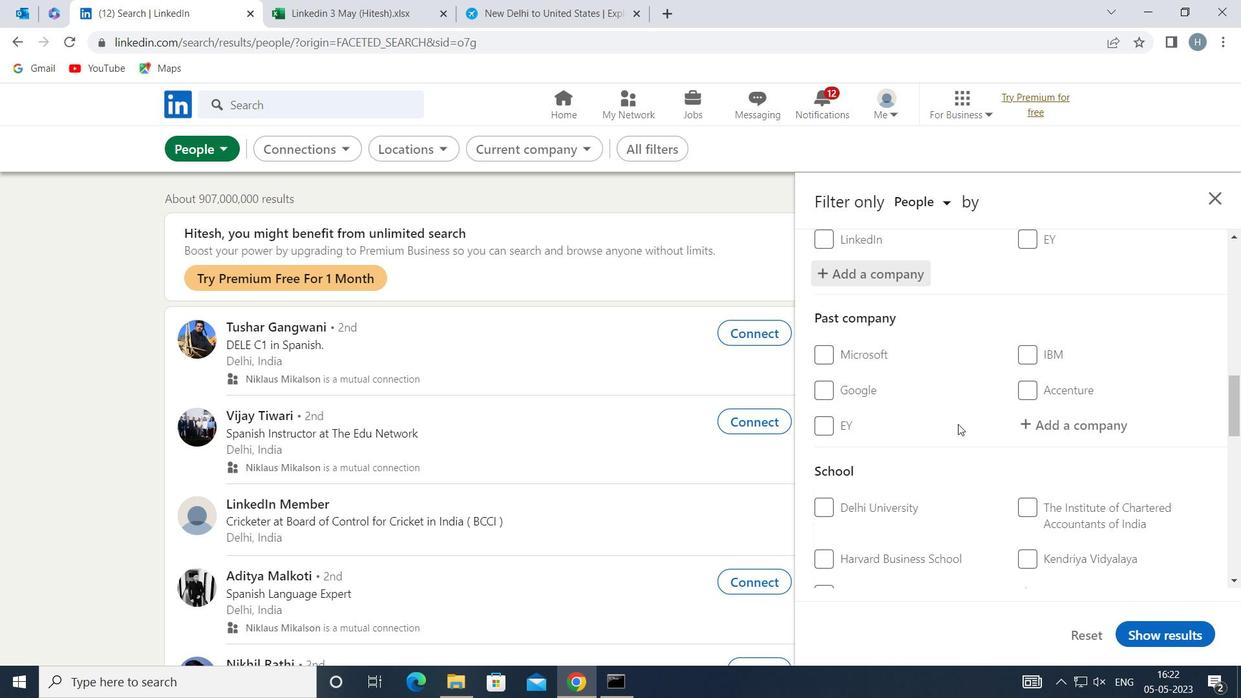 
Action: Mouse moved to (1054, 490)
Screenshot: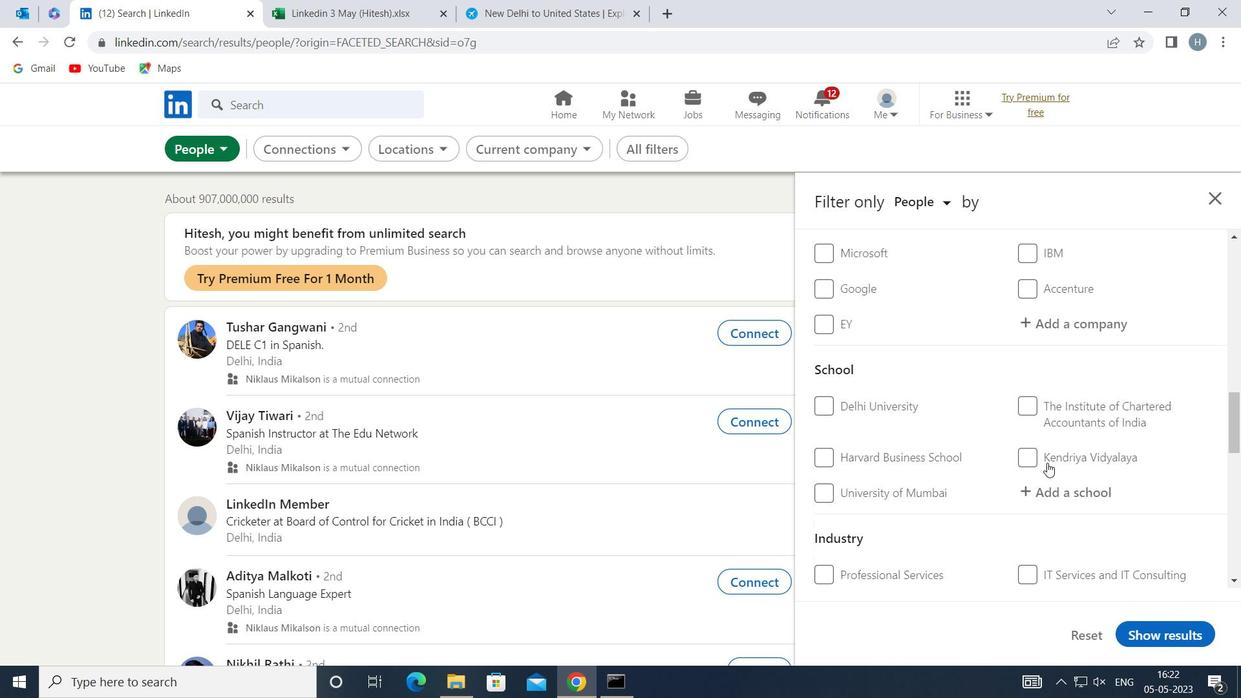 
Action: Mouse pressed left at (1054, 490)
Screenshot: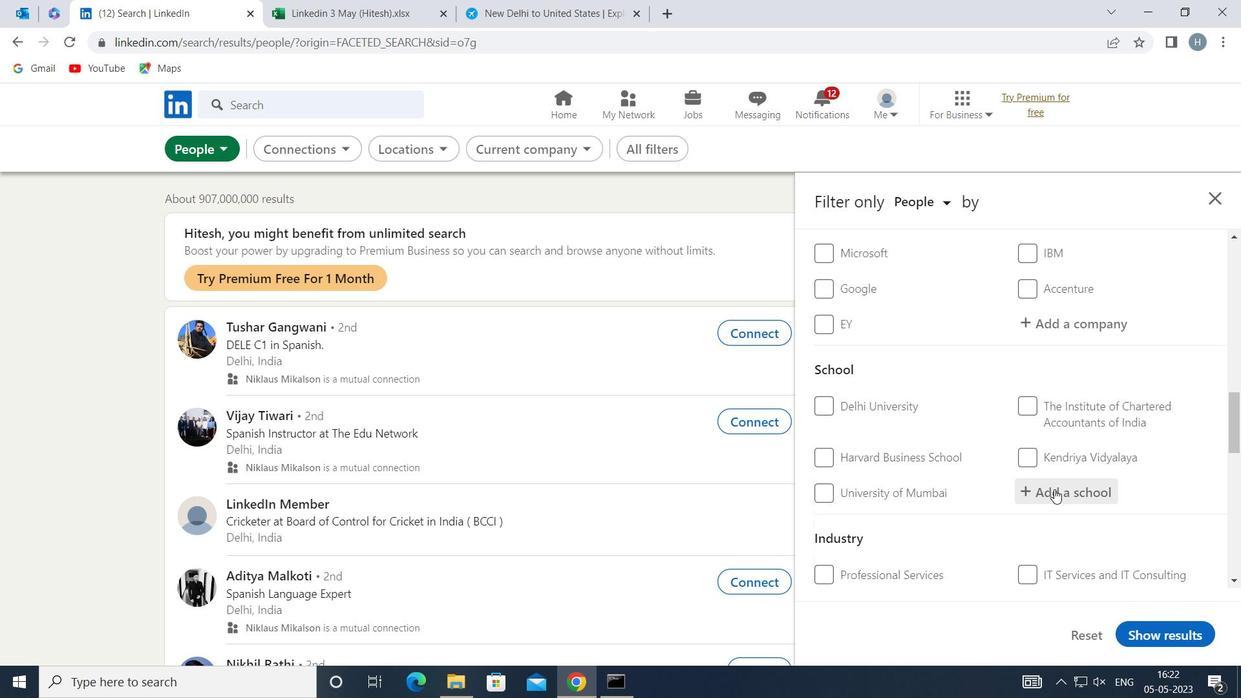 
Action: Mouse moved to (1055, 490)
Screenshot: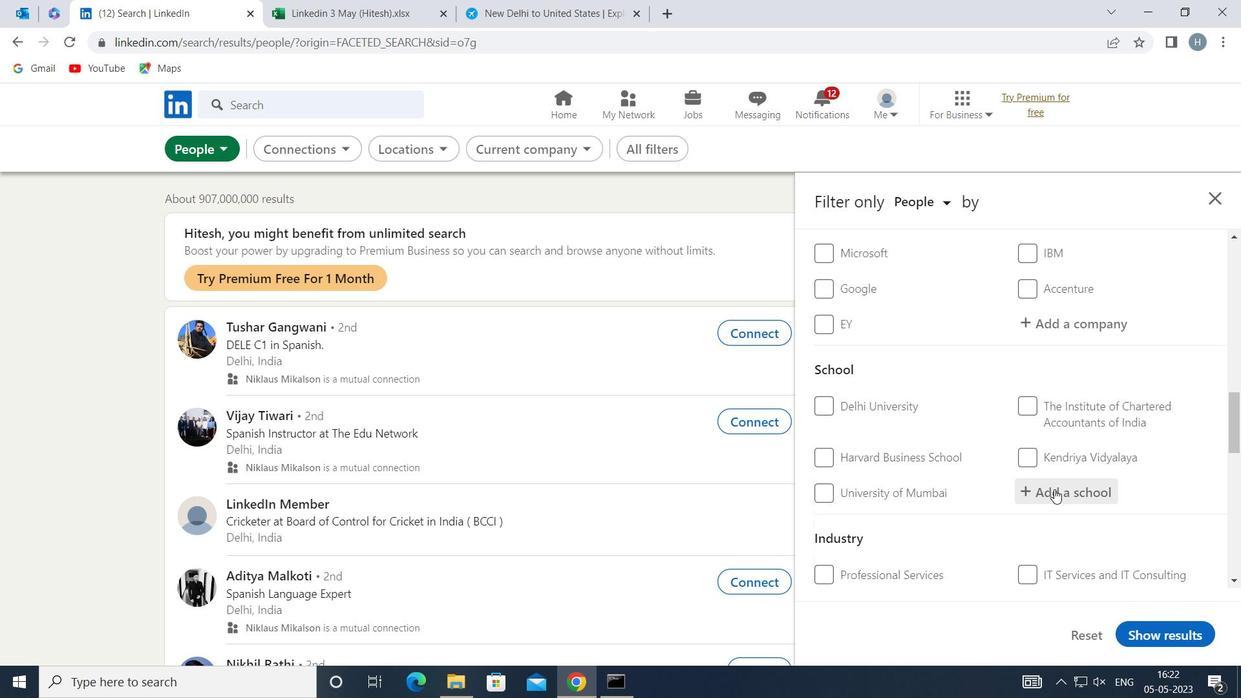 
Action: Key pressed <Key.shift>ANNA<Key.space><Key.shift>ADARSH
Screenshot: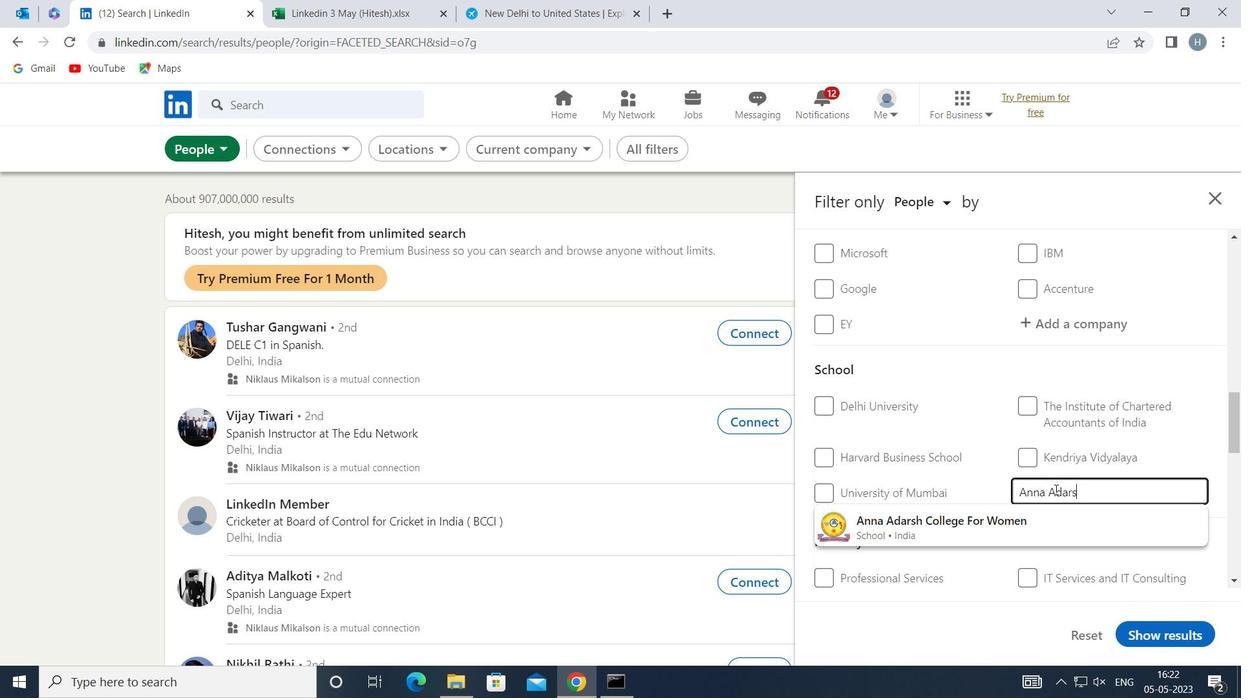 
Action: Mouse moved to (1003, 516)
Screenshot: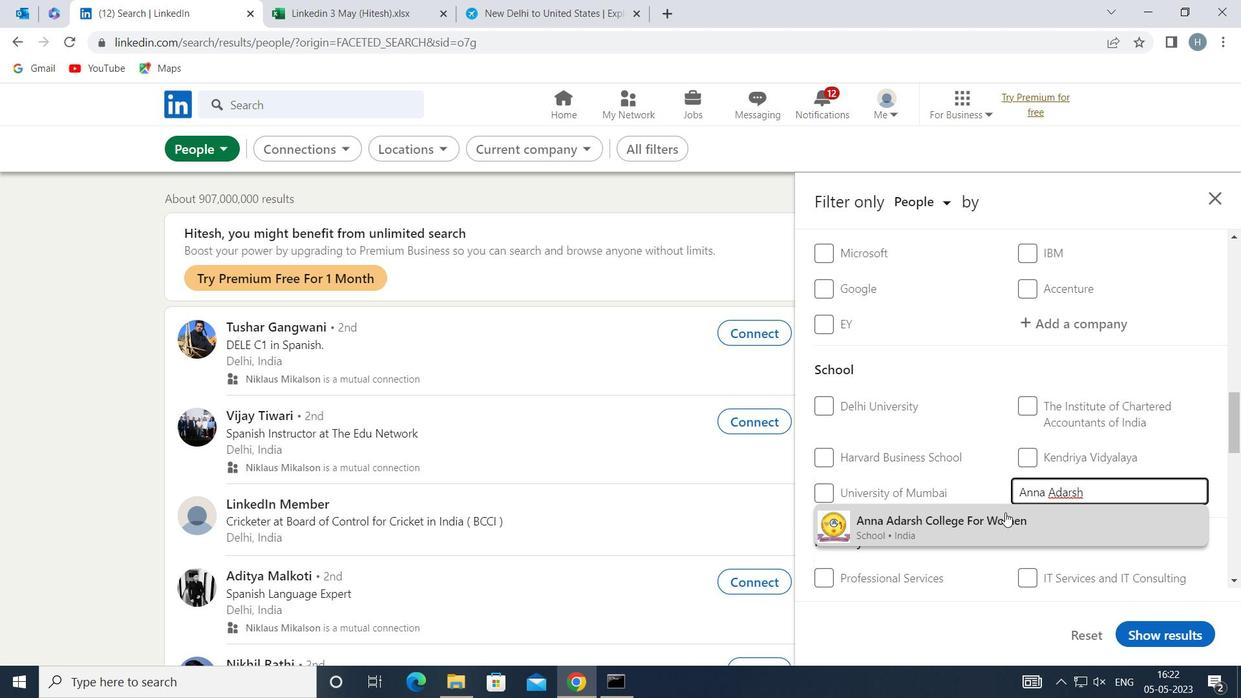 
Action: Mouse pressed left at (1003, 516)
Screenshot: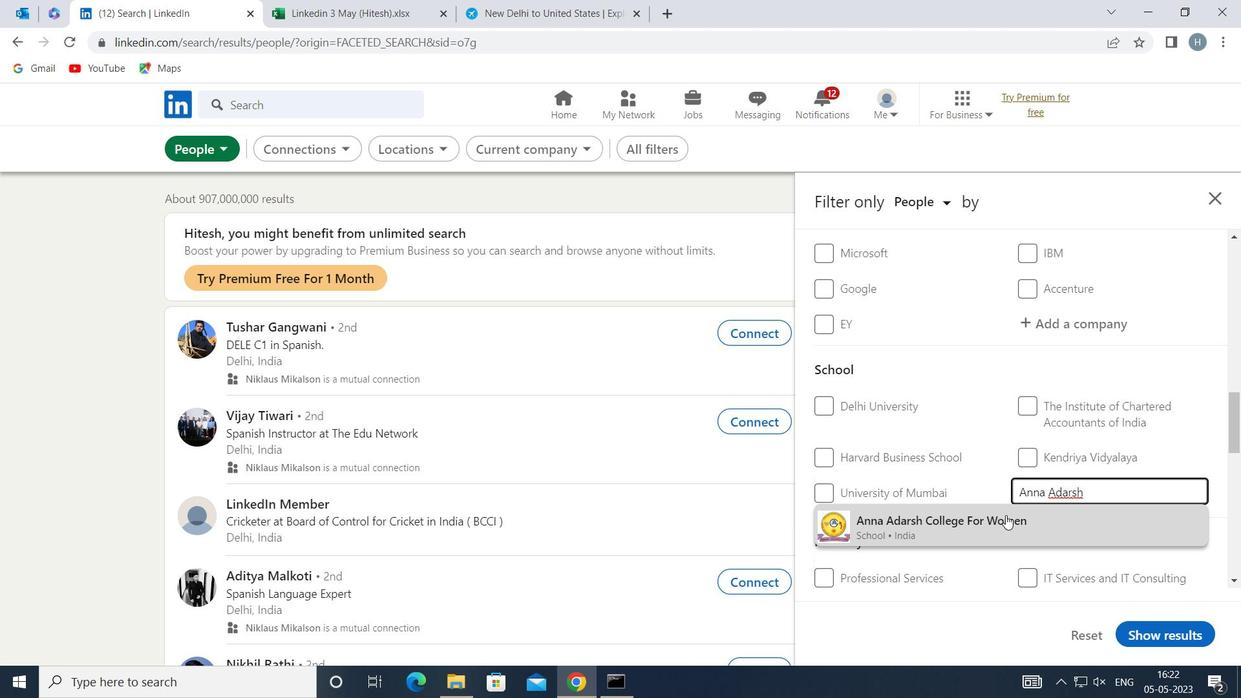
Action: Mouse moved to (981, 437)
Screenshot: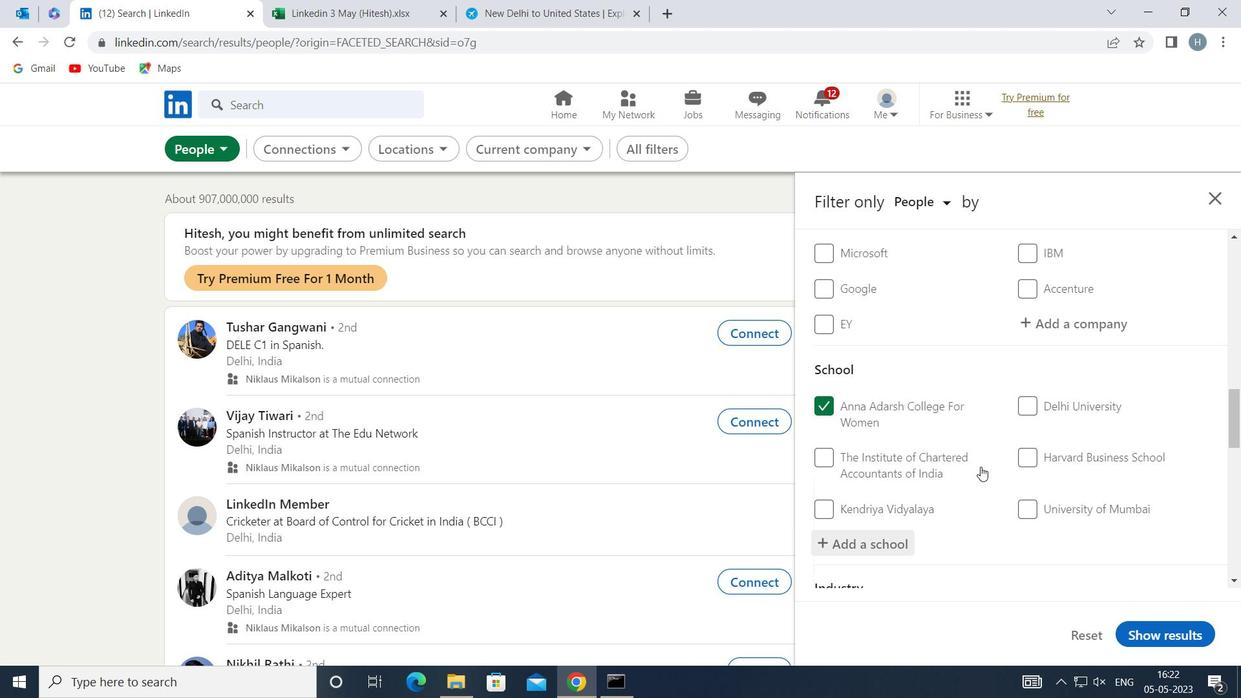 
Action: Mouse scrolled (981, 437) with delta (0, 0)
Screenshot: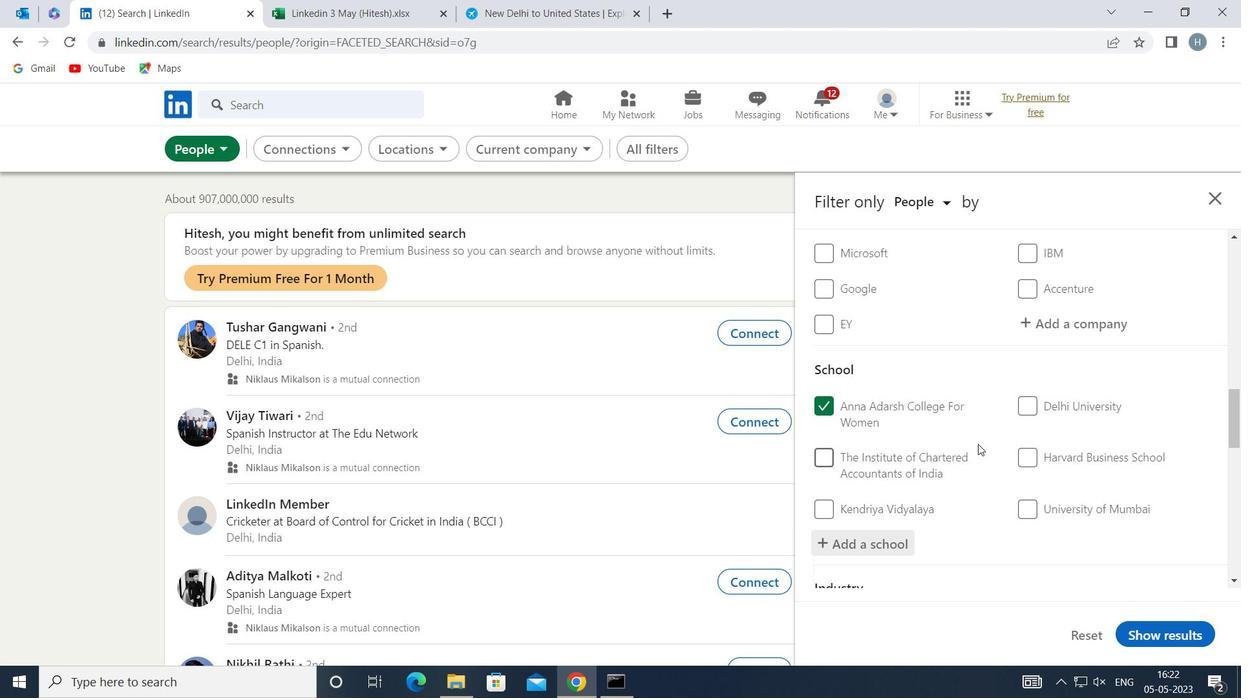 
Action: Mouse scrolled (981, 437) with delta (0, 0)
Screenshot: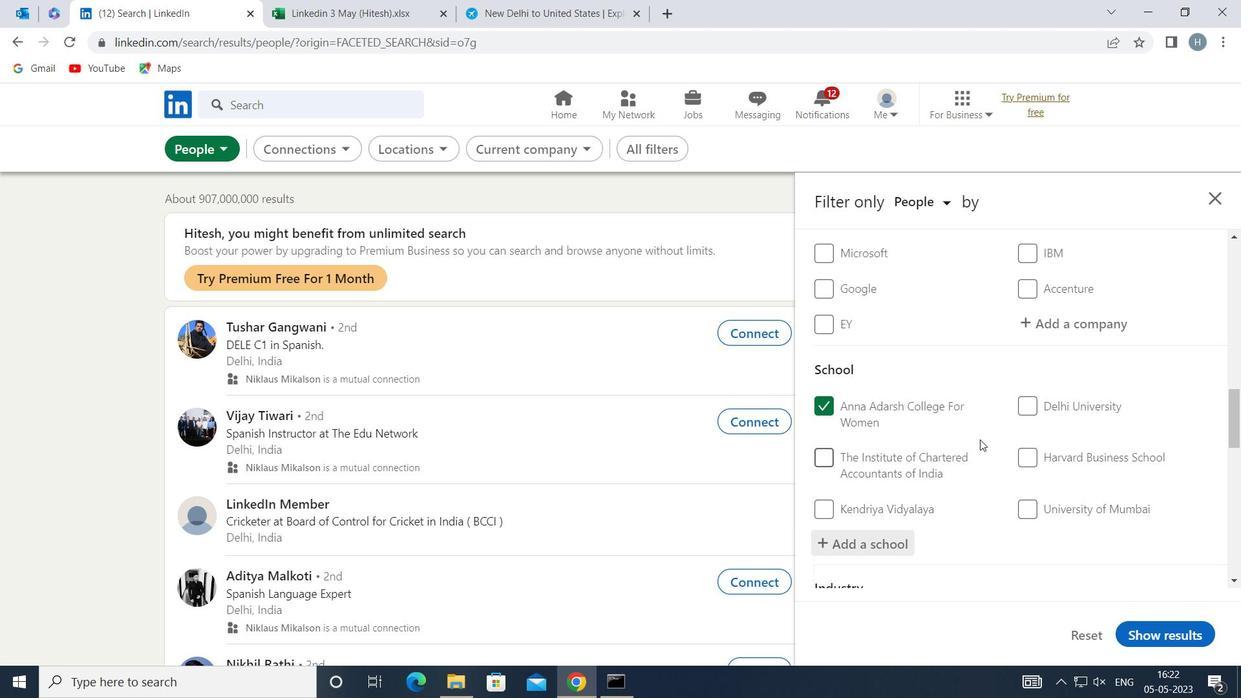 
Action: Mouse moved to (981, 427)
Screenshot: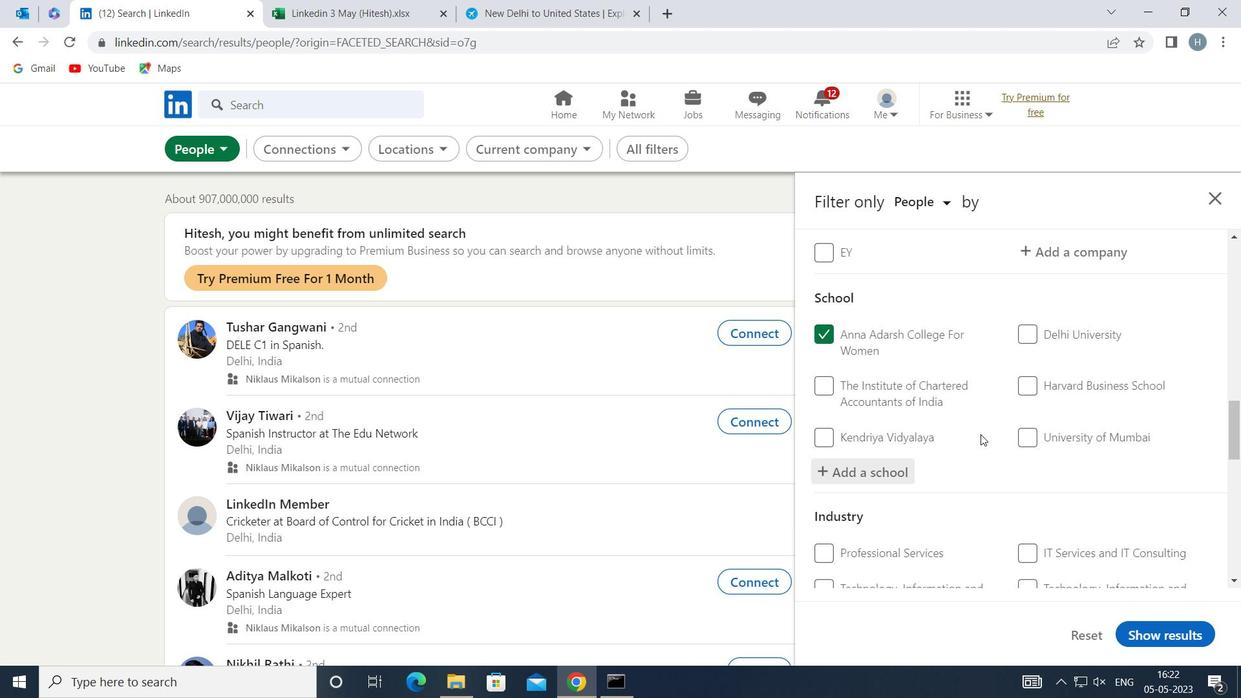 
Action: Mouse scrolled (981, 426) with delta (0, 0)
Screenshot: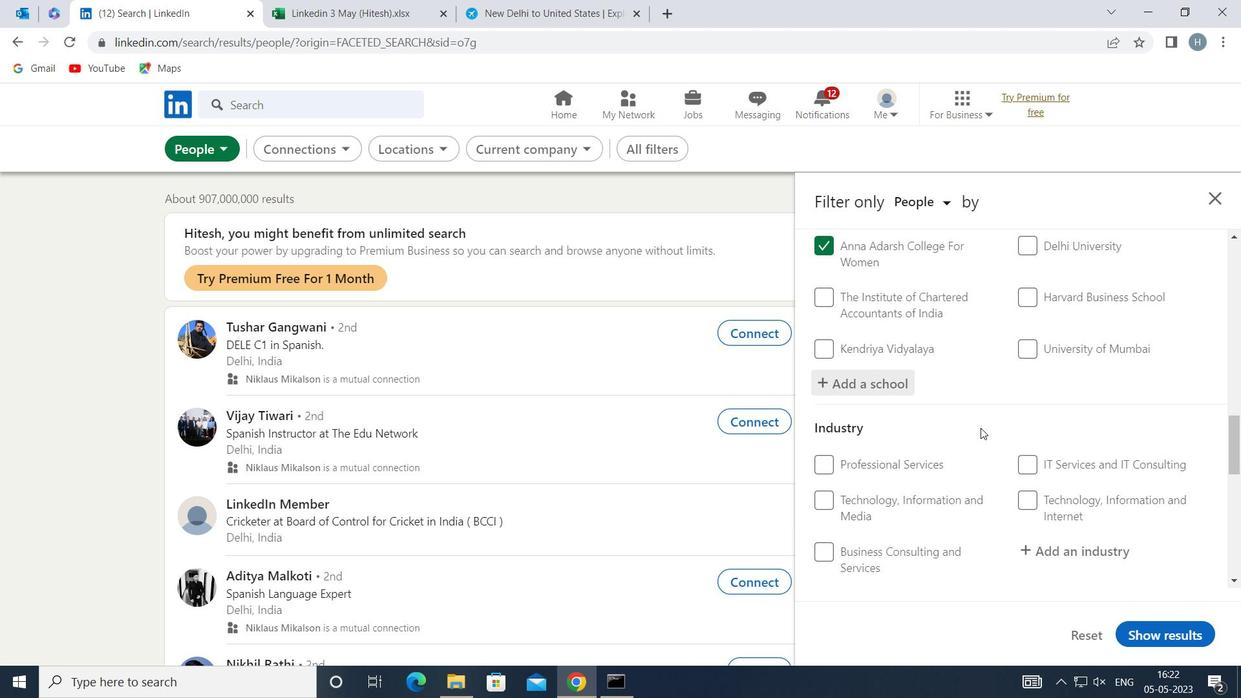 
Action: Mouse moved to (1056, 465)
Screenshot: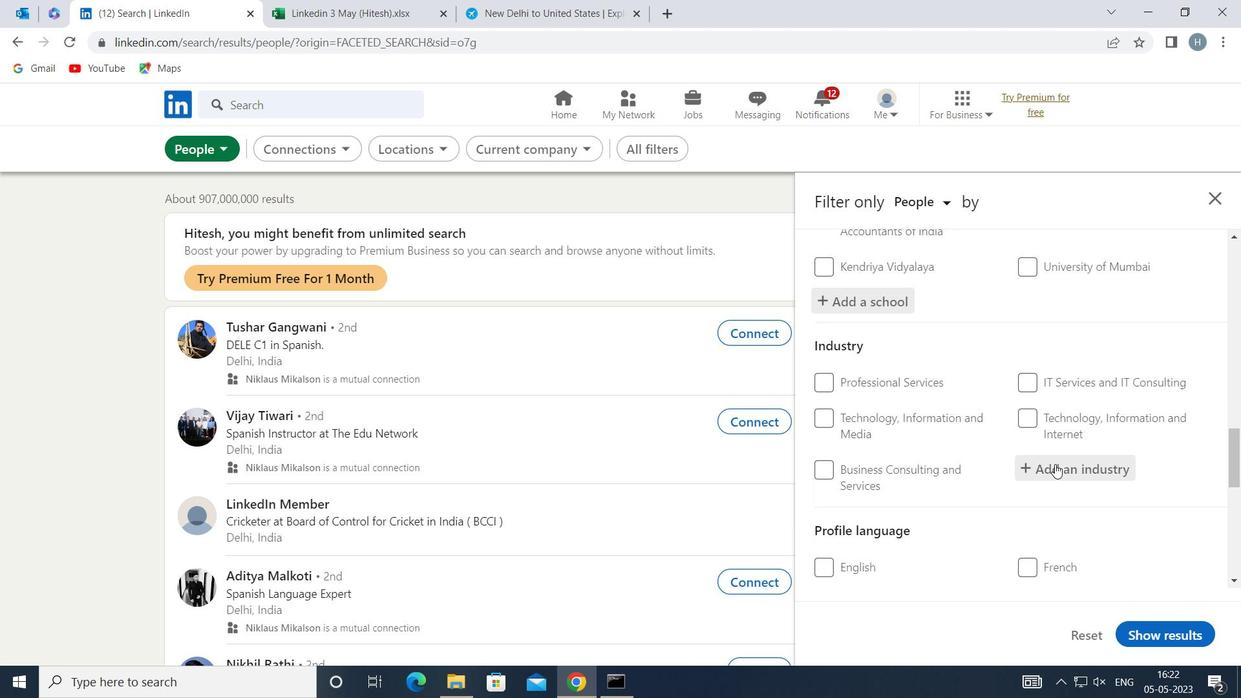 
Action: Mouse pressed left at (1056, 465)
Screenshot: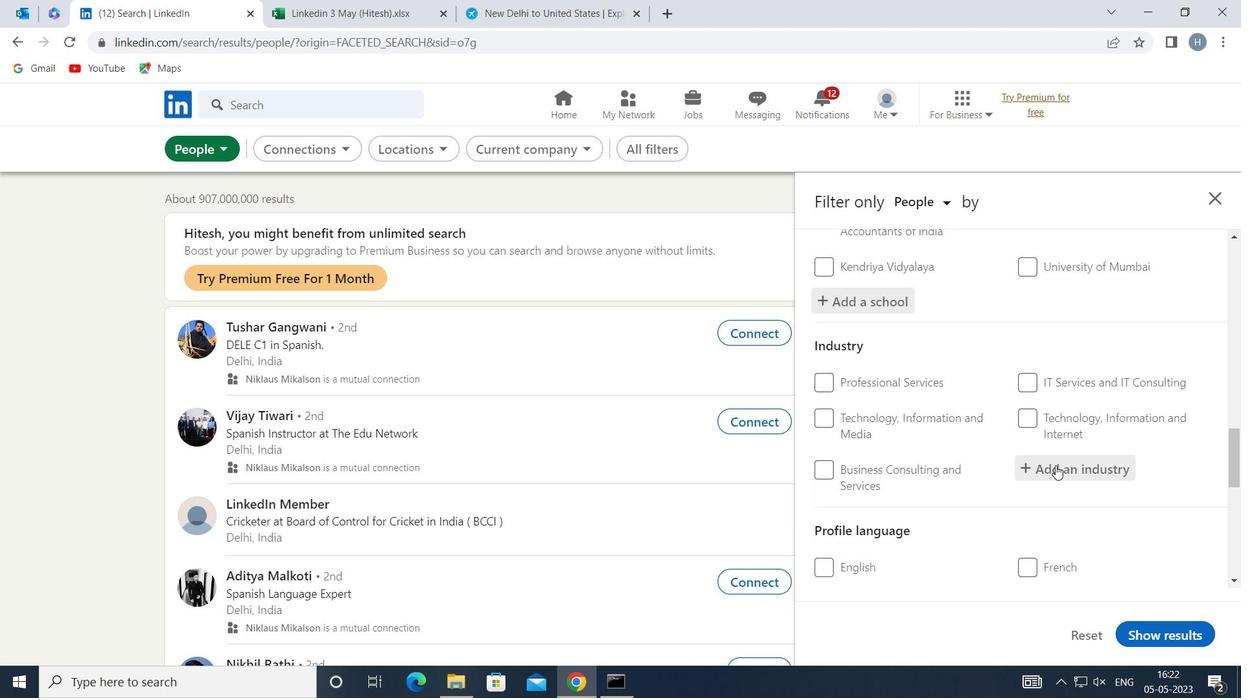 
Action: Key pressed <Key.shift>REAL<Key.space><Key.shift>ESTATE
Screenshot: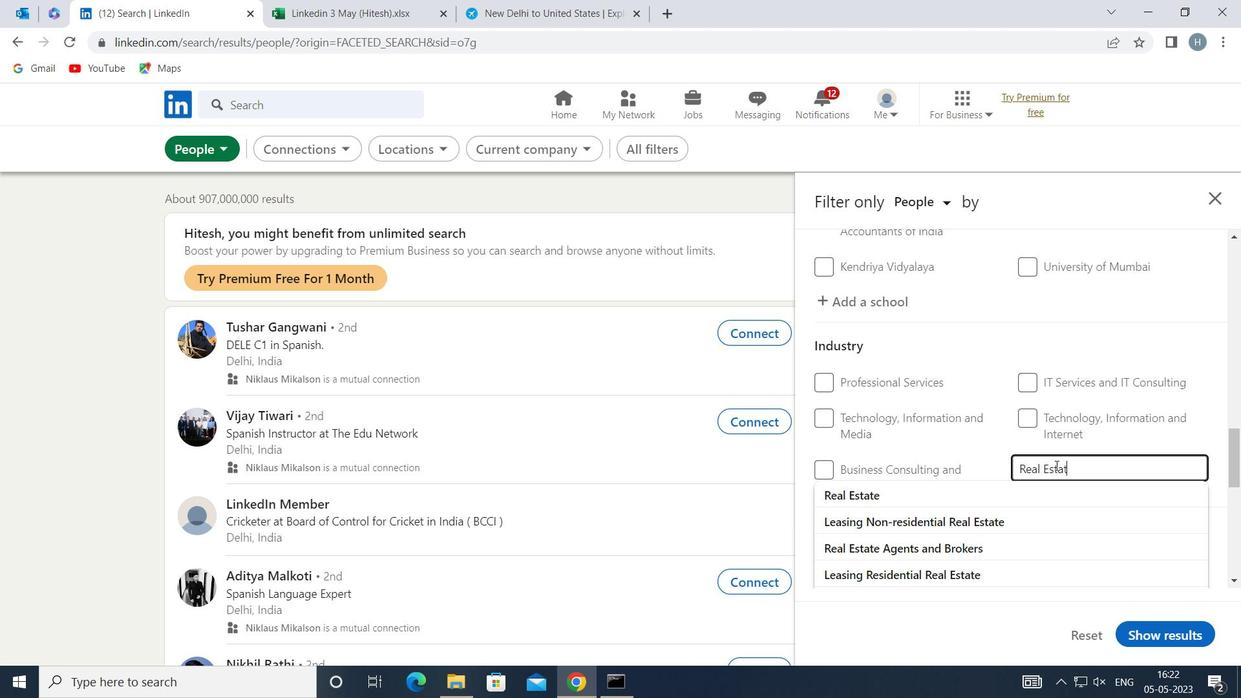 
Action: Mouse moved to (1012, 484)
Screenshot: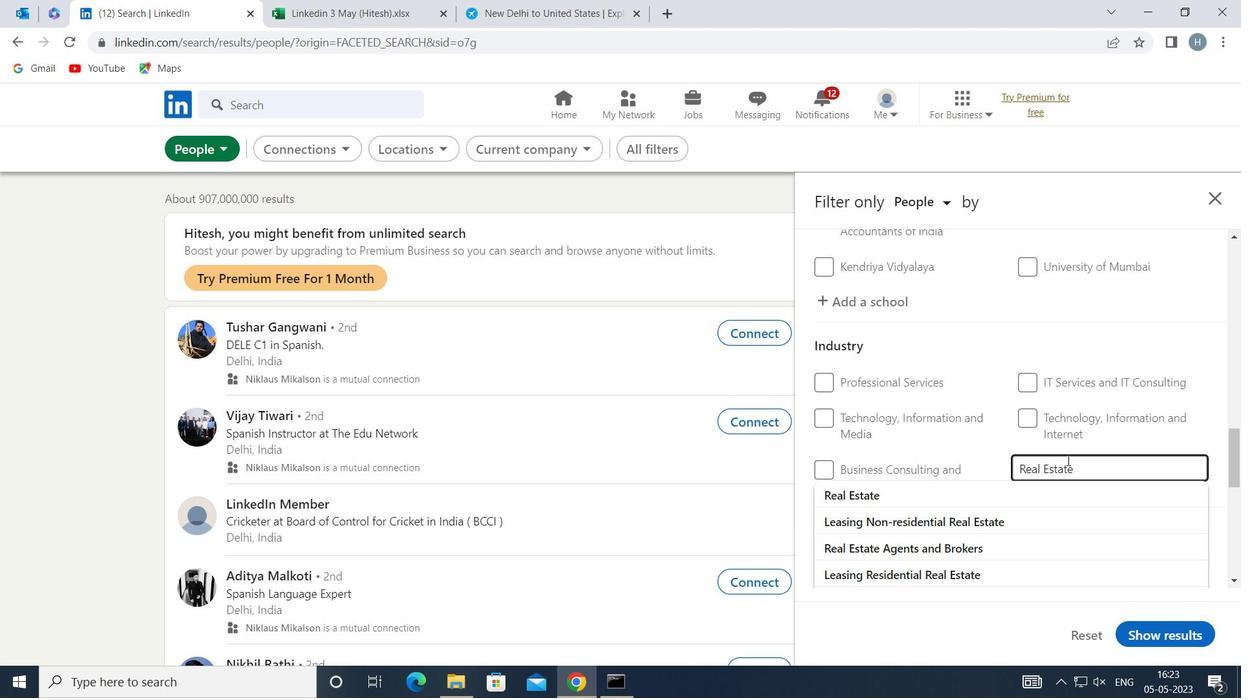 
Action: Mouse pressed left at (1012, 484)
Screenshot: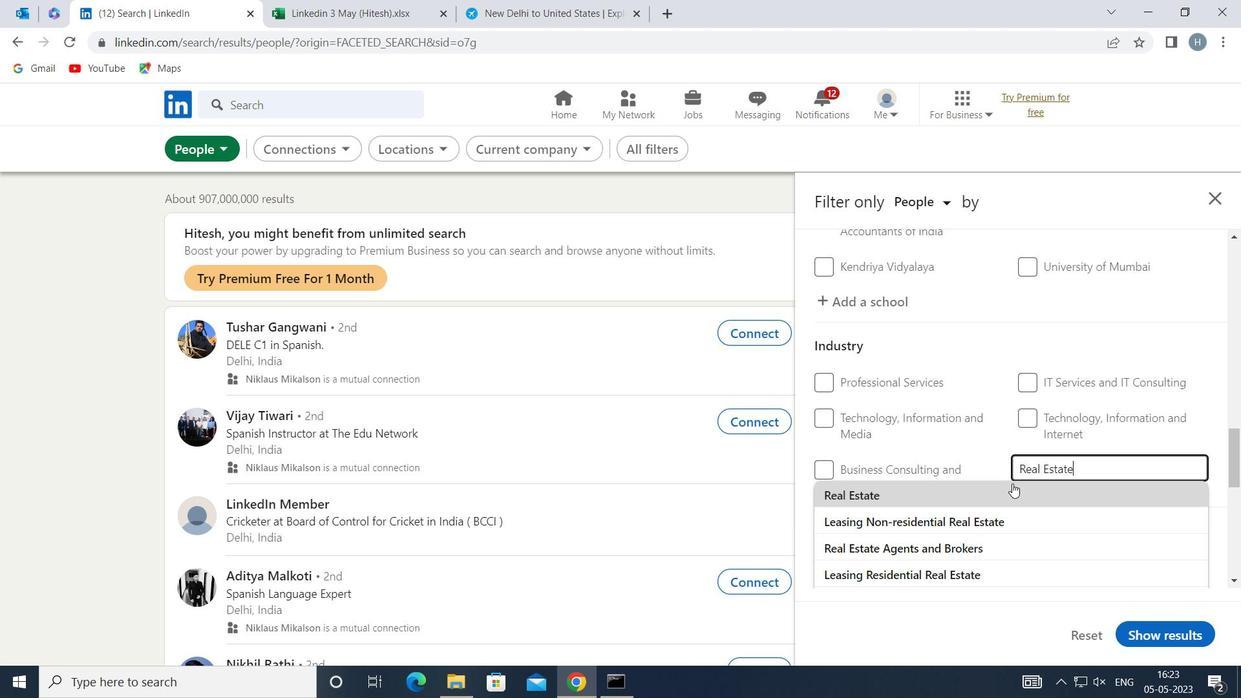 
Action: Mouse moved to (923, 423)
Screenshot: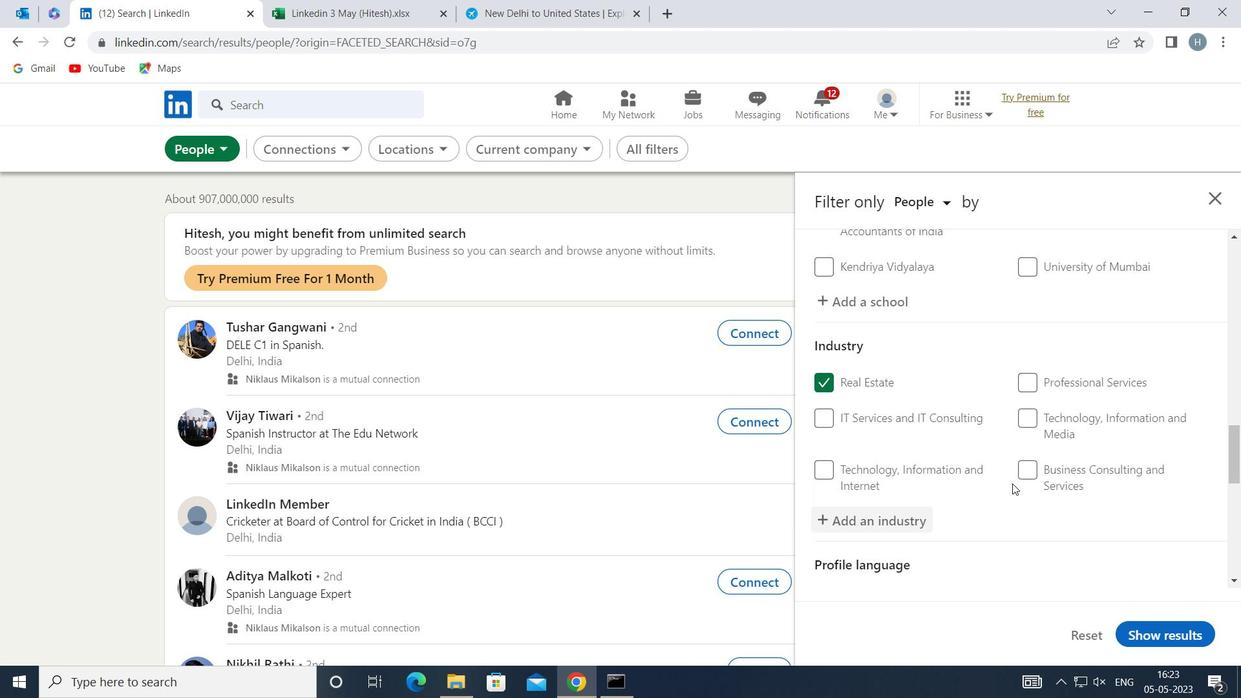 
Action: Mouse scrolled (923, 422) with delta (0, 0)
Screenshot: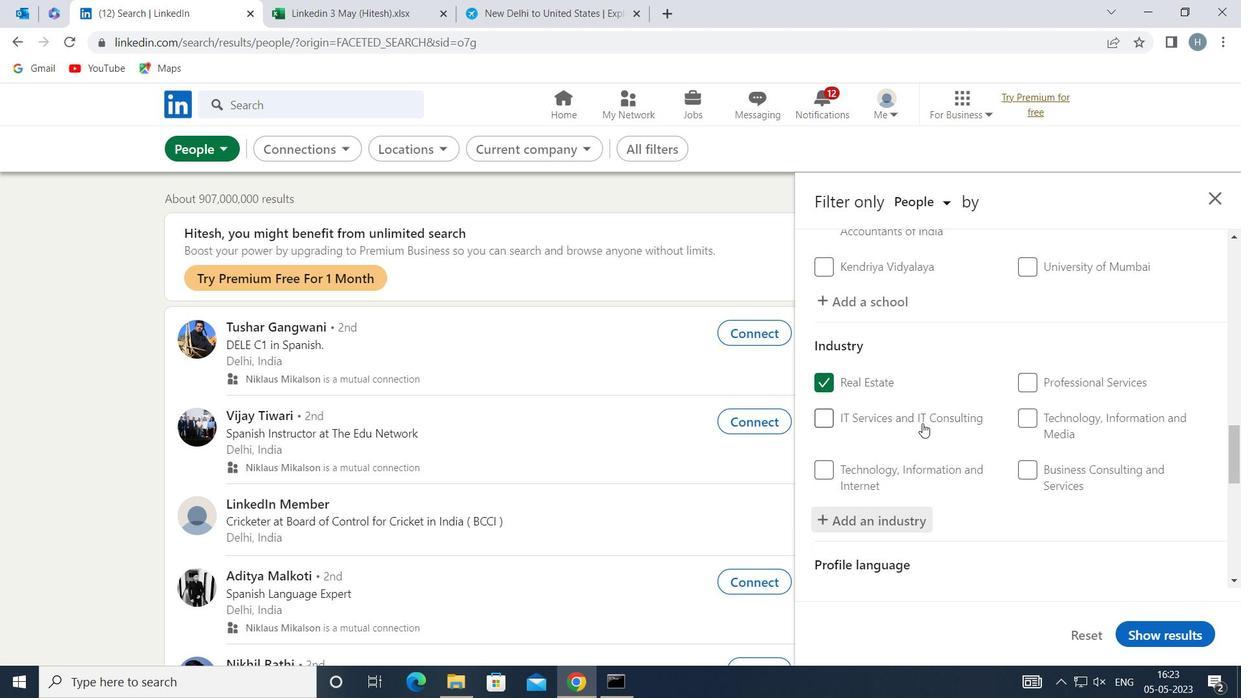 
Action: Mouse scrolled (923, 422) with delta (0, 0)
Screenshot: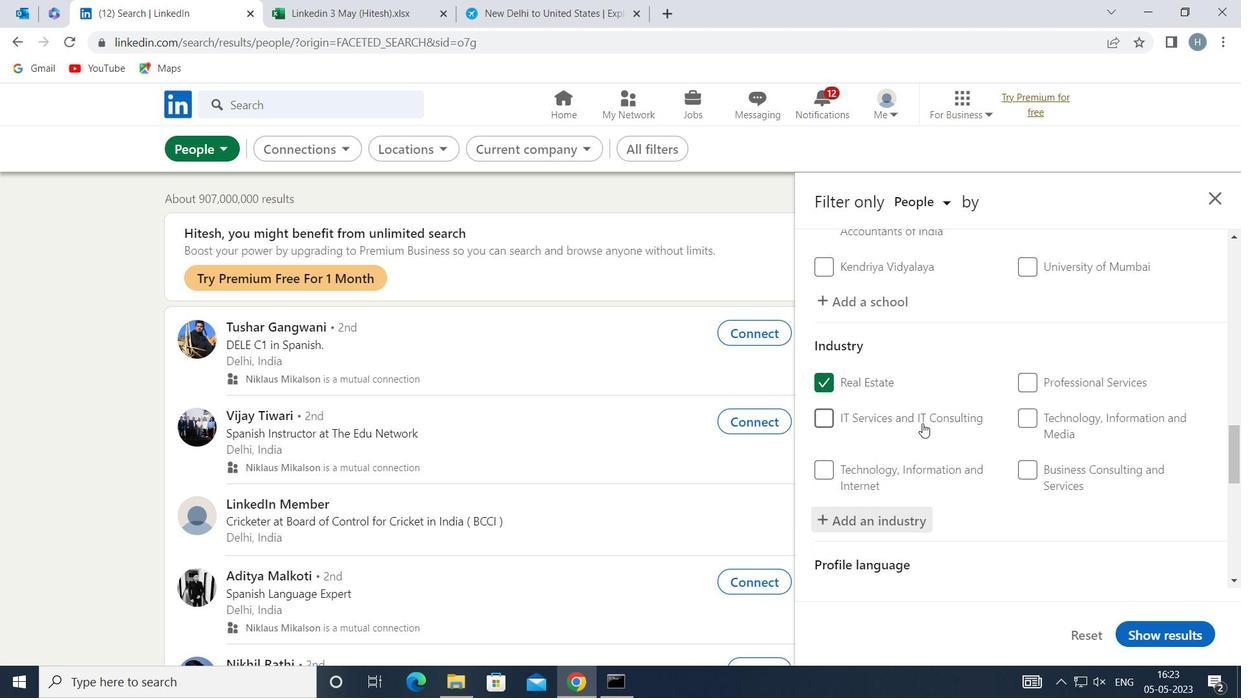 
Action: Mouse moved to (946, 416)
Screenshot: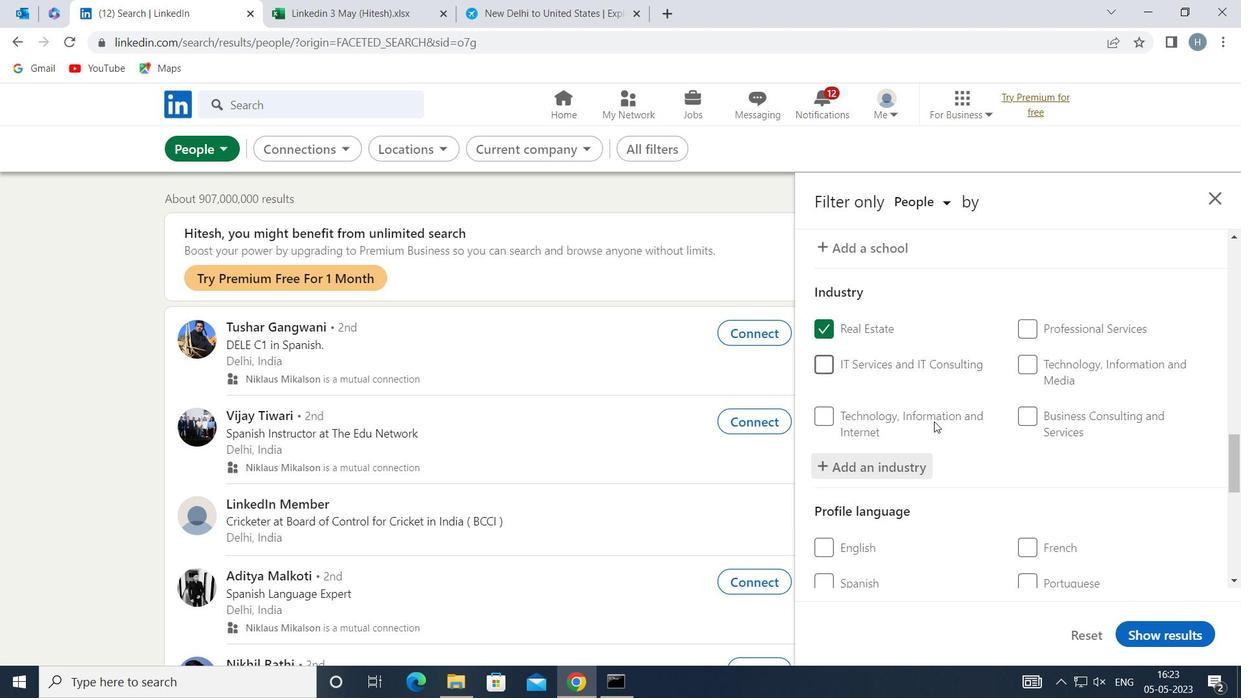 
Action: Mouse scrolled (946, 416) with delta (0, 0)
Screenshot: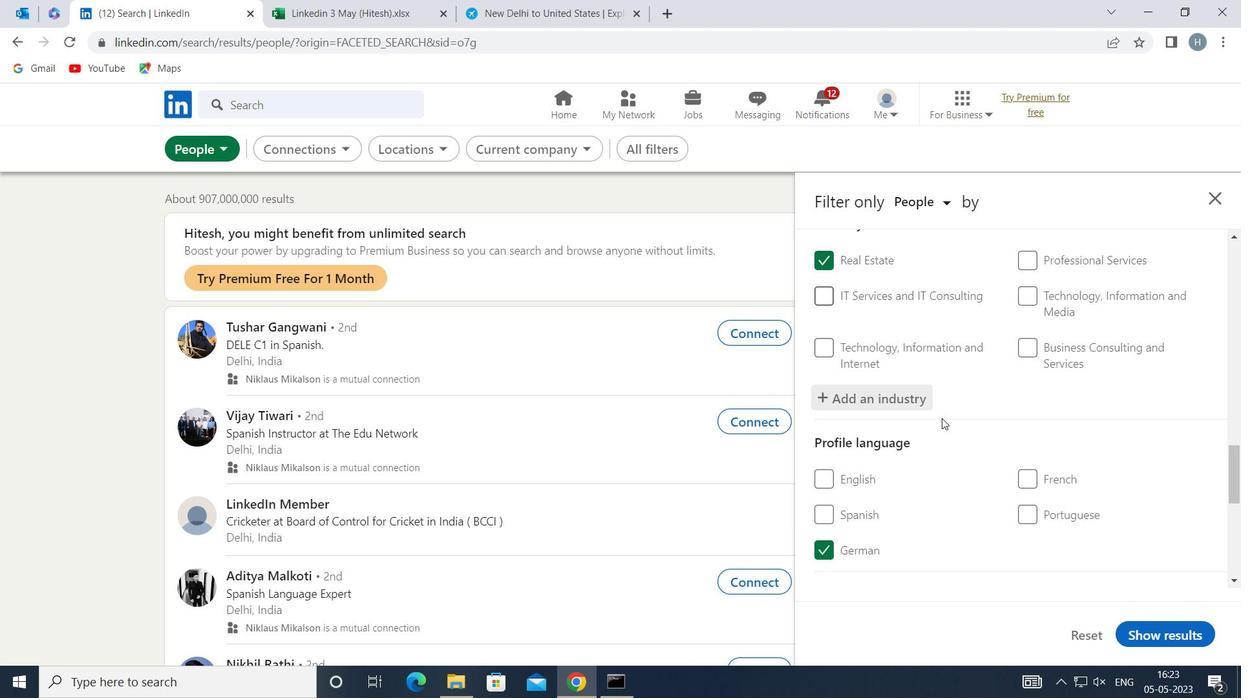 
Action: Mouse scrolled (946, 416) with delta (0, 0)
Screenshot: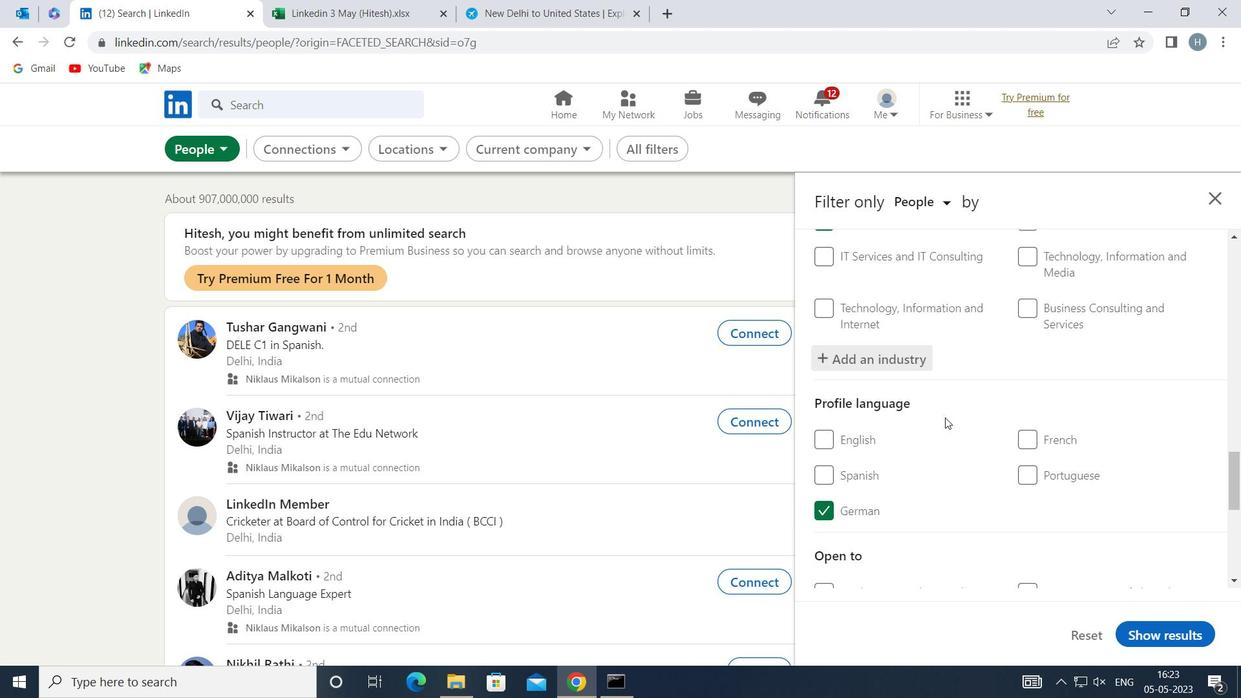 
Action: Mouse moved to (946, 415)
Screenshot: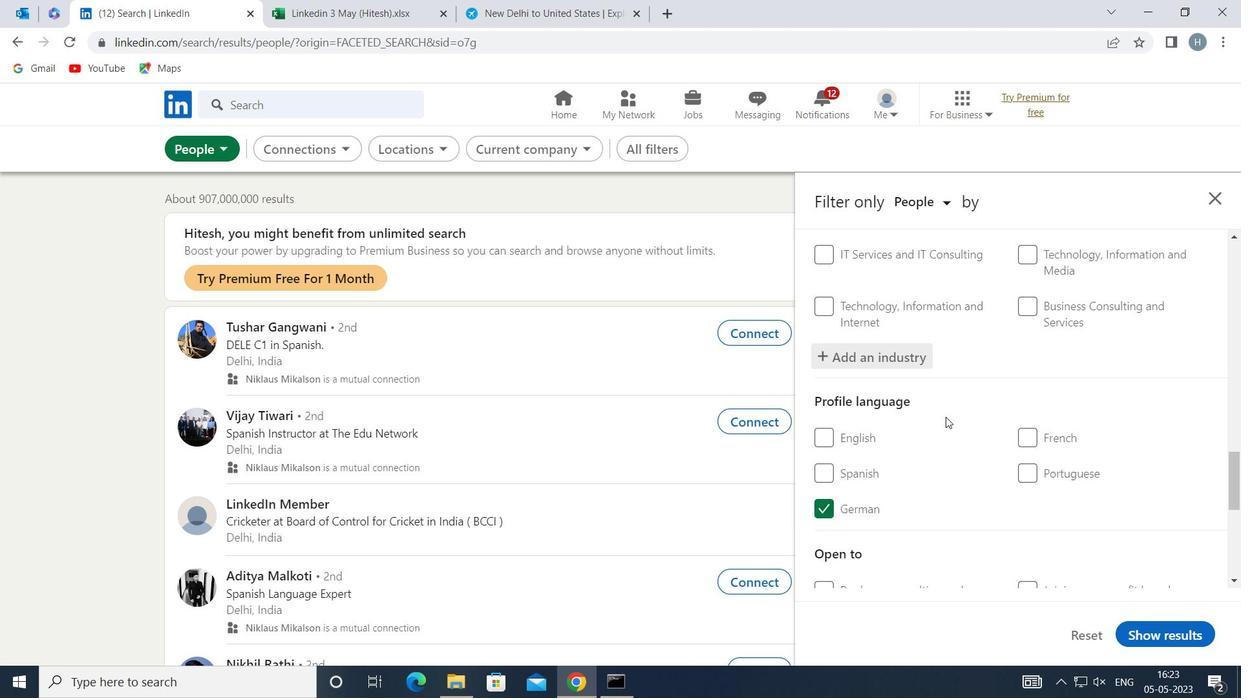 
Action: Mouse scrolled (946, 414) with delta (0, 0)
Screenshot: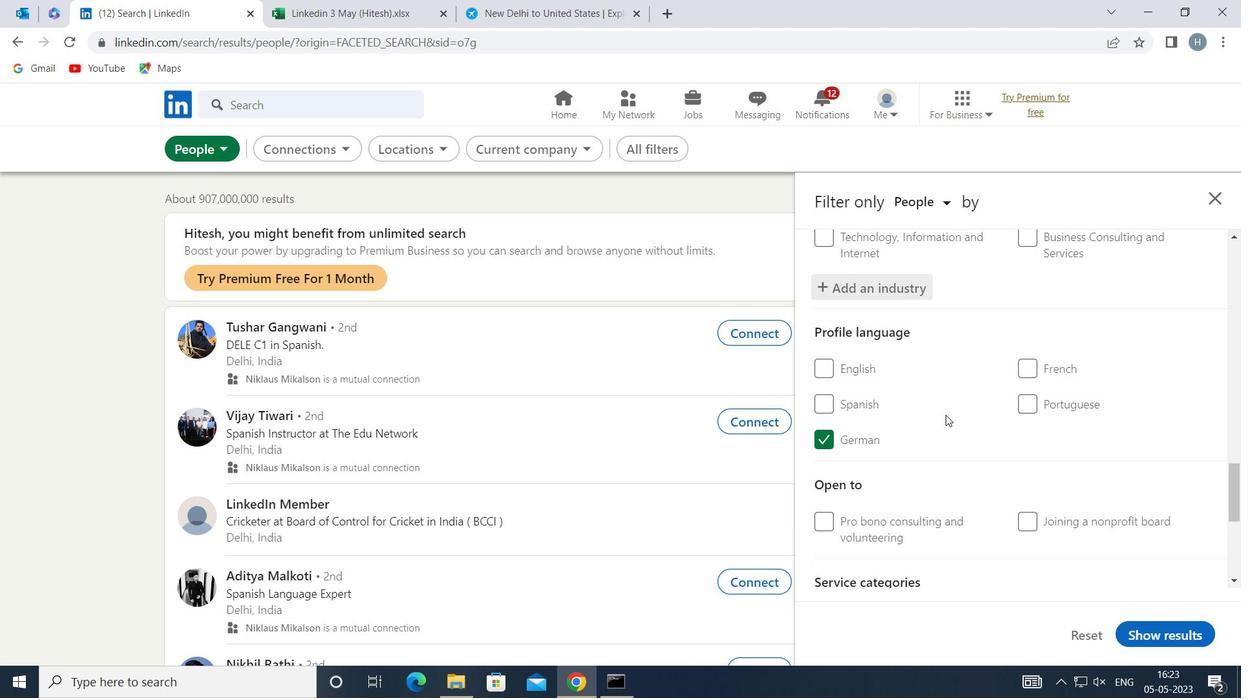 
Action: Mouse scrolled (946, 414) with delta (0, 0)
Screenshot: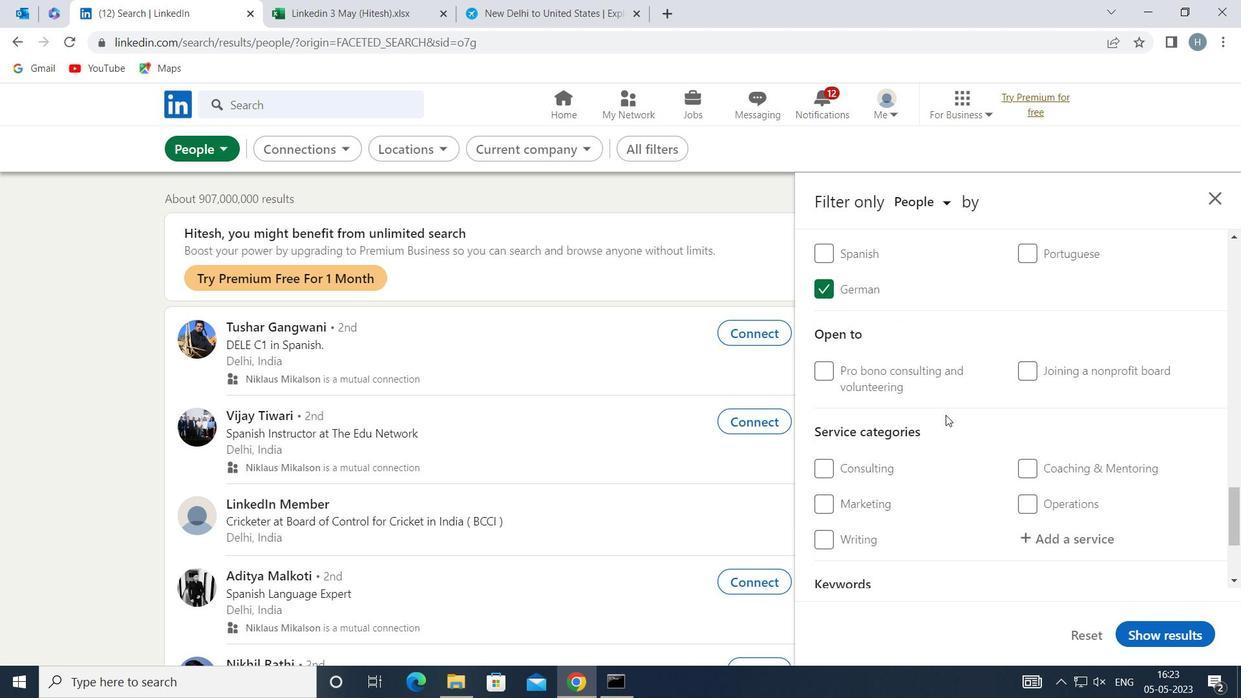 
Action: Mouse moved to (1051, 429)
Screenshot: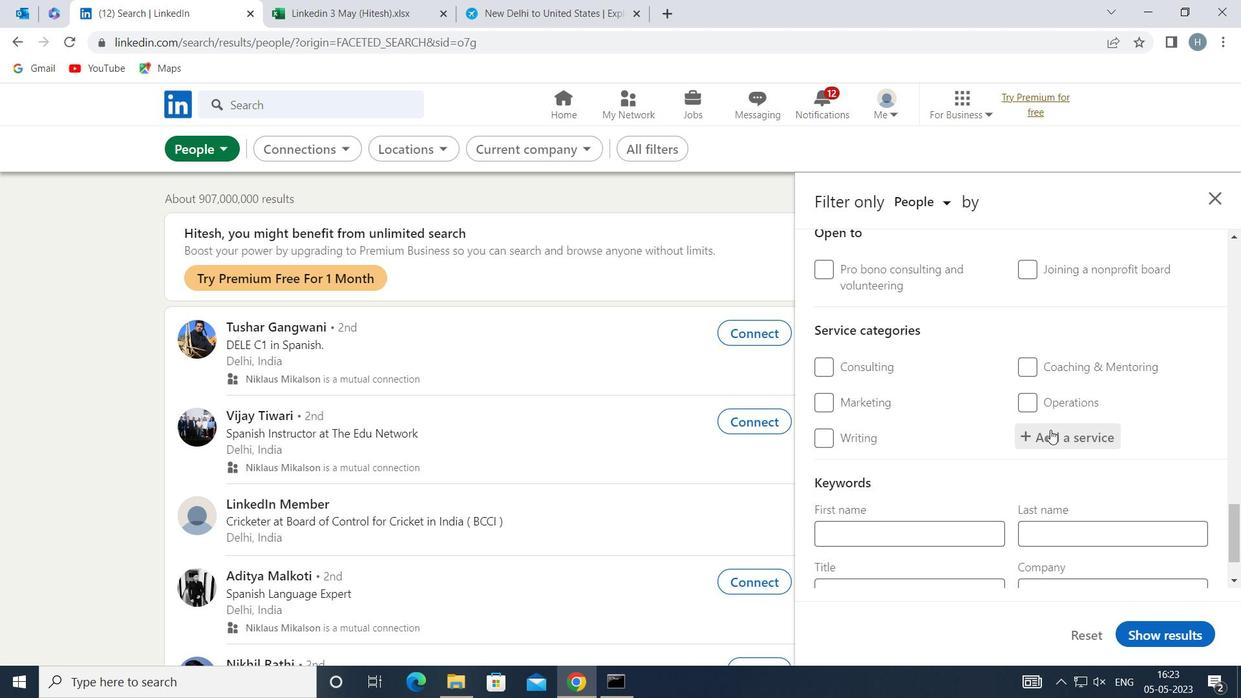 
Action: Mouse pressed left at (1051, 429)
Screenshot: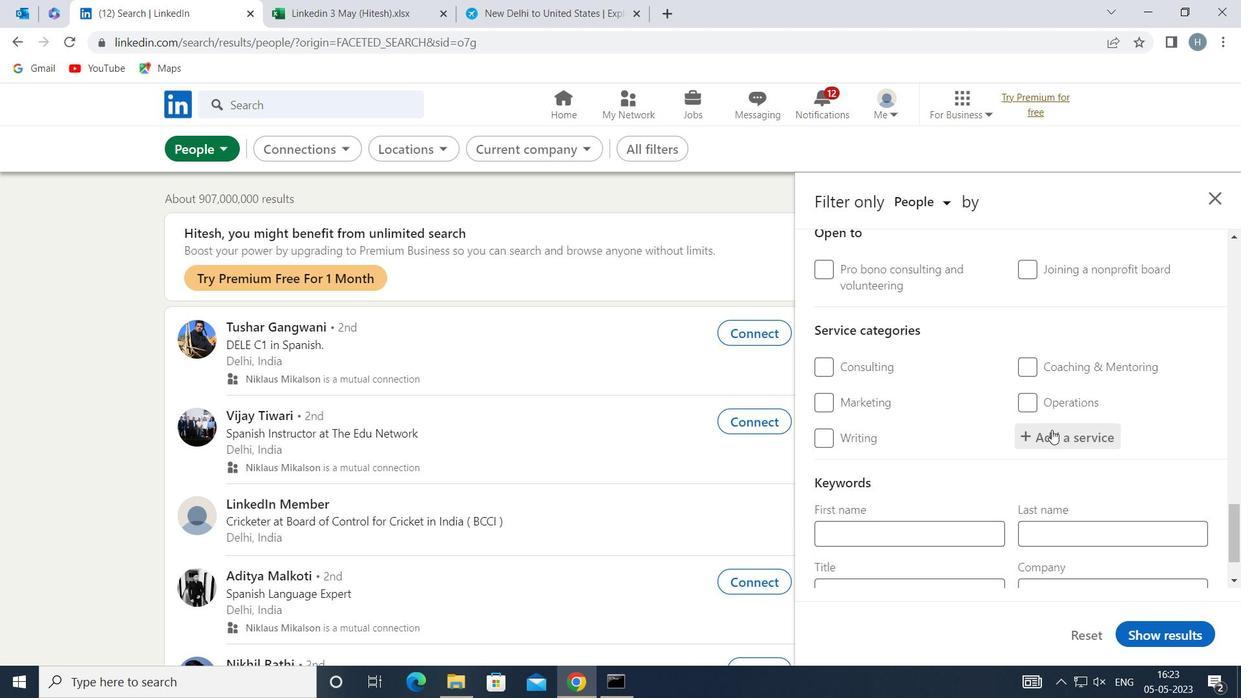 
Action: Mouse moved to (1051, 428)
Screenshot: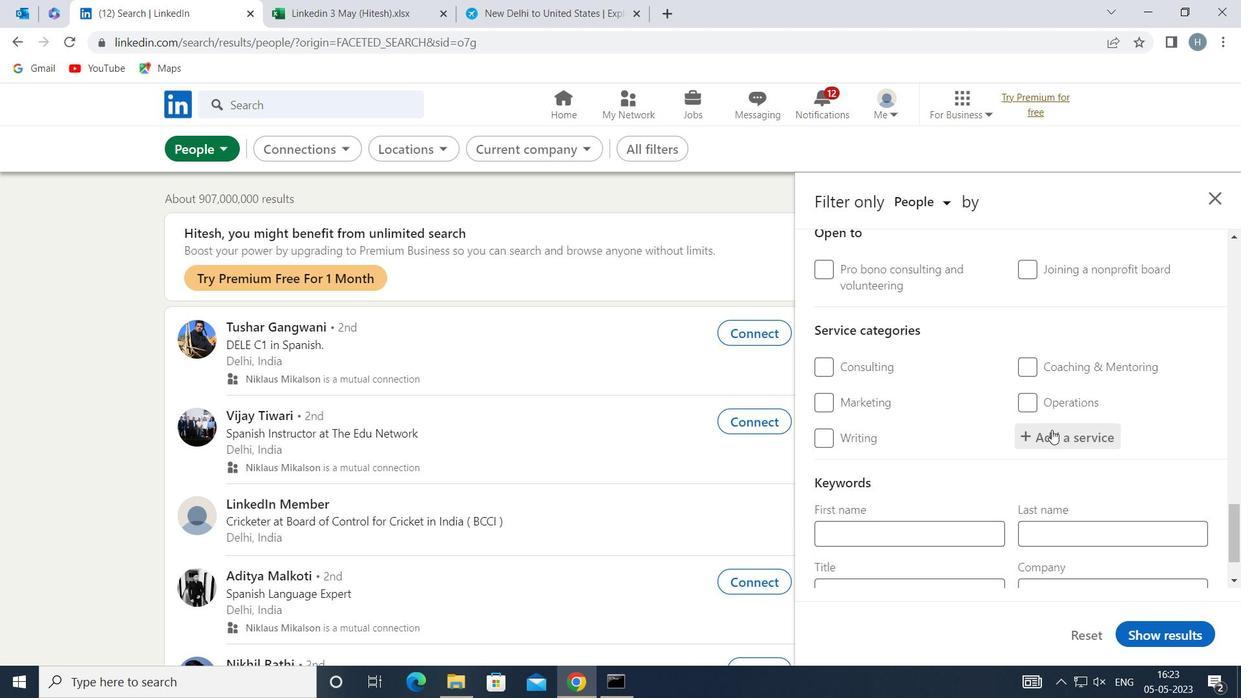 
Action: Key pressed <Key.shift>LIFE<Key.space><Key.shift>COACHING
Screenshot: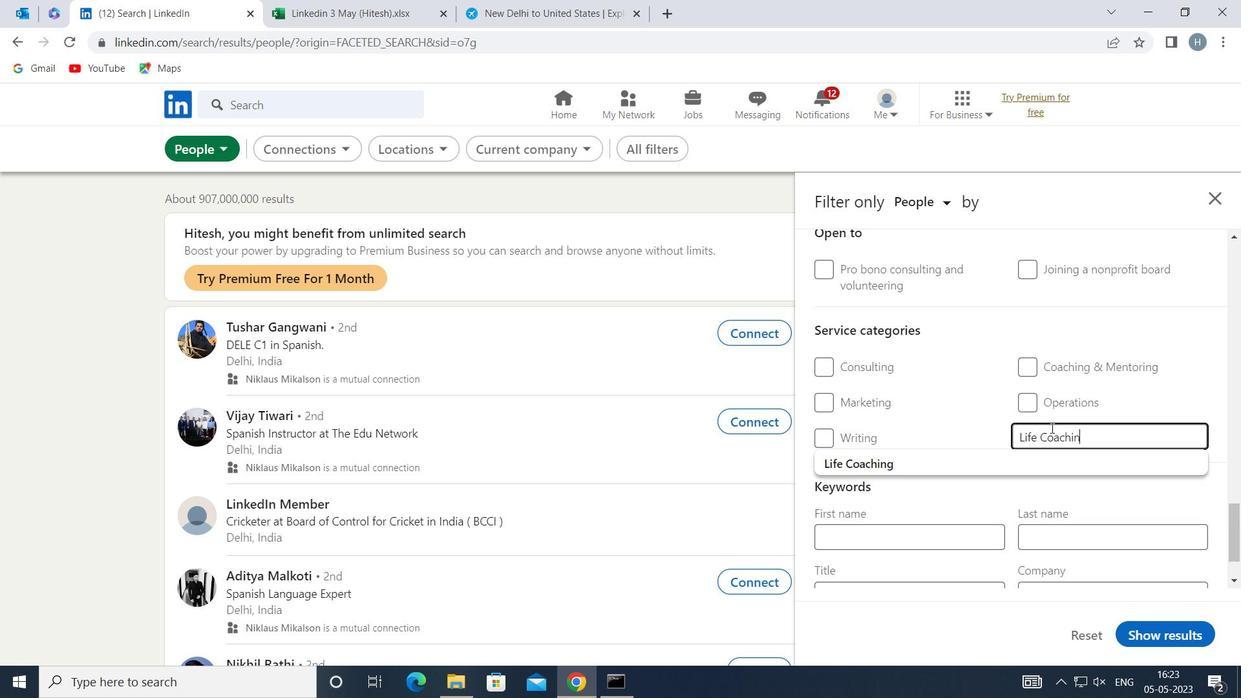 
Action: Mouse moved to (959, 457)
Screenshot: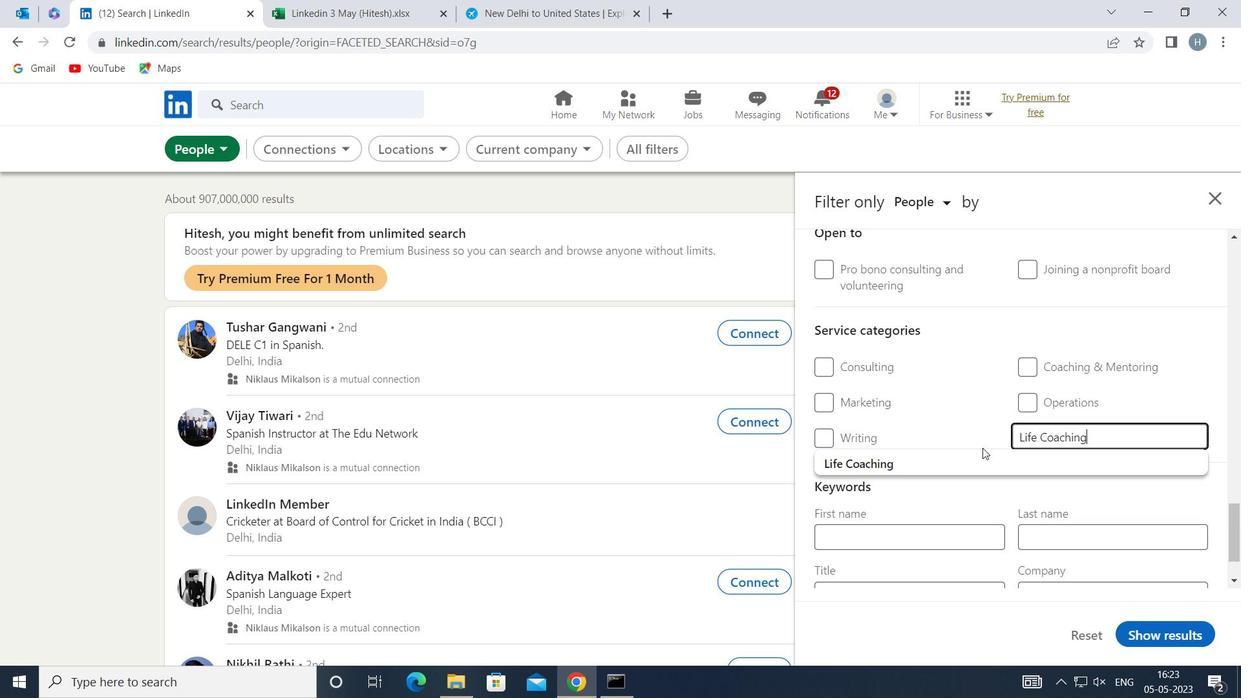 
Action: Mouse pressed left at (959, 457)
Screenshot: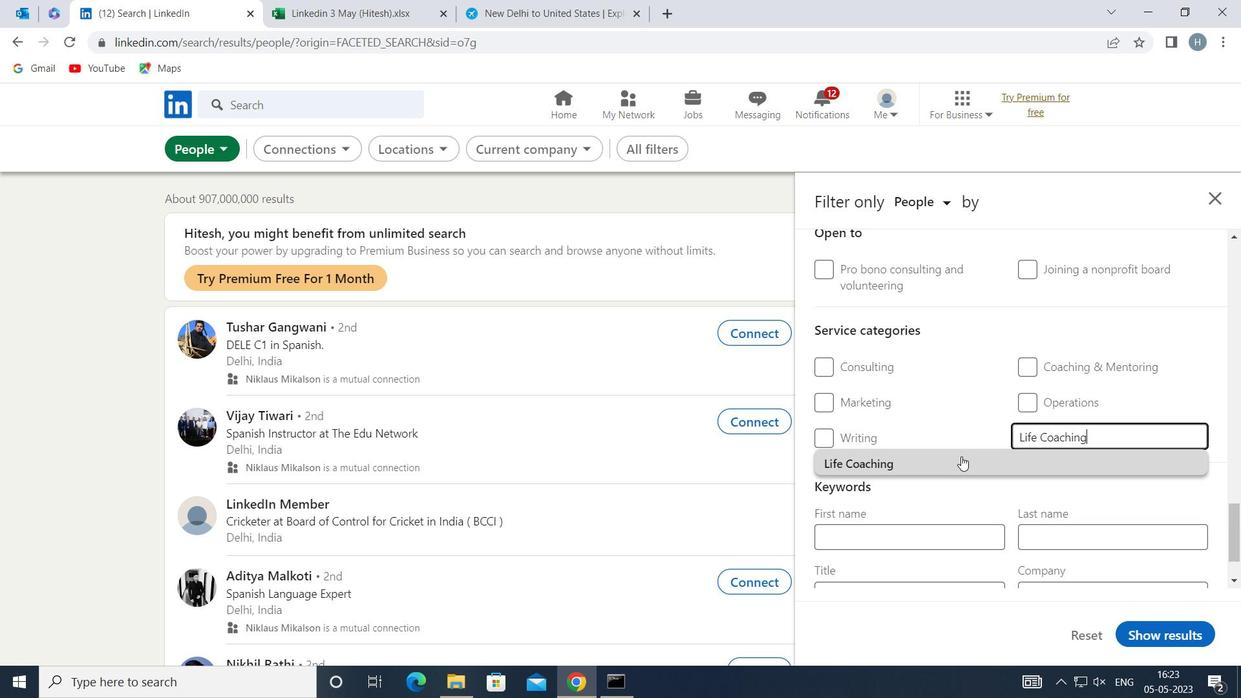 
Action: Mouse scrolled (959, 457) with delta (0, 0)
Screenshot: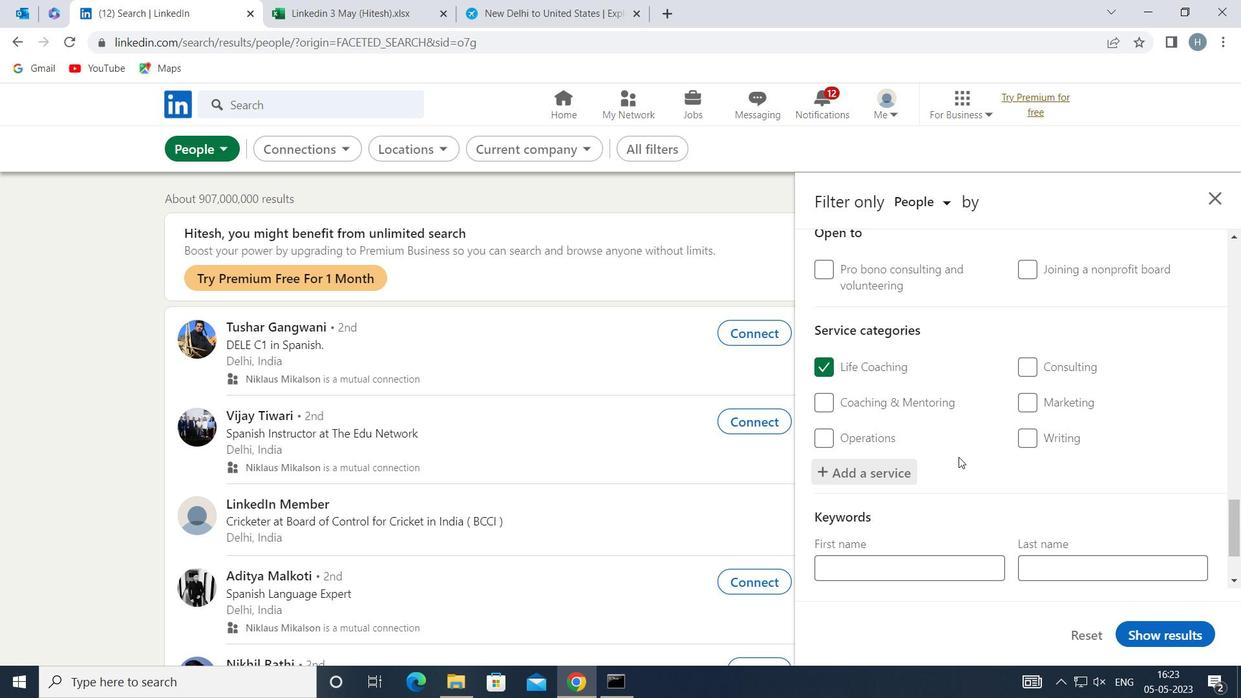 
Action: Mouse scrolled (959, 457) with delta (0, 0)
Screenshot: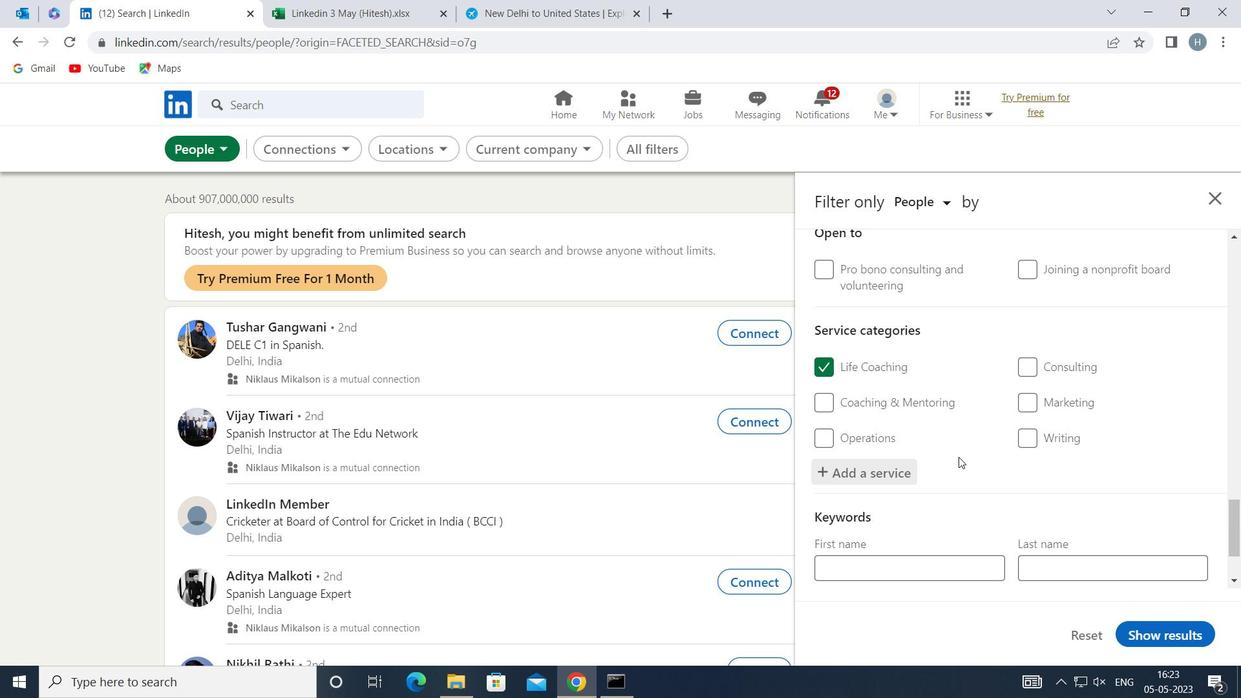 
Action: Mouse moved to (960, 453)
Screenshot: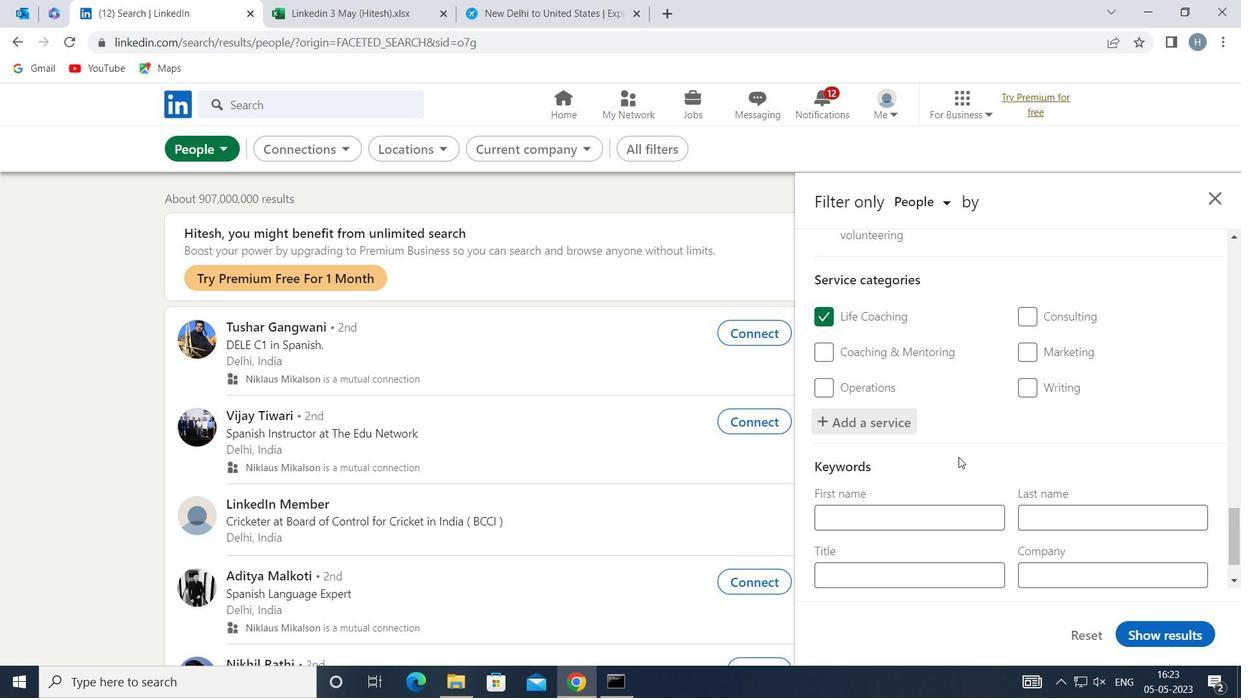 
Action: Mouse scrolled (960, 453) with delta (0, 0)
Screenshot: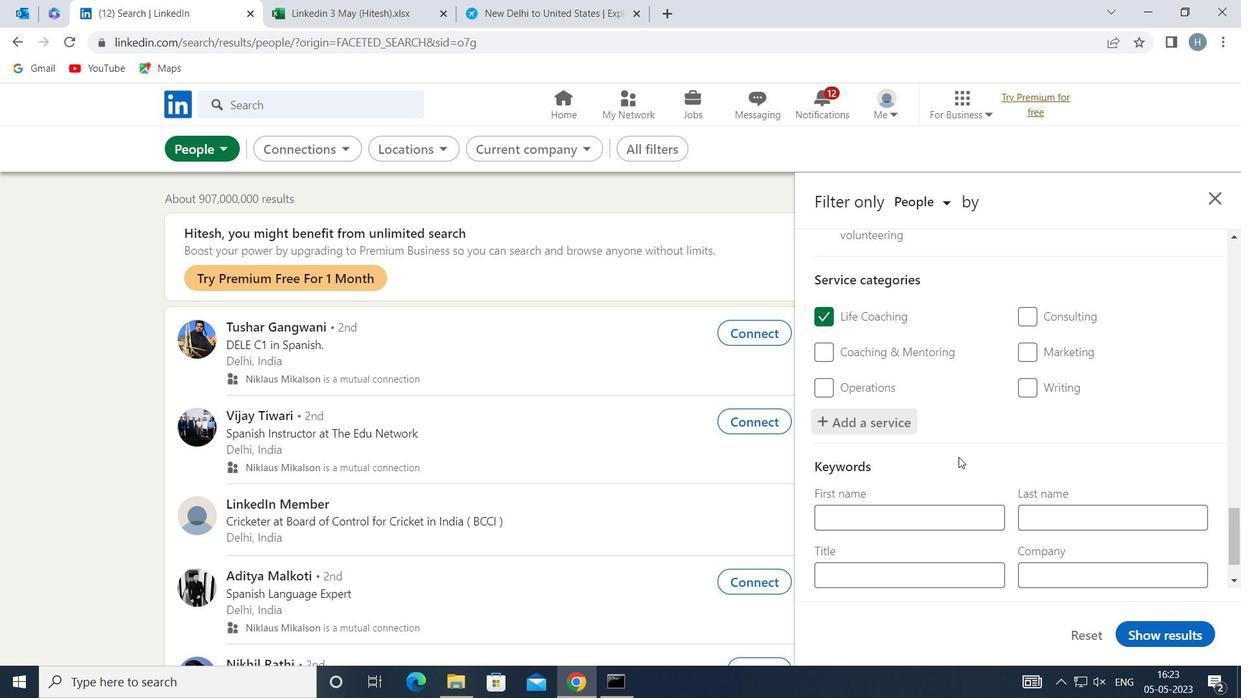 
Action: Mouse scrolled (960, 453) with delta (0, 0)
Screenshot: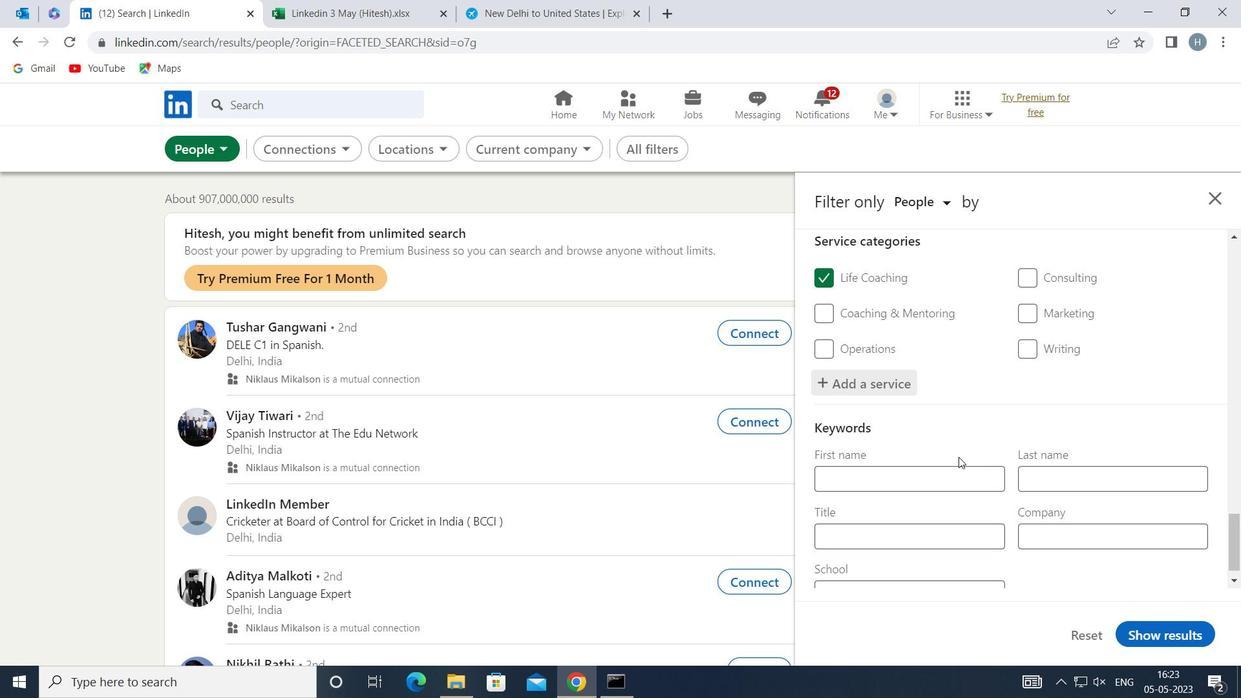 
Action: Mouse scrolled (960, 453) with delta (0, 0)
Screenshot: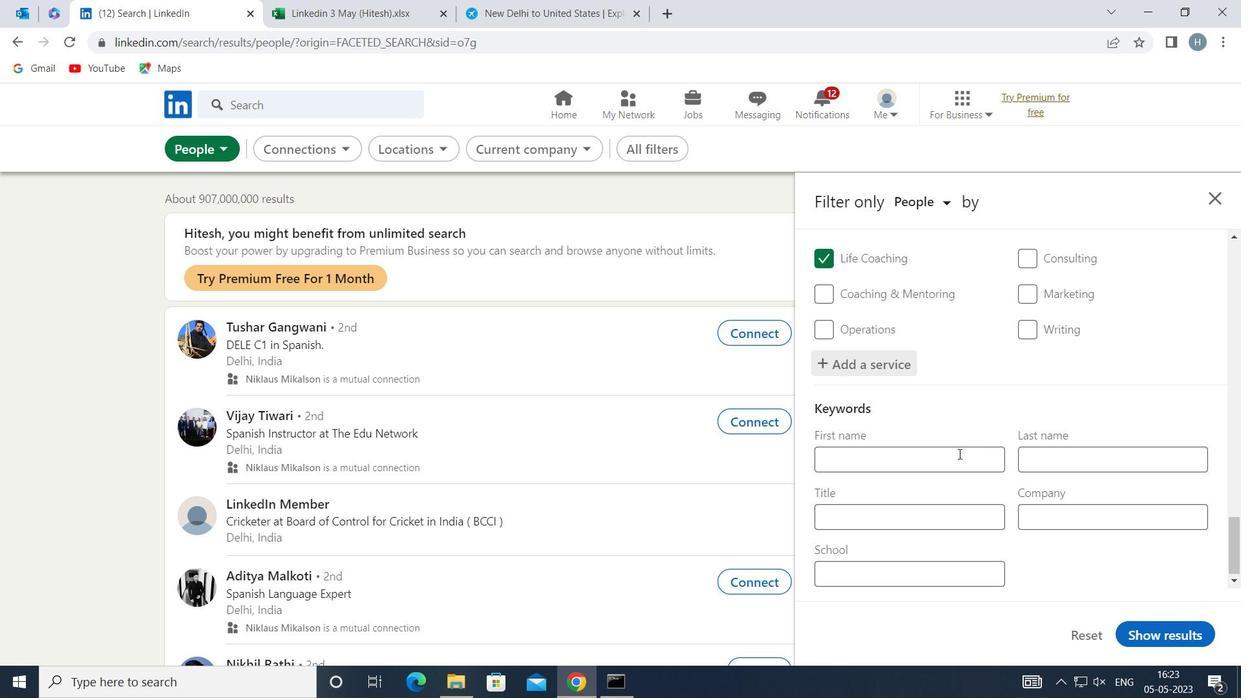 
Action: Mouse moved to (941, 513)
Screenshot: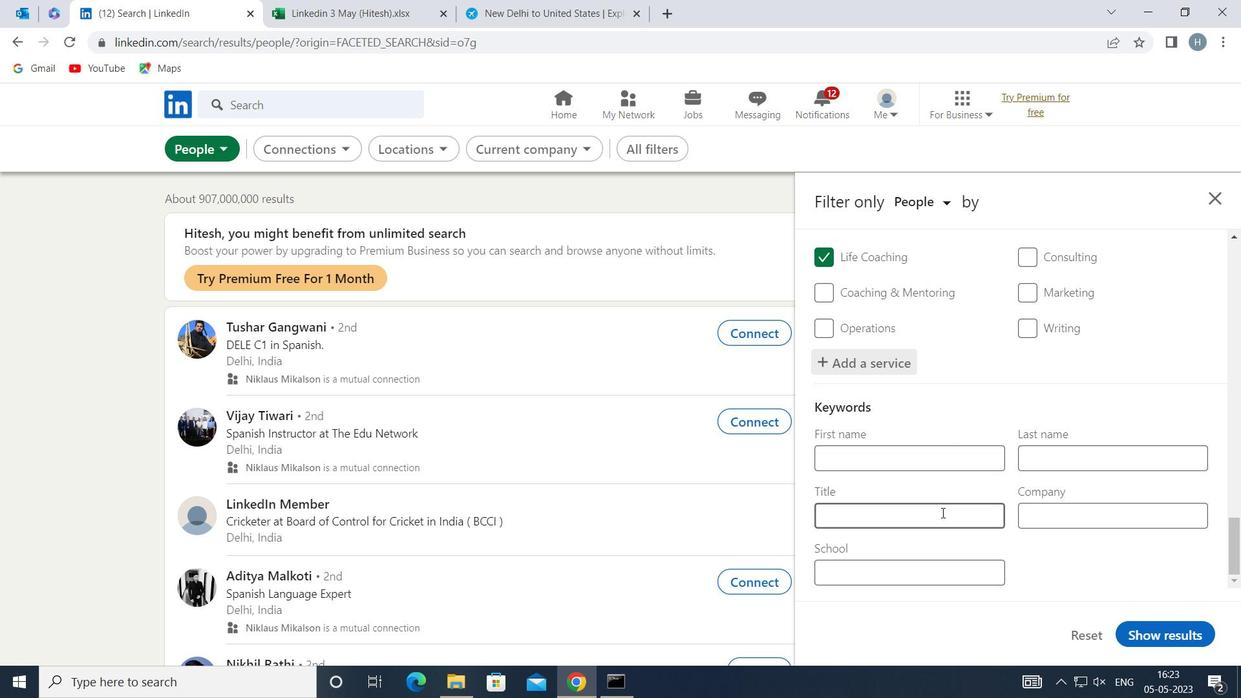 
Action: Mouse pressed left at (941, 513)
Screenshot: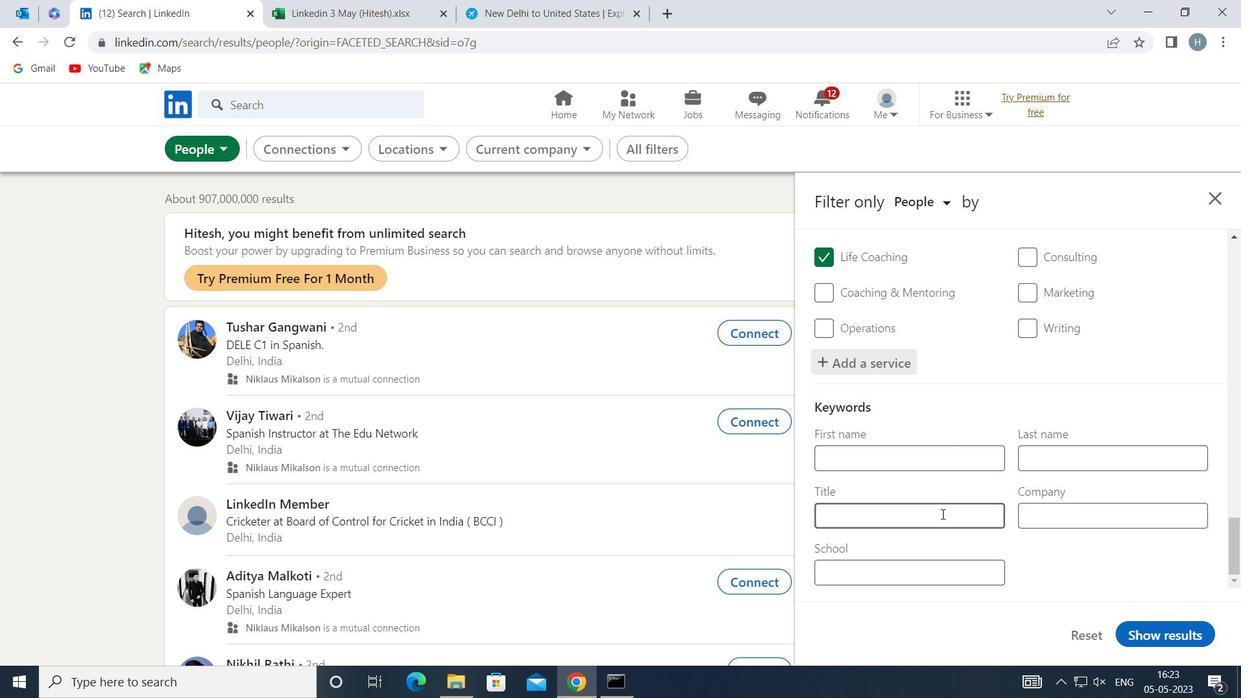 
Action: Key pressed <Key.shift>LANDSCAPING<Key.space><Key.shift>WORKER
Screenshot: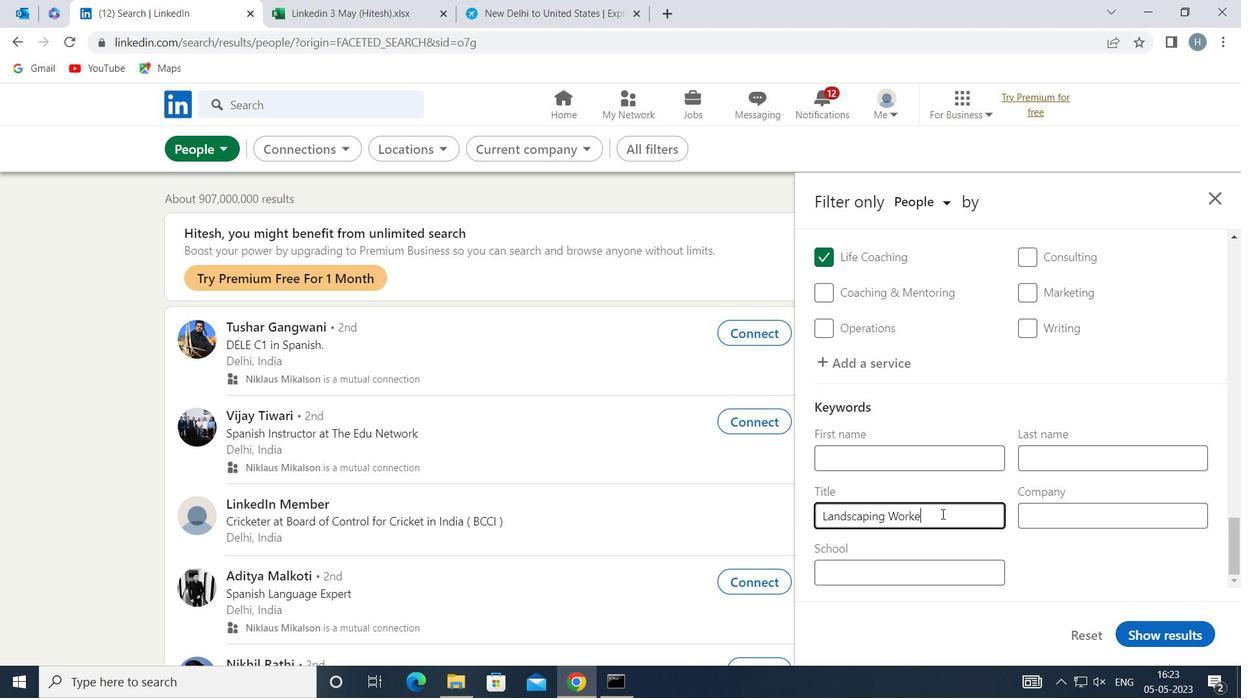 
Action: Mouse moved to (1172, 627)
Screenshot: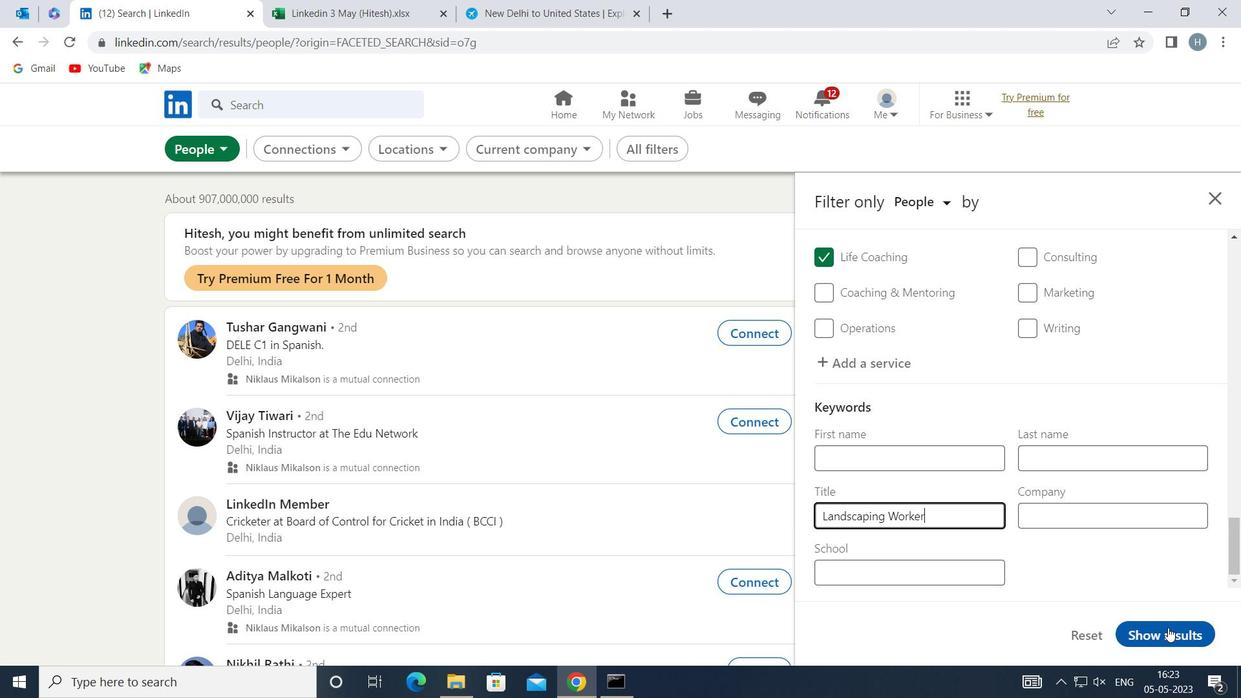 
Action: Mouse pressed left at (1172, 627)
Screenshot: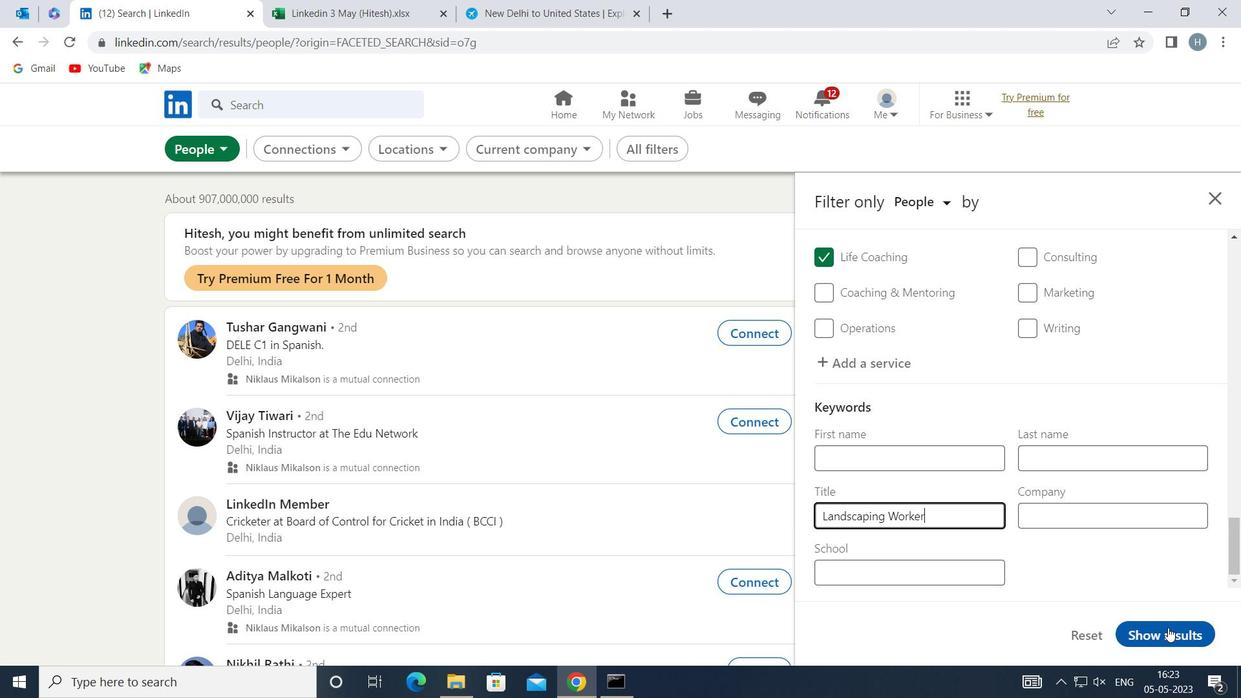 
Action: Mouse moved to (945, 415)
Screenshot: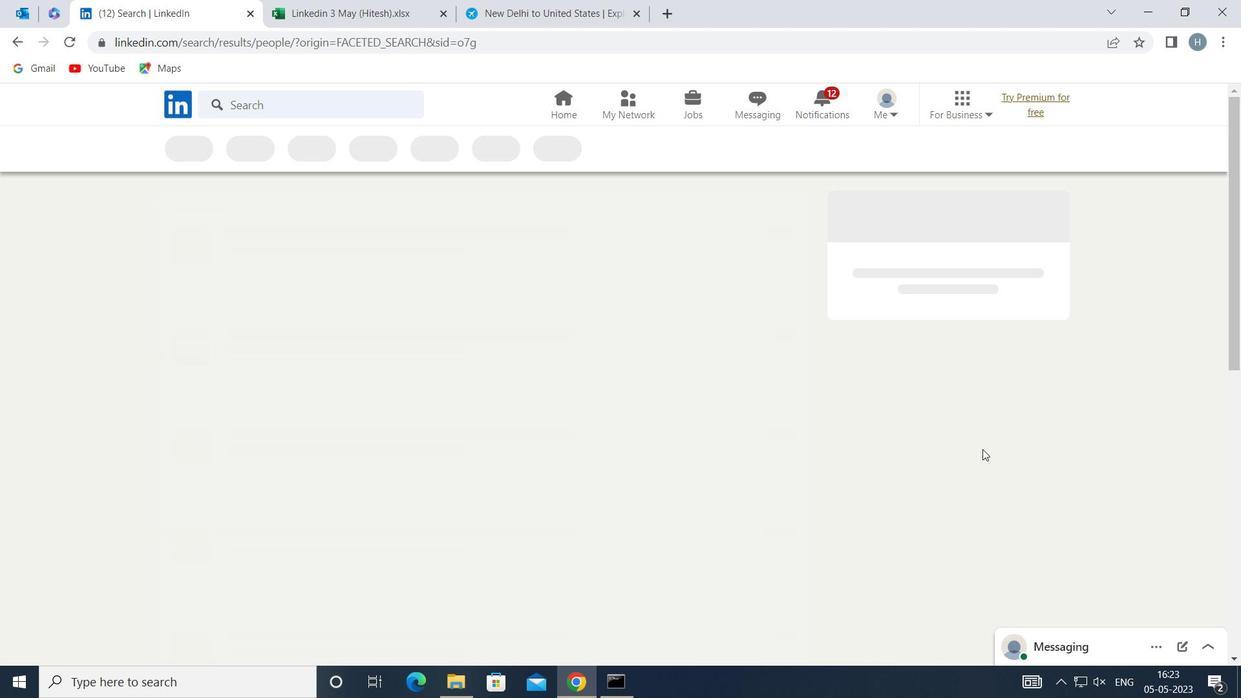 
